Task: Find connections with filter location Jaisalmer with filter topic #Bitcoinwith filter profile language German with filter current company HuffPost with filter school Topiwala National Medical College, Mumbai Central, Mumbai with filter industry Mobile Gaming Apps with filter service category Commercial Real Estate with filter keywords title Addiction Counselor
Action: Mouse moved to (655, 95)
Screenshot: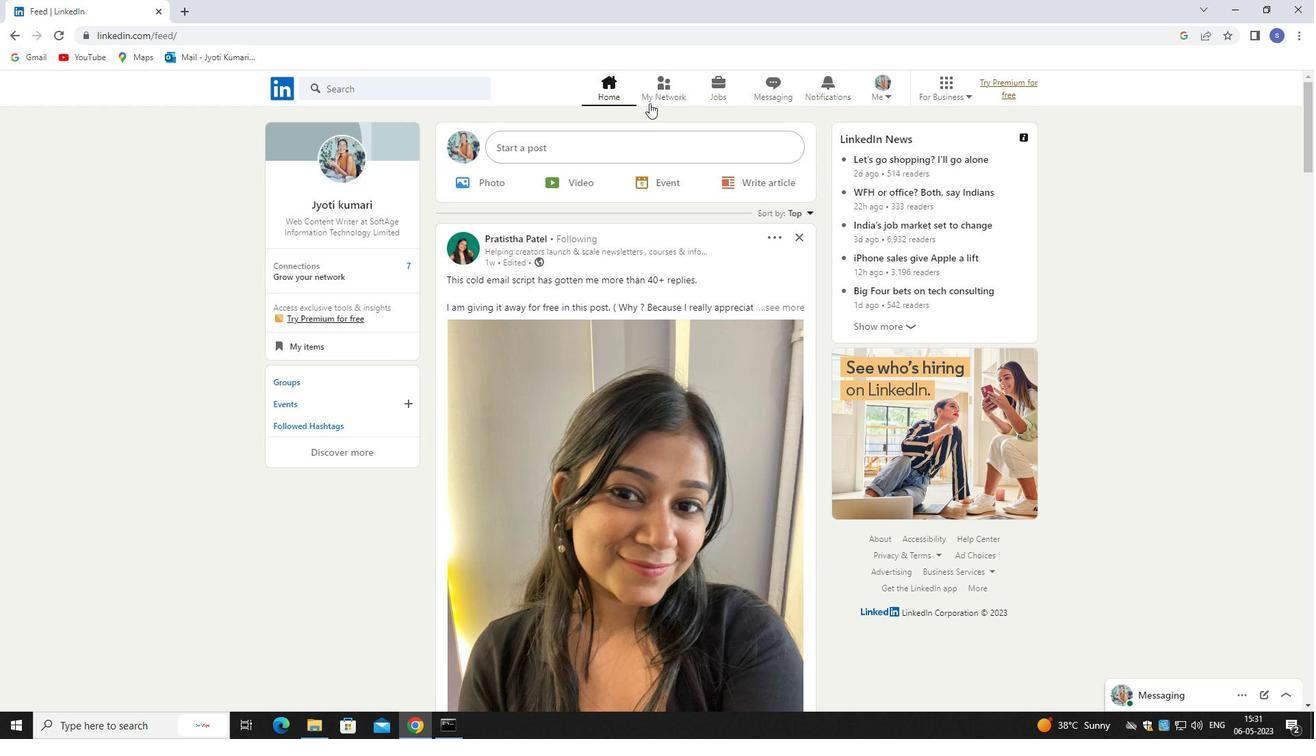 
Action: Mouse pressed left at (655, 95)
Screenshot: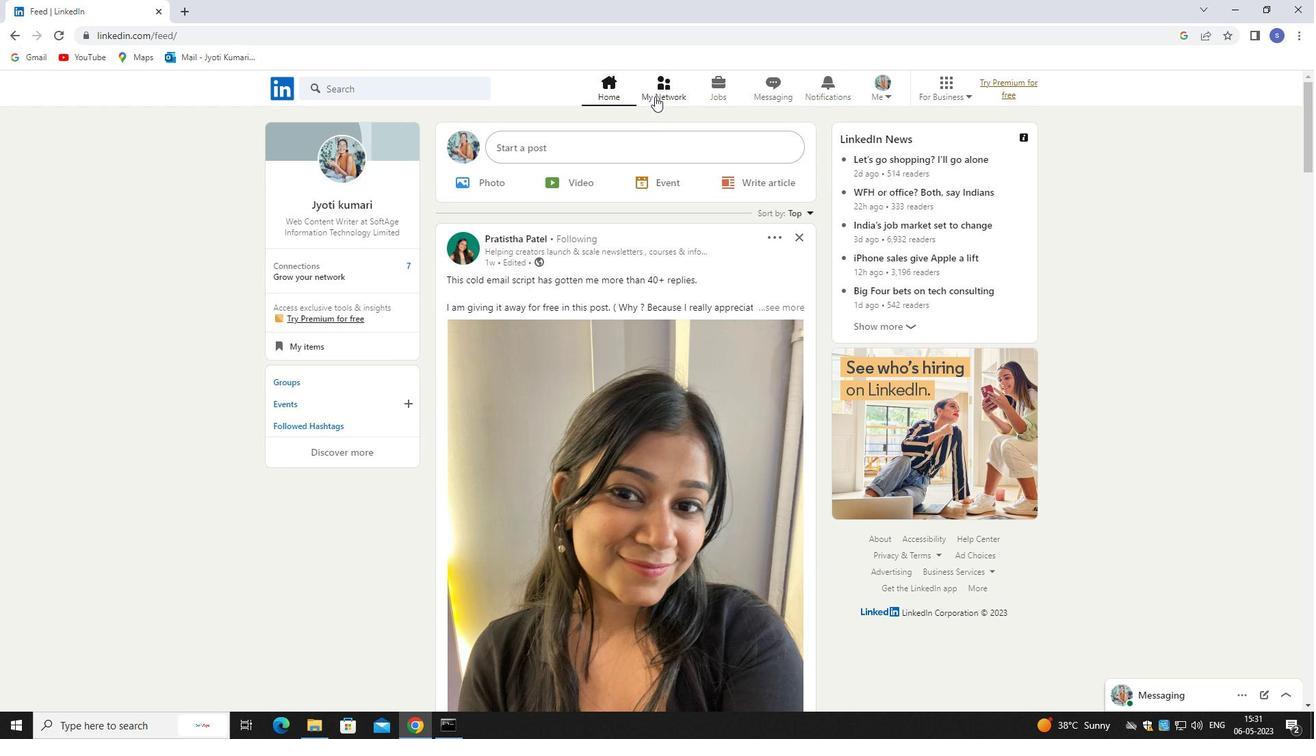 
Action: Mouse moved to (657, 95)
Screenshot: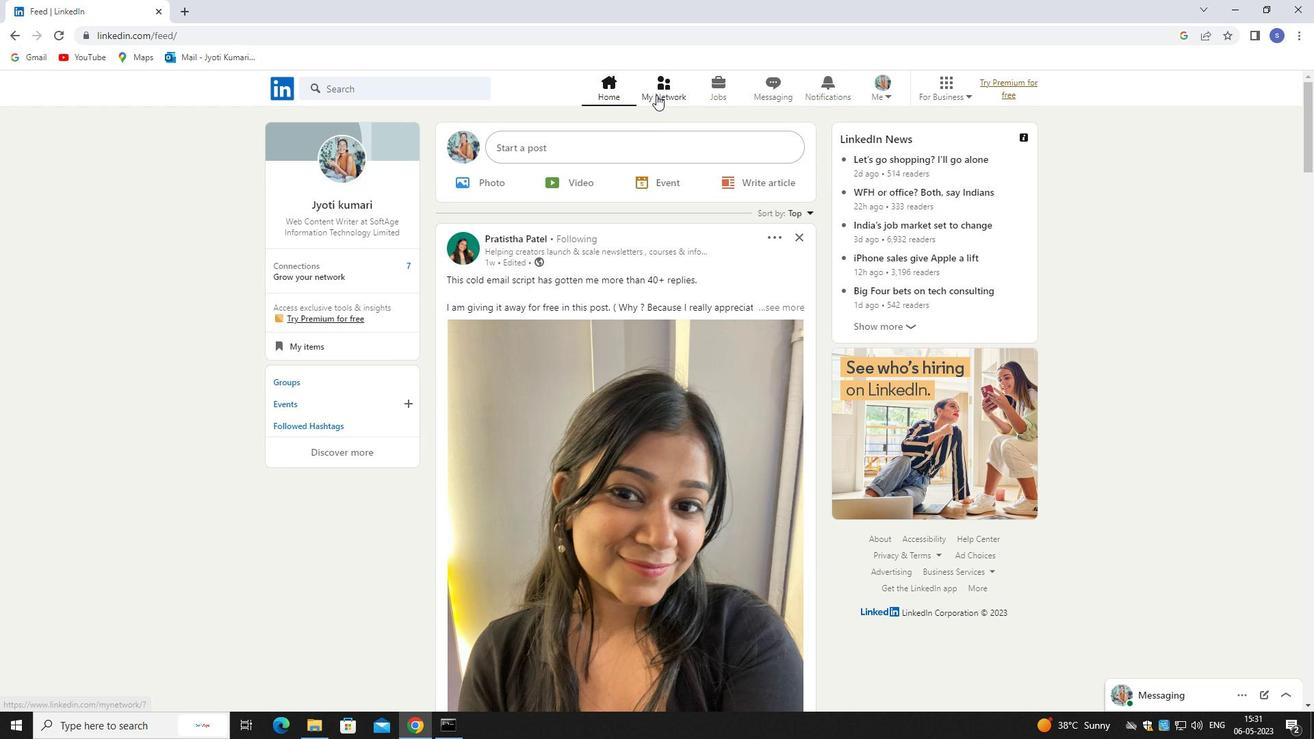 
Action: Mouse pressed left at (657, 95)
Screenshot: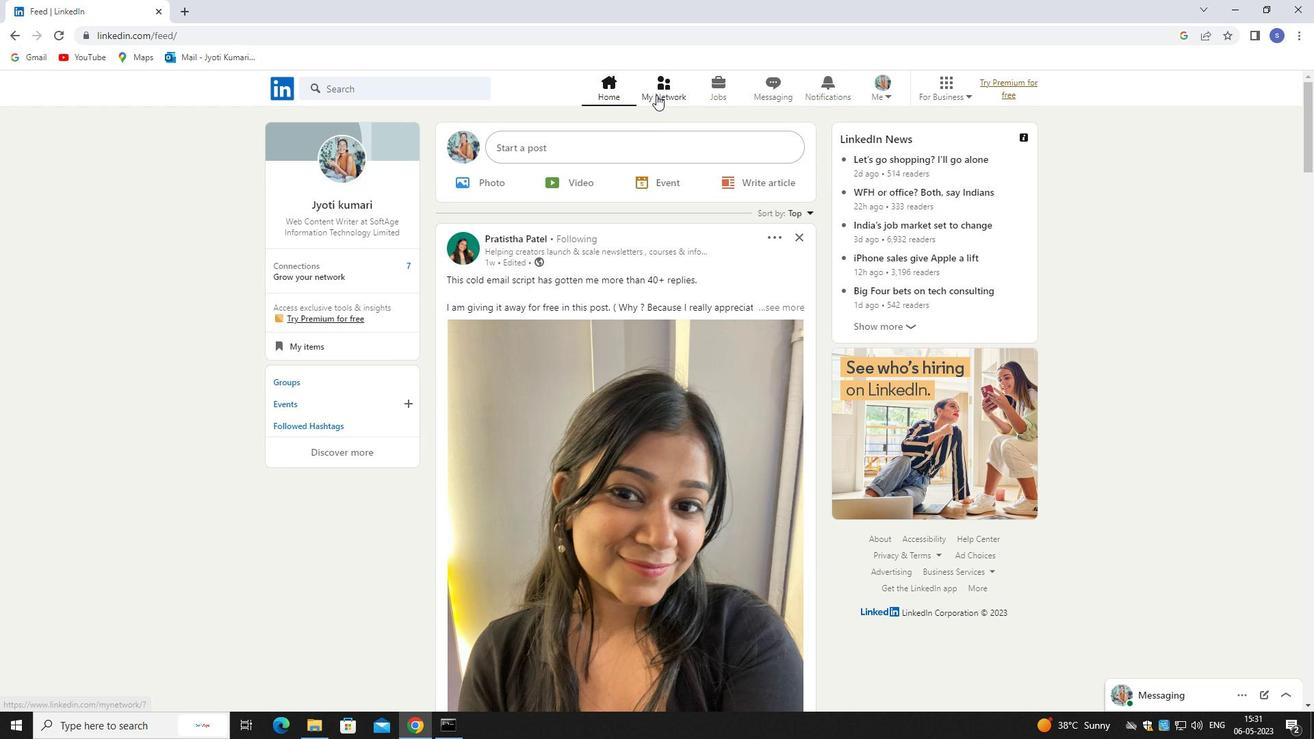 
Action: Mouse moved to (442, 165)
Screenshot: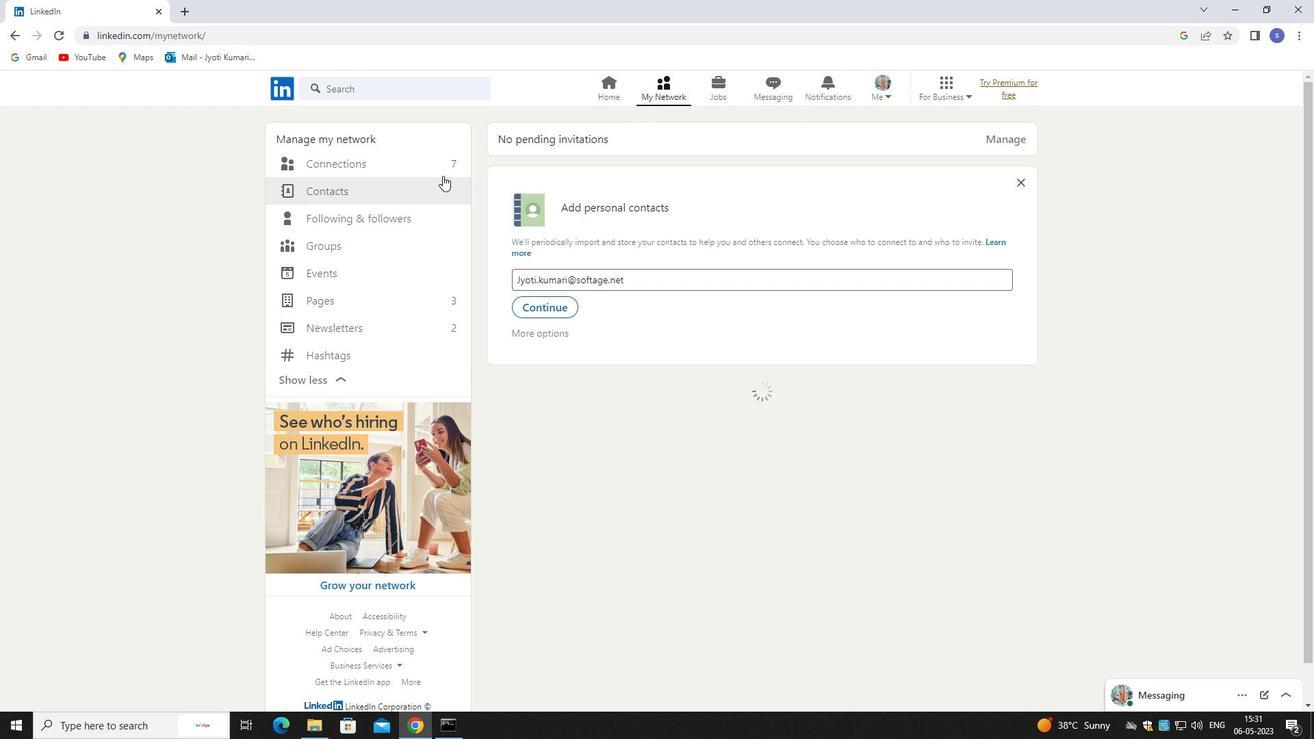 
Action: Mouse pressed left at (442, 165)
Screenshot: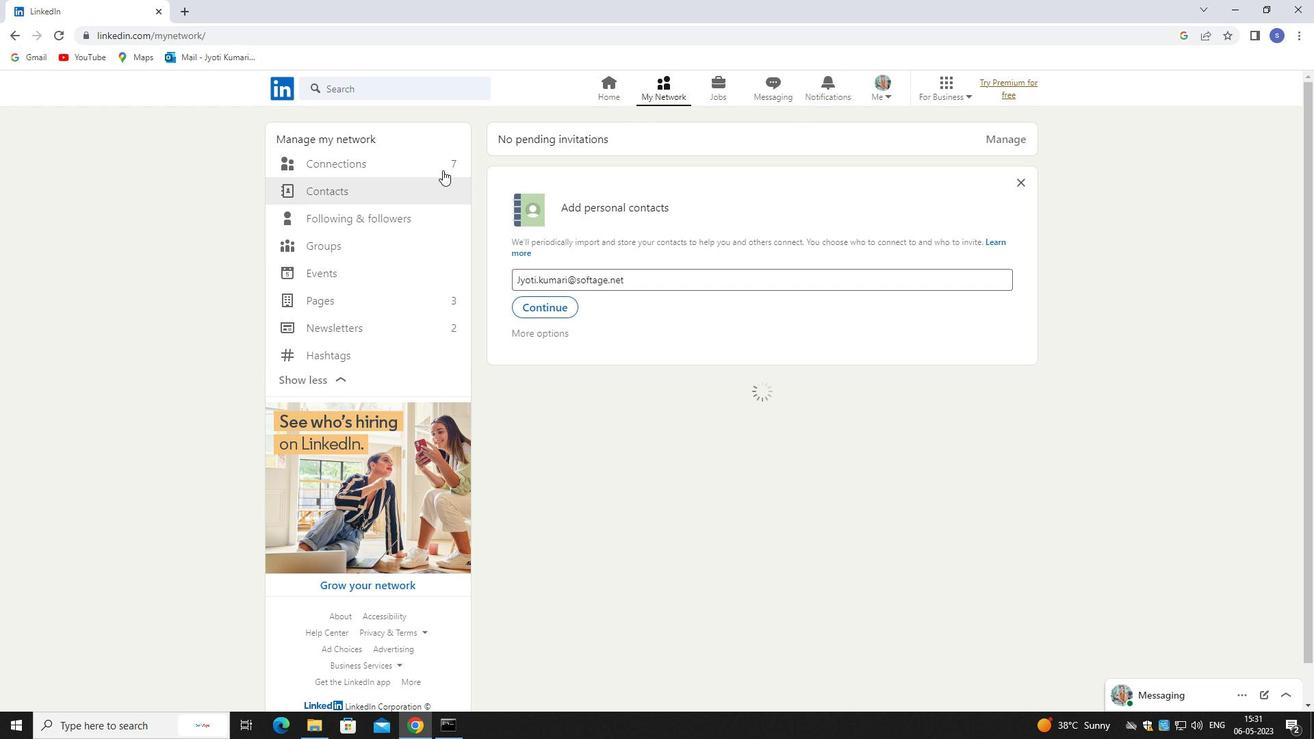 
Action: Mouse pressed left at (442, 165)
Screenshot: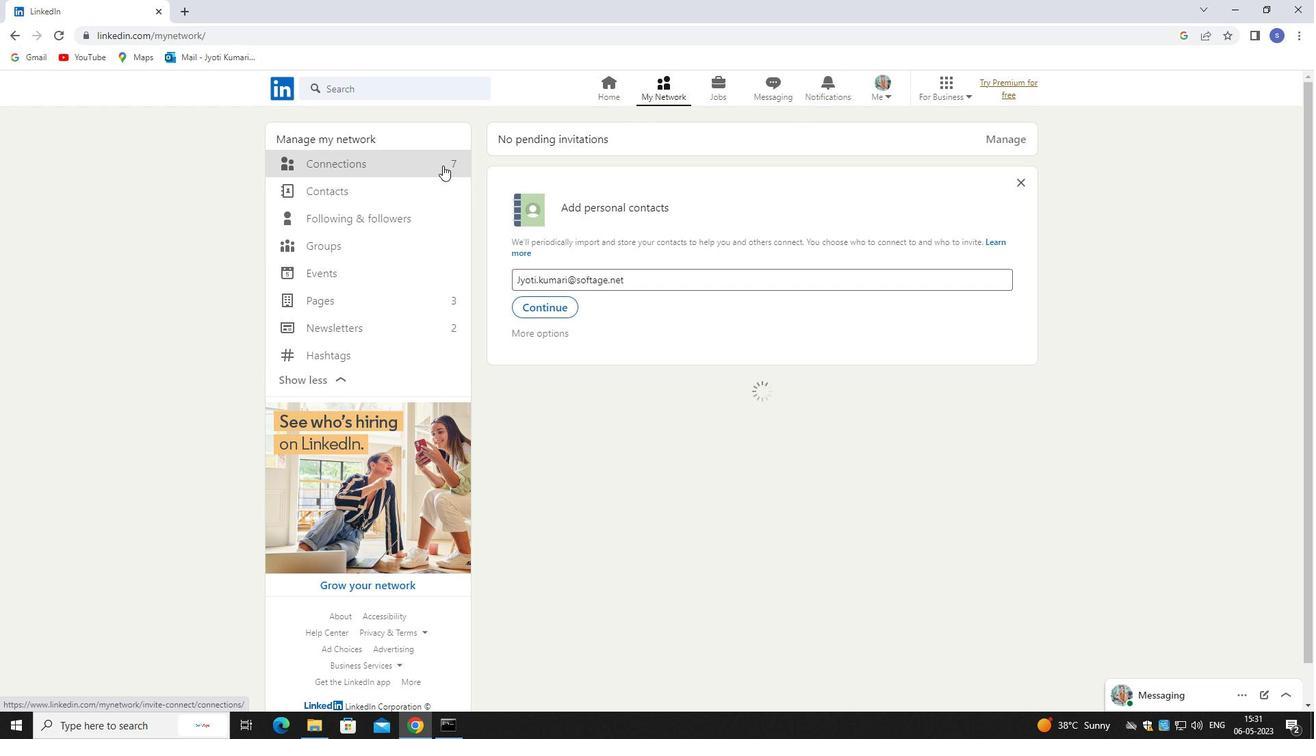 
Action: Mouse moved to (749, 159)
Screenshot: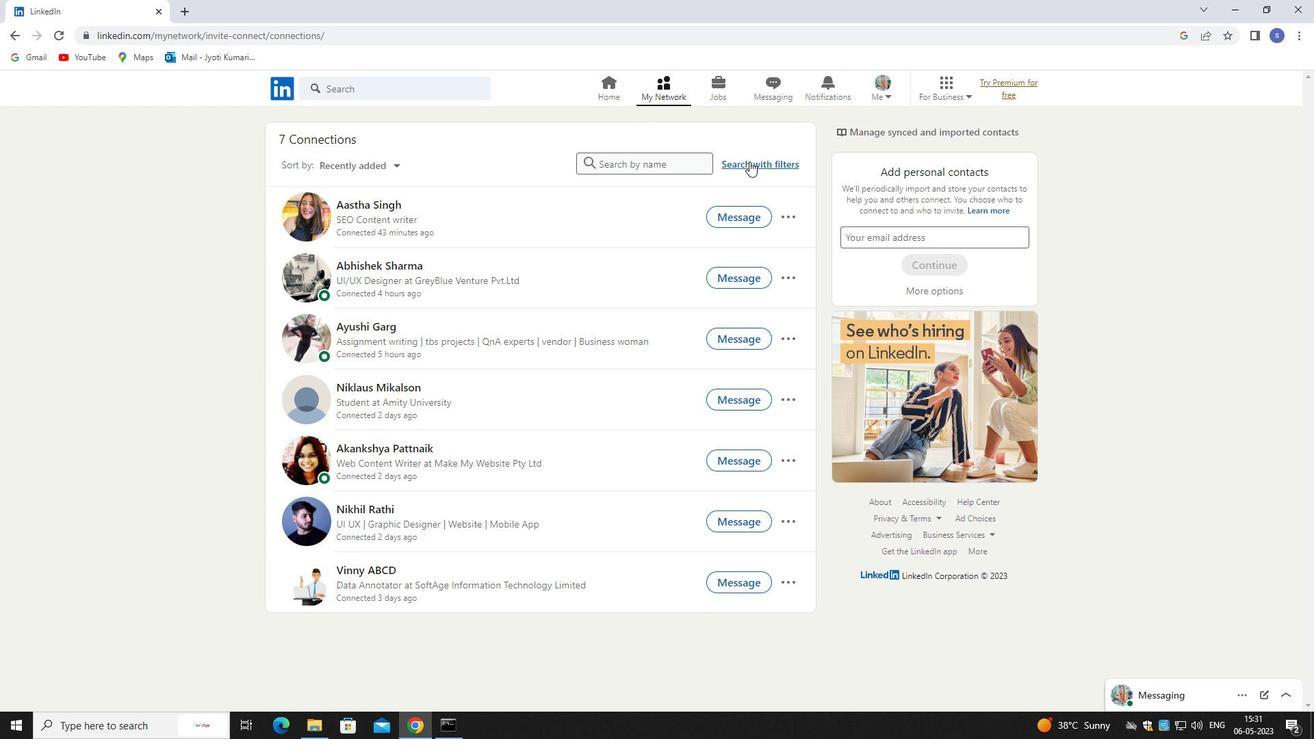 
Action: Mouse pressed left at (749, 159)
Screenshot: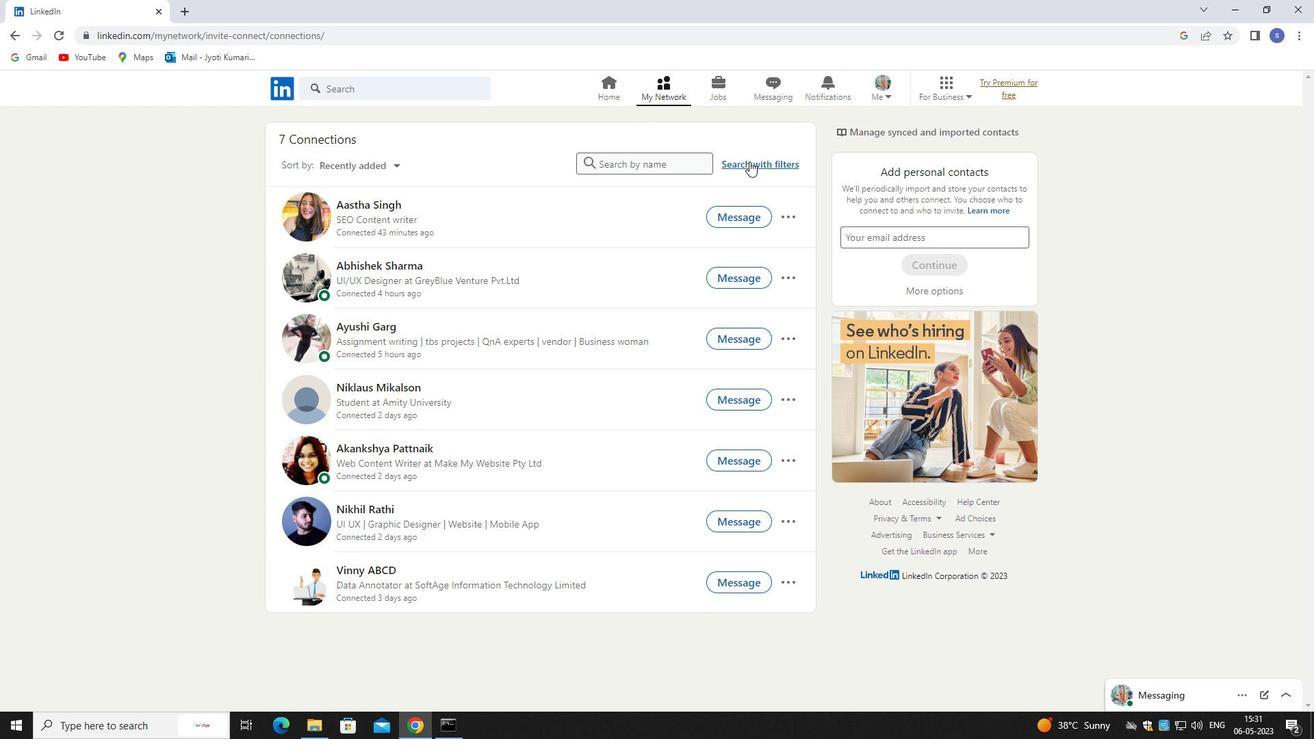 
Action: Mouse moved to (693, 123)
Screenshot: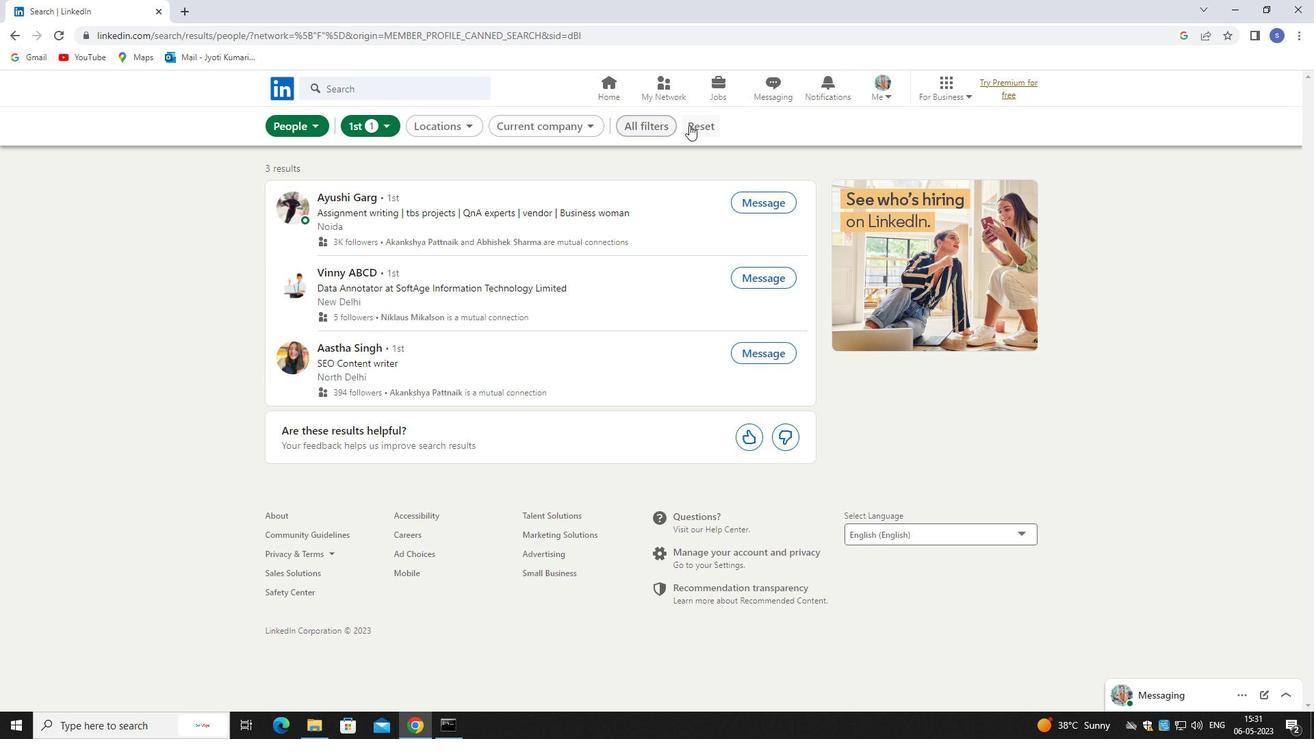 
Action: Mouse pressed left at (693, 123)
Screenshot: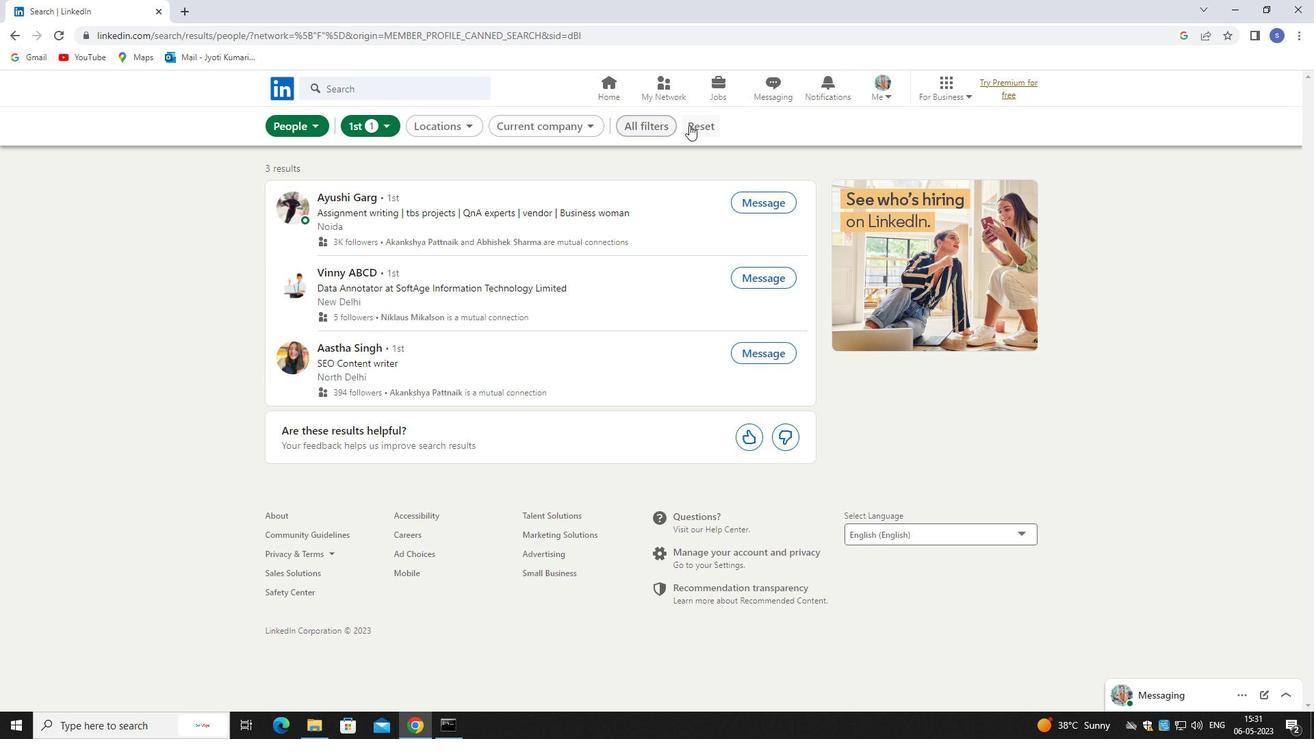 
Action: Mouse moved to (670, 126)
Screenshot: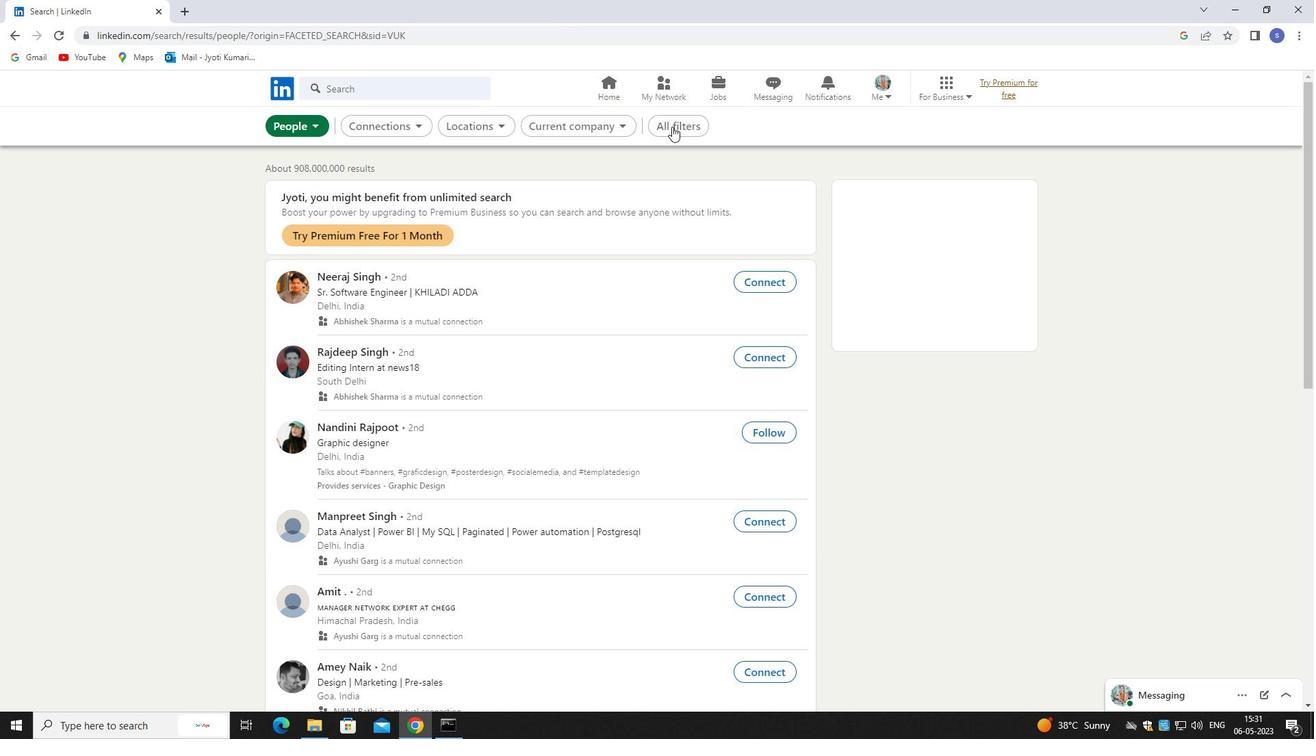 
Action: Mouse pressed left at (670, 126)
Screenshot: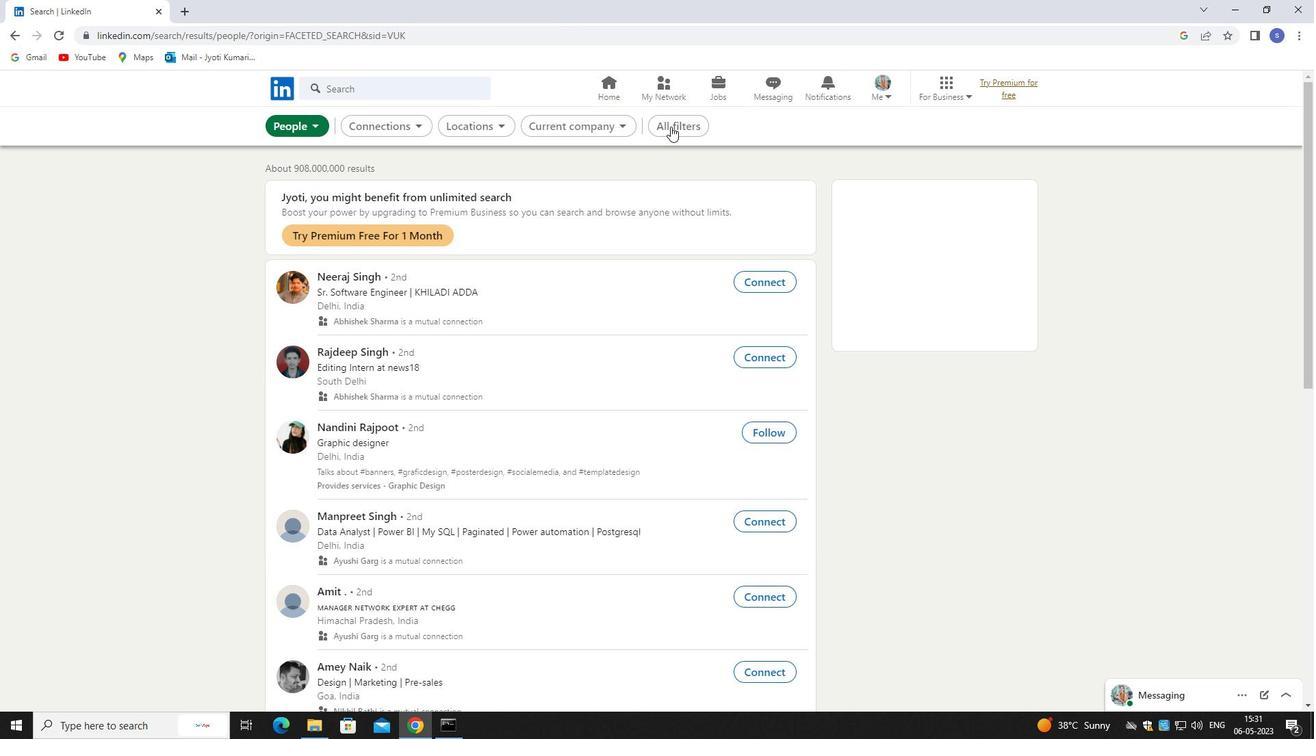 
Action: Mouse moved to (1148, 532)
Screenshot: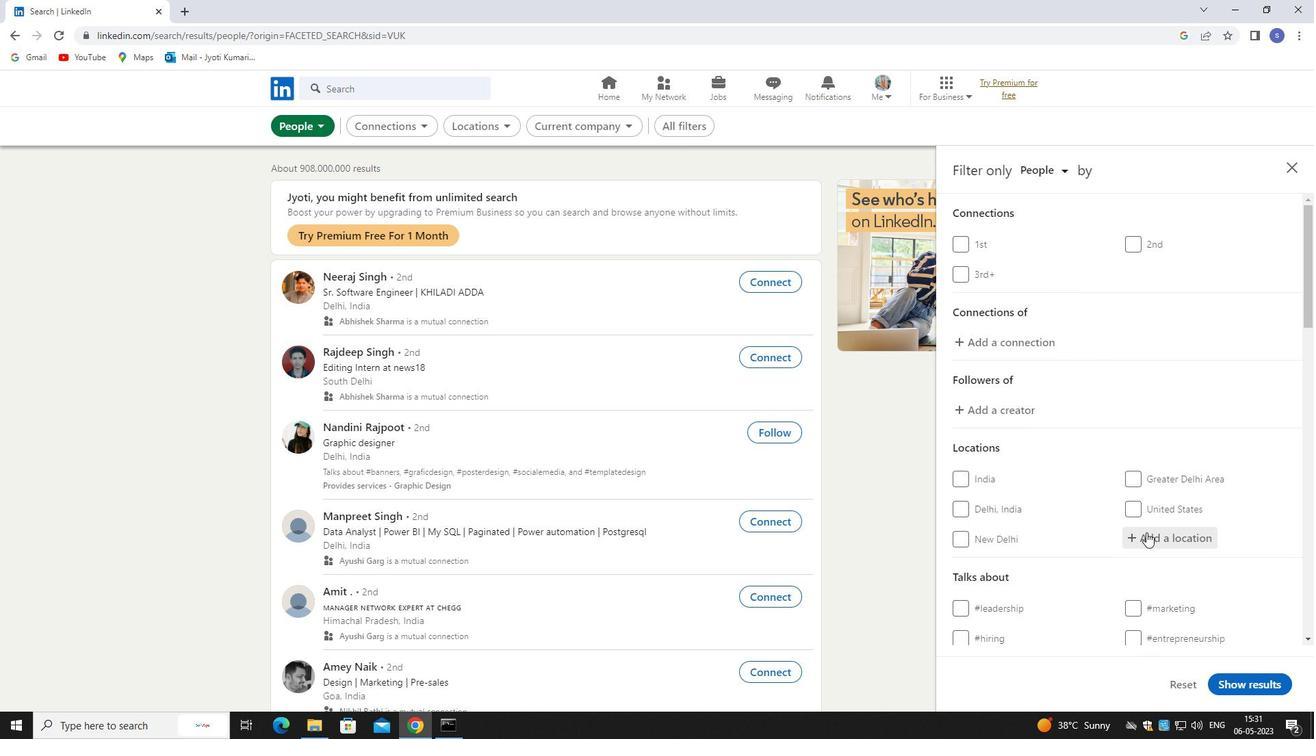 
Action: Mouse pressed left at (1148, 532)
Screenshot: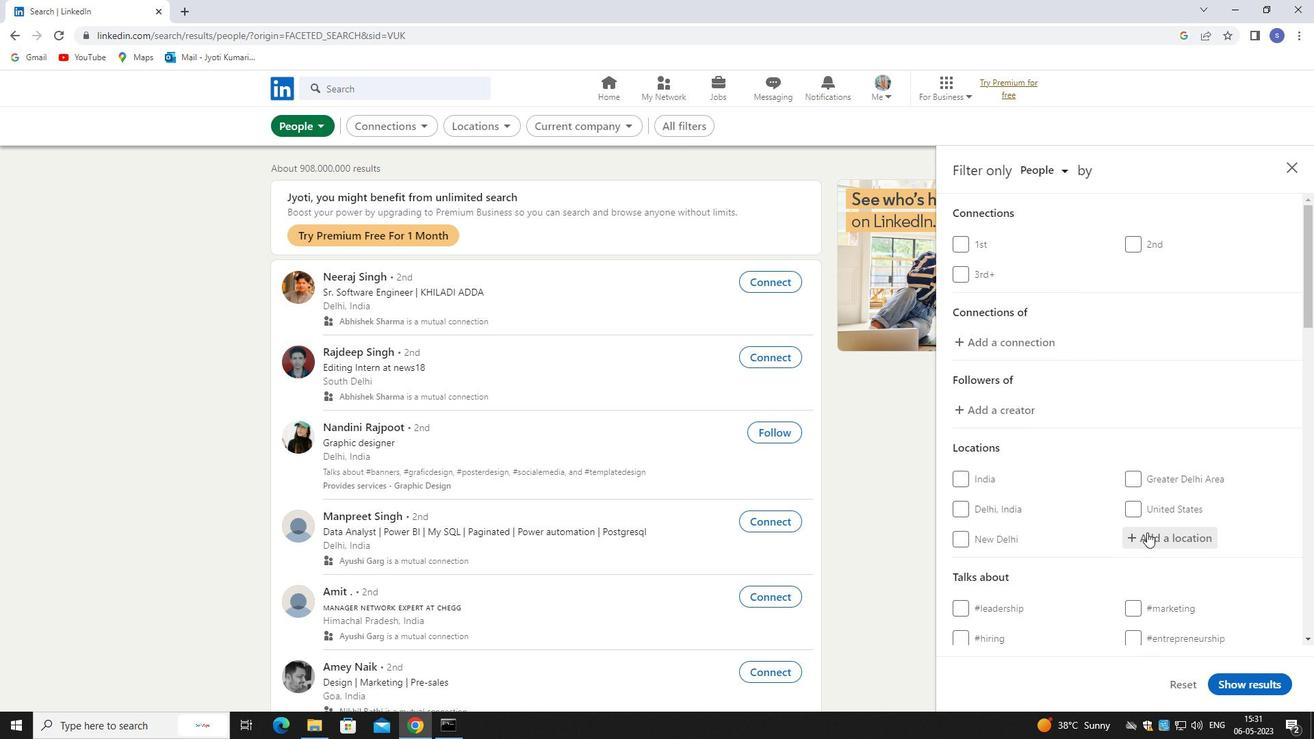 
Action: Mouse moved to (905, 397)
Screenshot: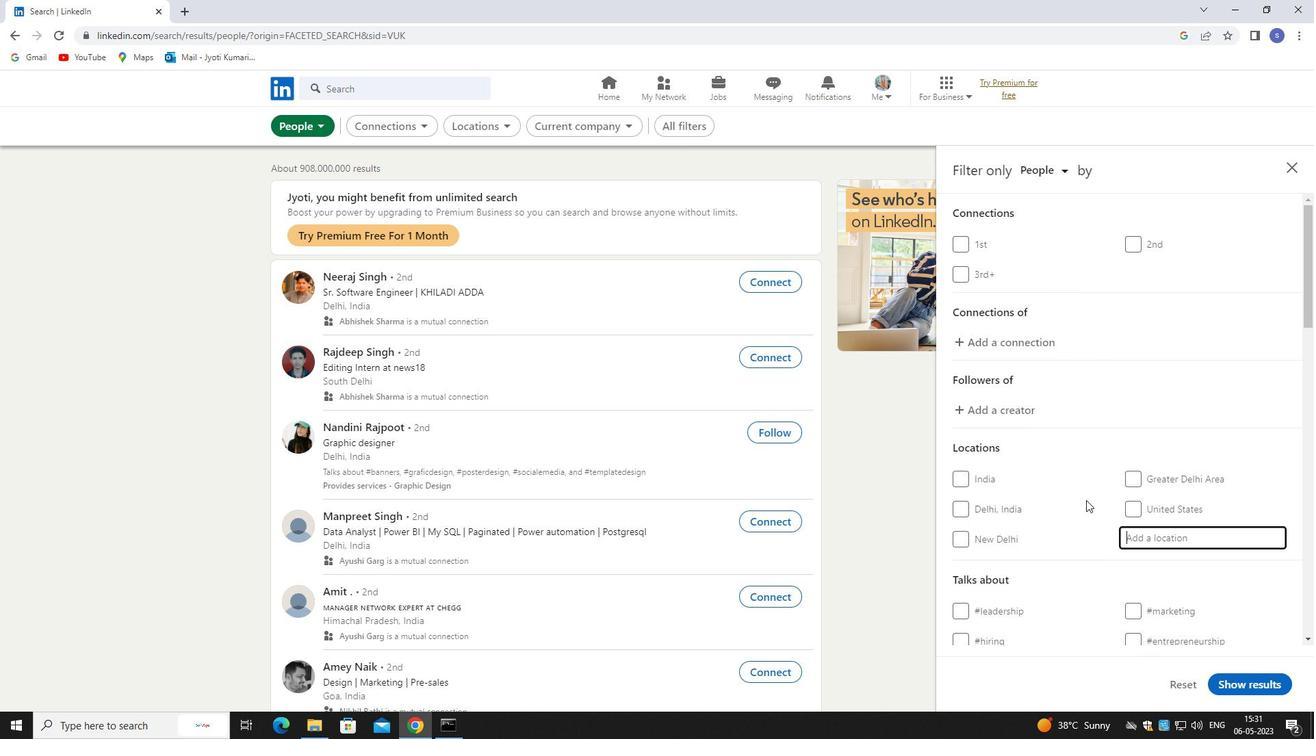
Action: Key pressed jaisalmer
Screenshot: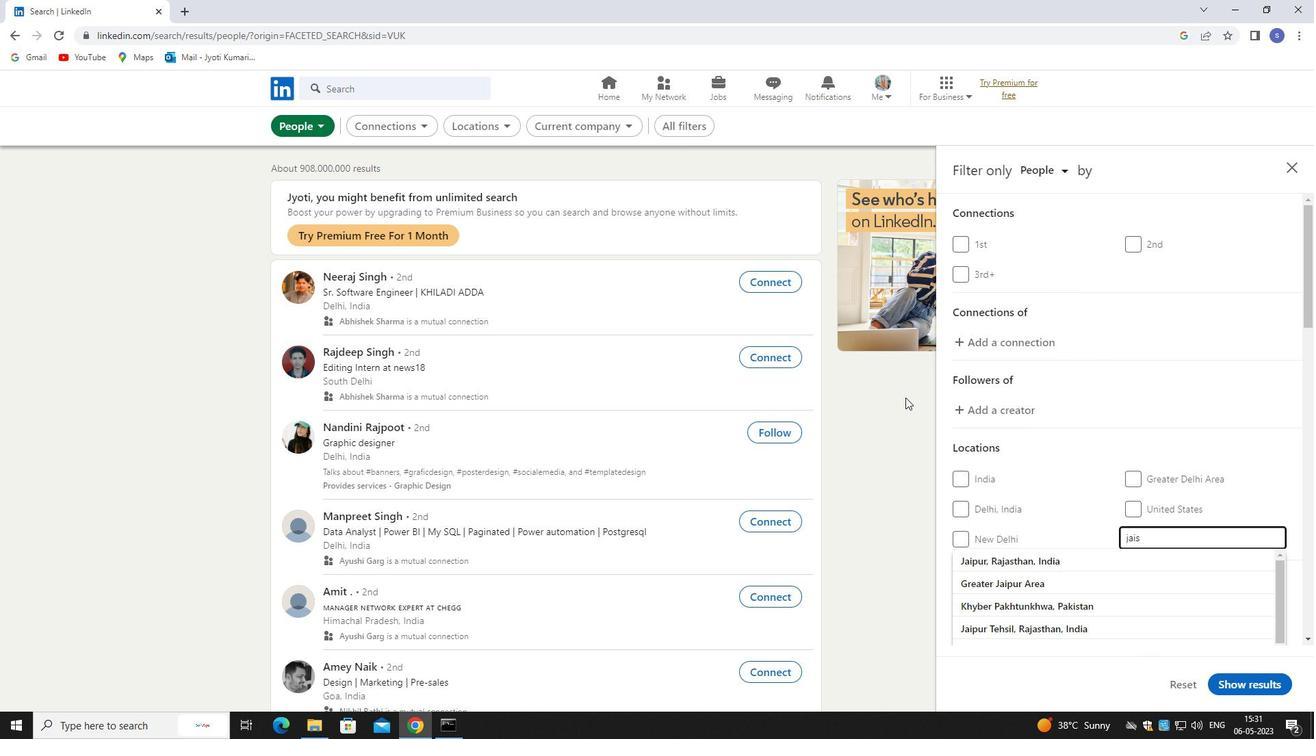 
Action: Mouse moved to (980, 564)
Screenshot: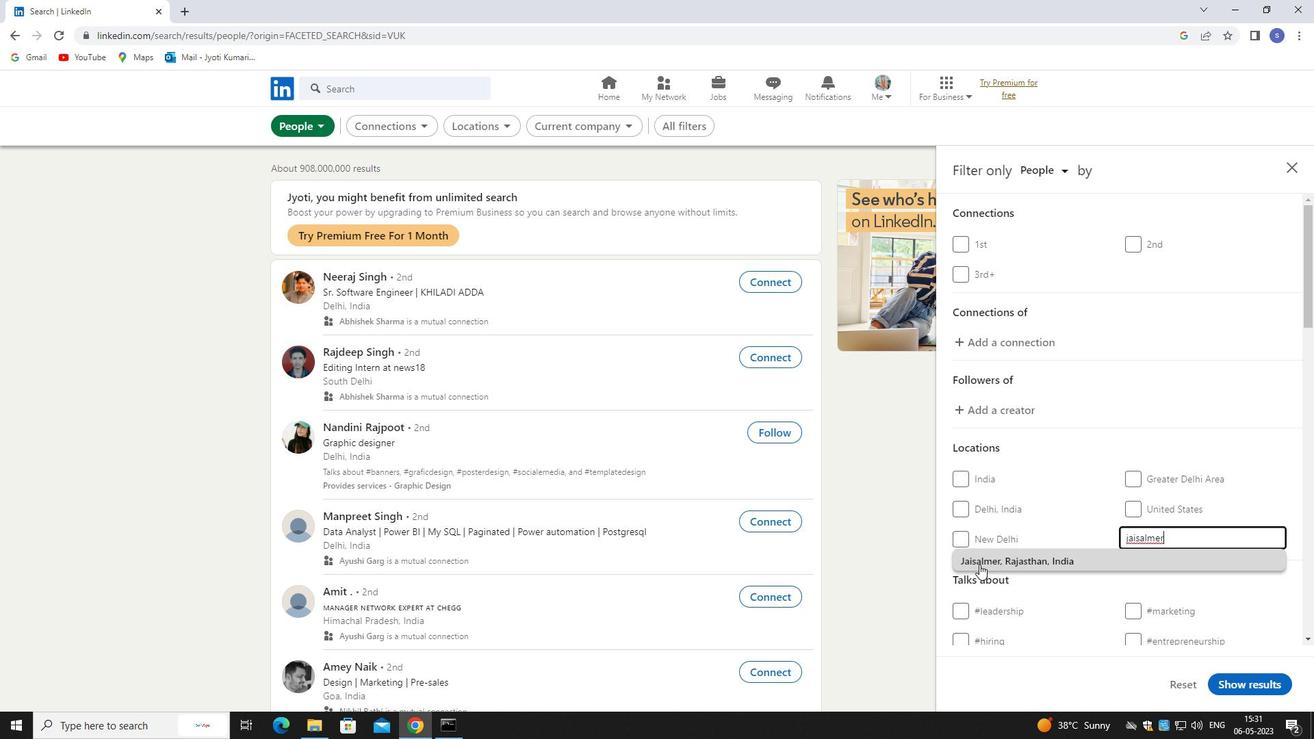 
Action: Mouse pressed left at (980, 564)
Screenshot: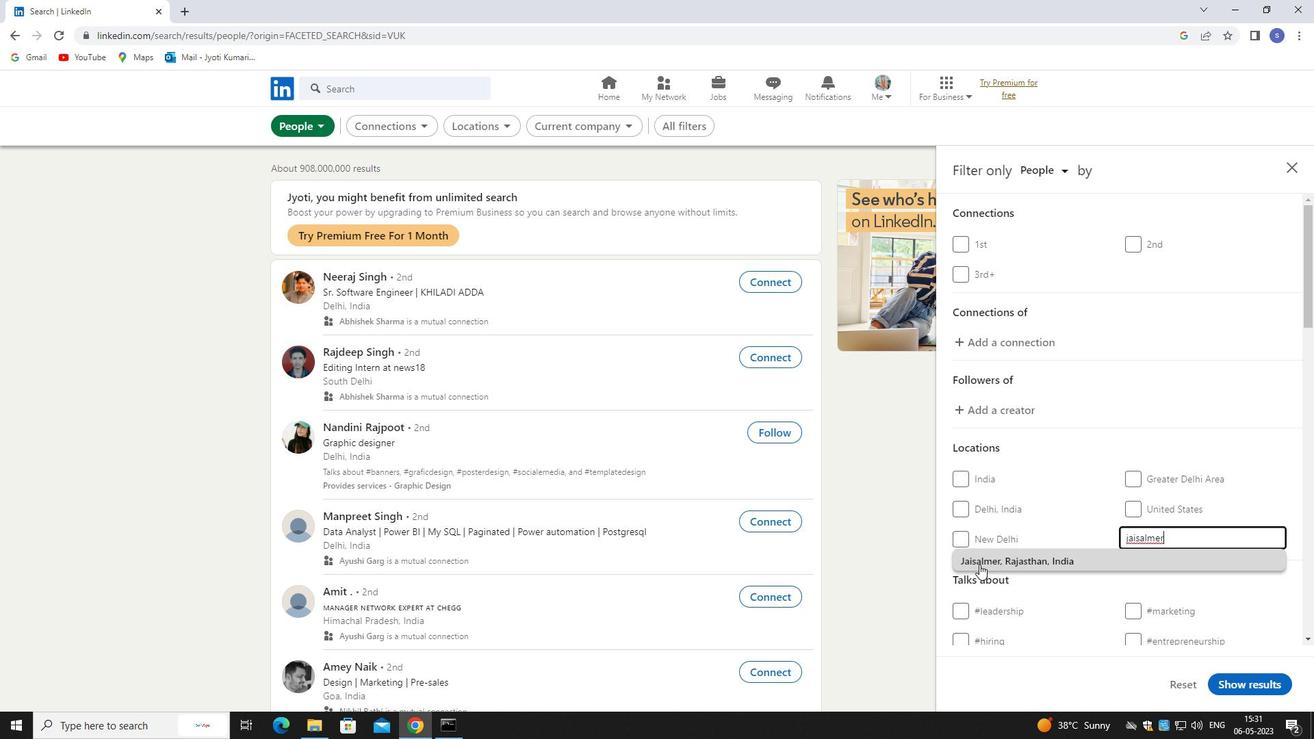 
Action: Mouse moved to (987, 553)
Screenshot: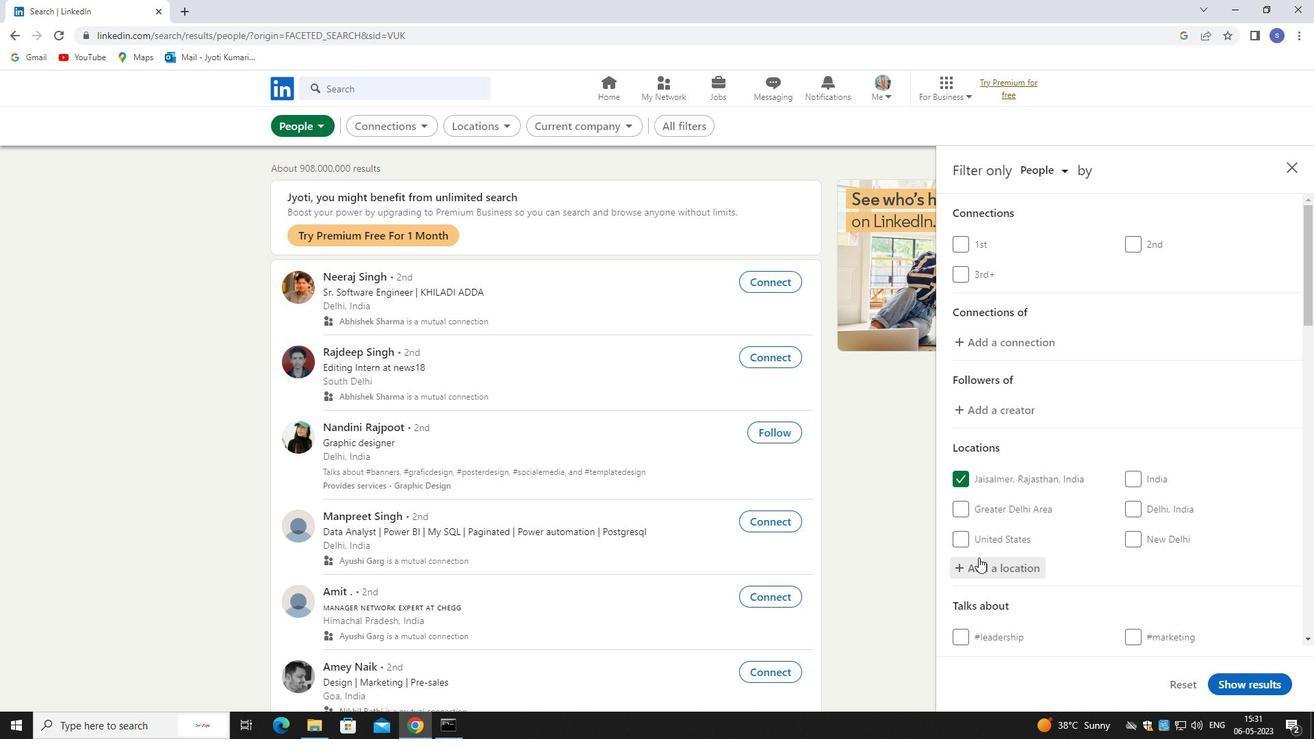 
Action: Mouse scrolled (987, 552) with delta (0, 0)
Screenshot: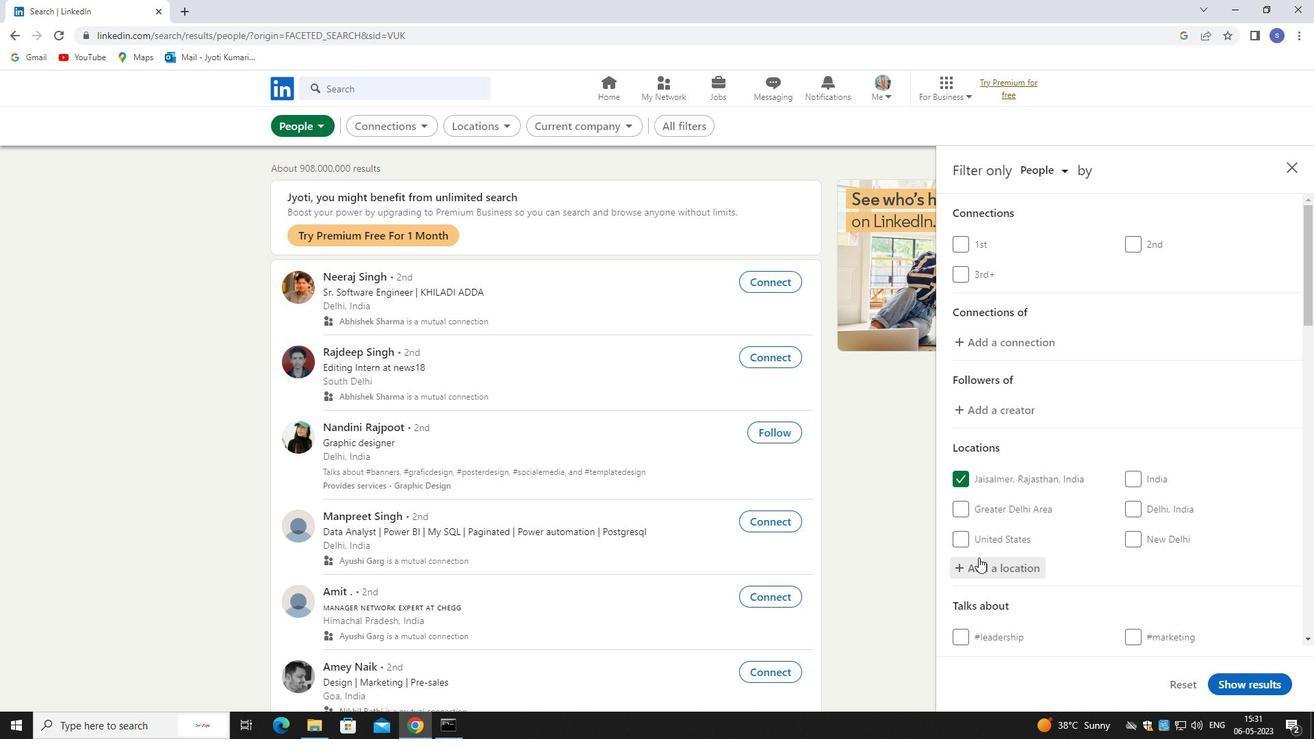 
Action: Mouse moved to (1006, 550)
Screenshot: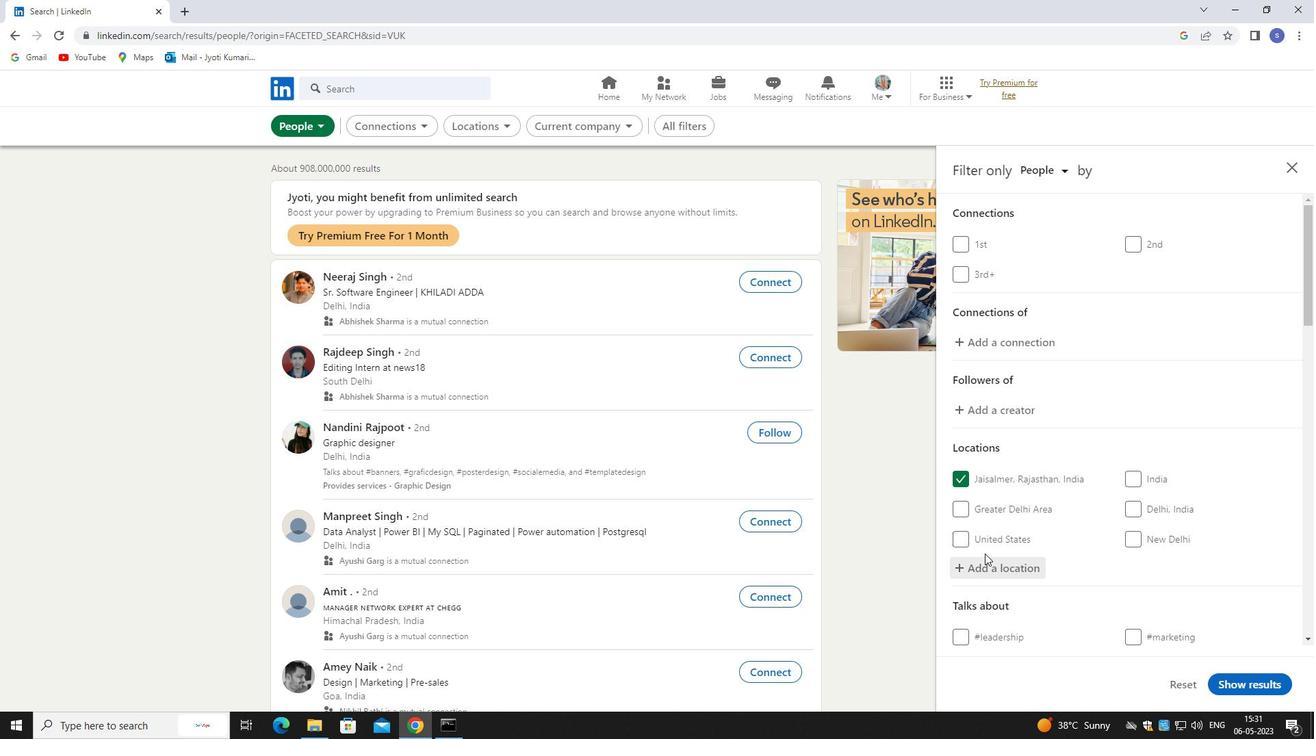 
Action: Mouse scrolled (1006, 549) with delta (0, 0)
Screenshot: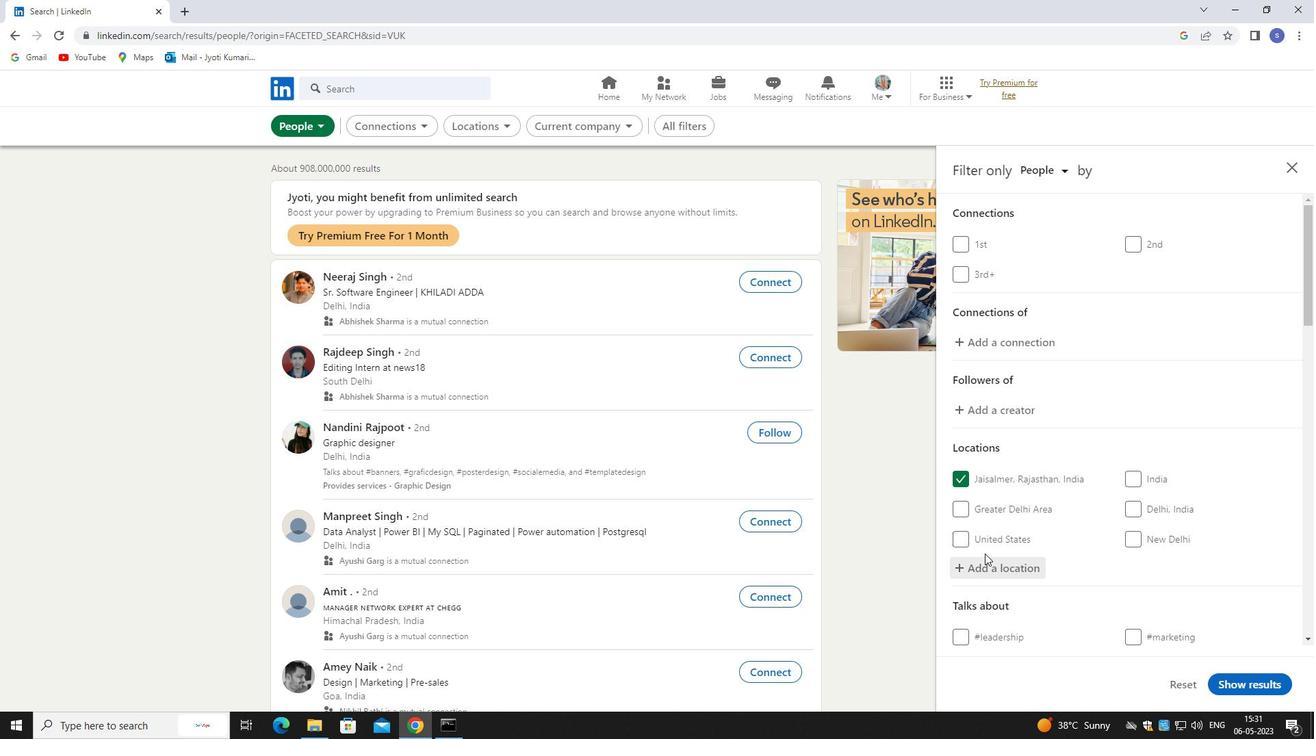 
Action: Mouse moved to (1138, 559)
Screenshot: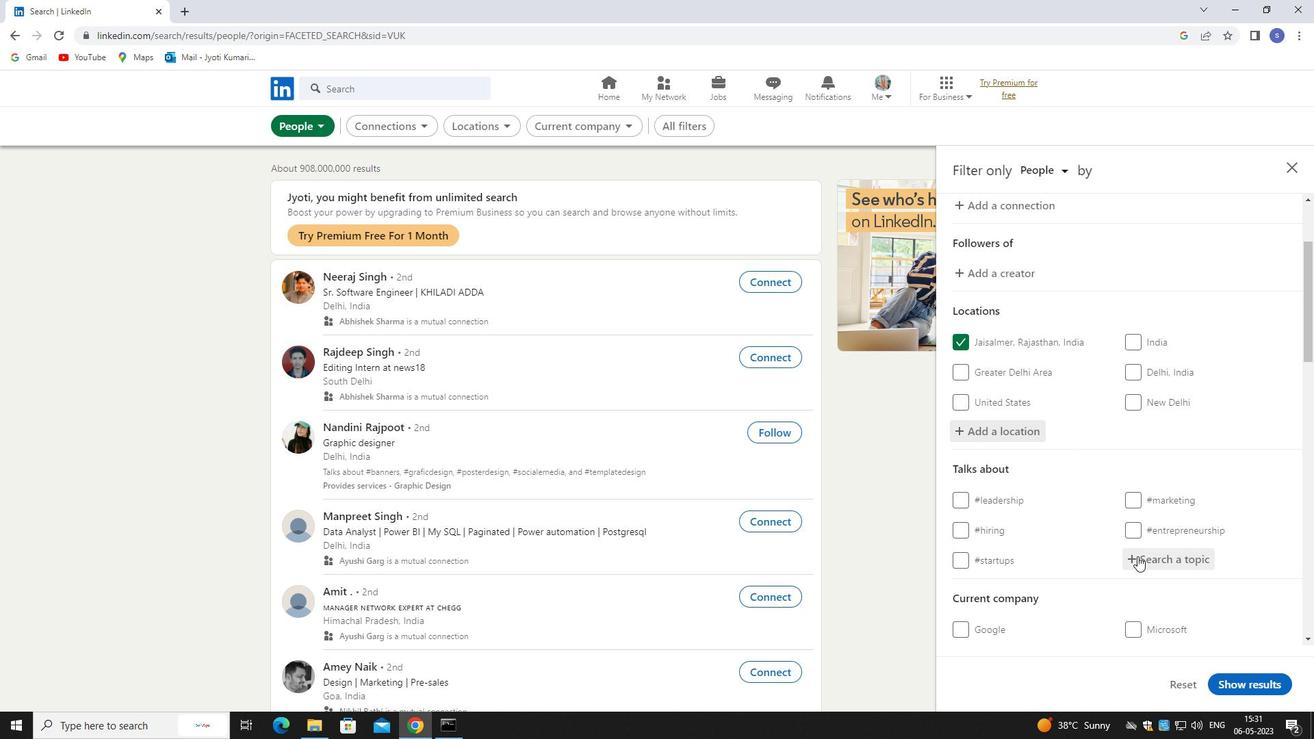 
Action: Mouse pressed left at (1138, 559)
Screenshot: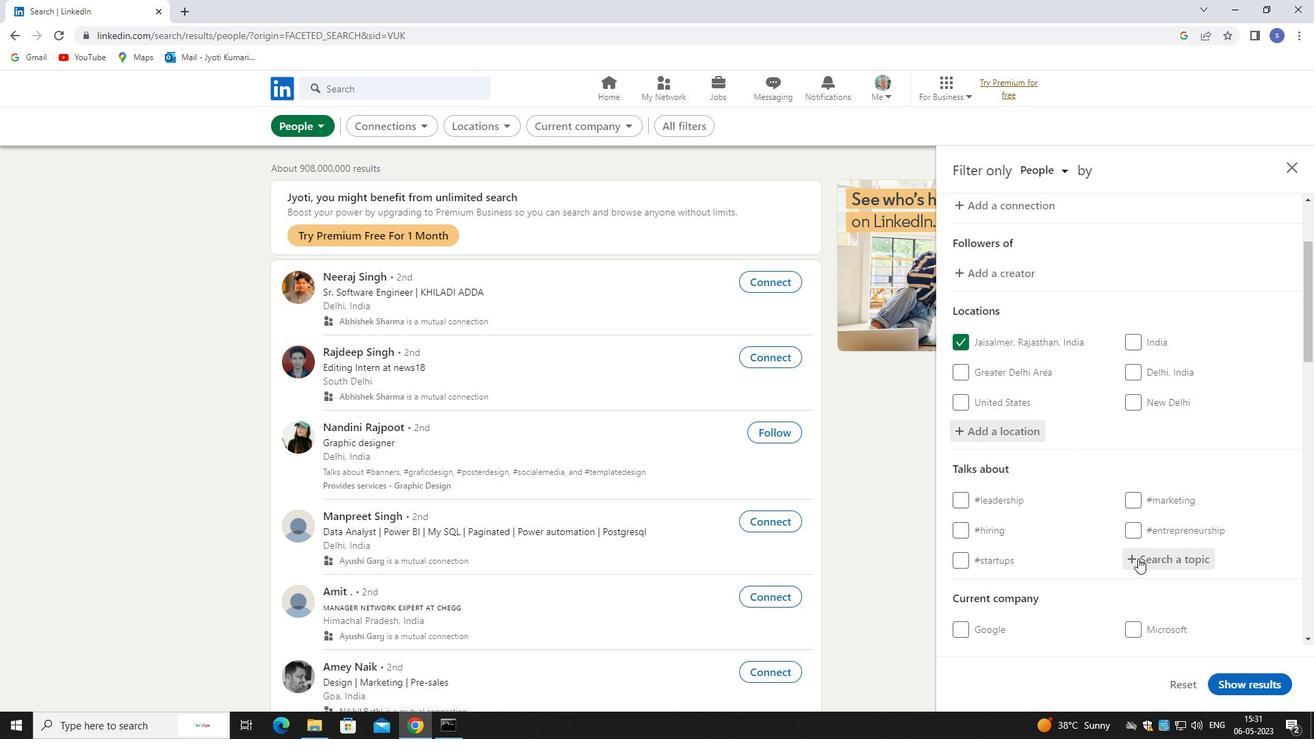 
Action: Mouse moved to (964, 425)
Screenshot: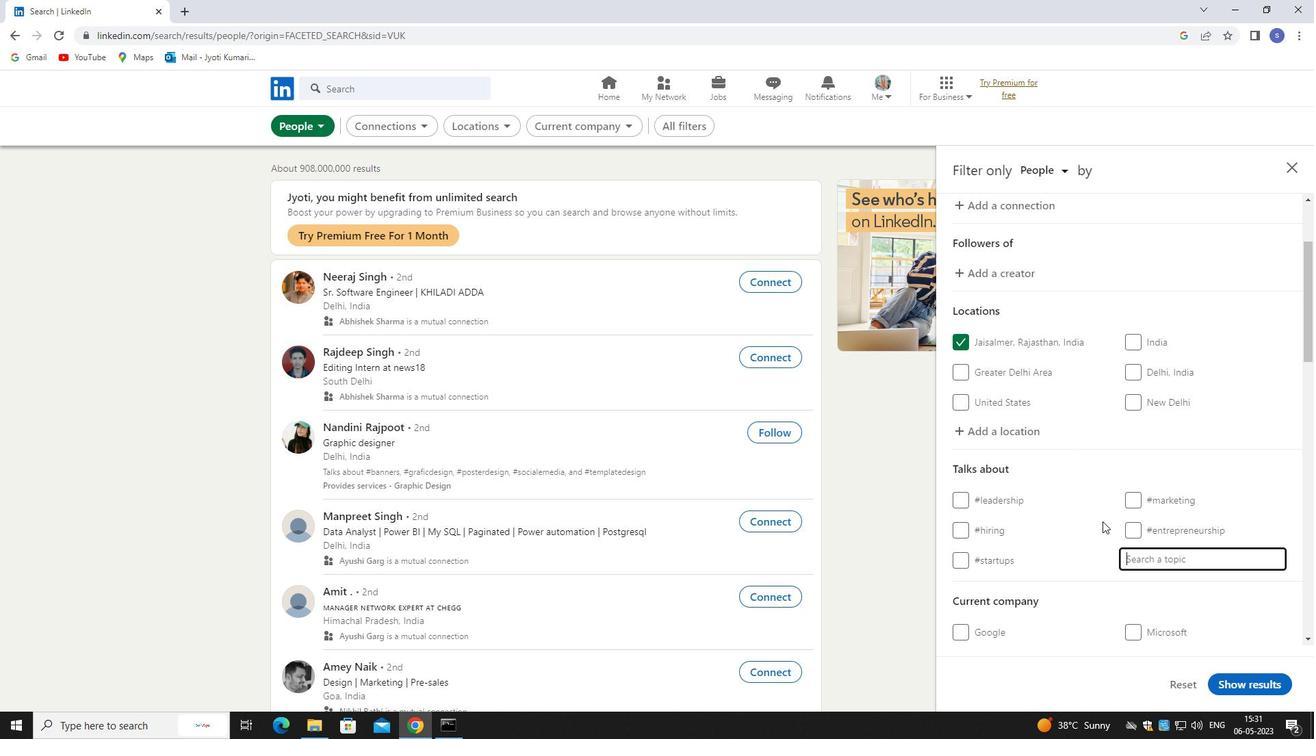 
Action: Key pressed bitcoin
Screenshot: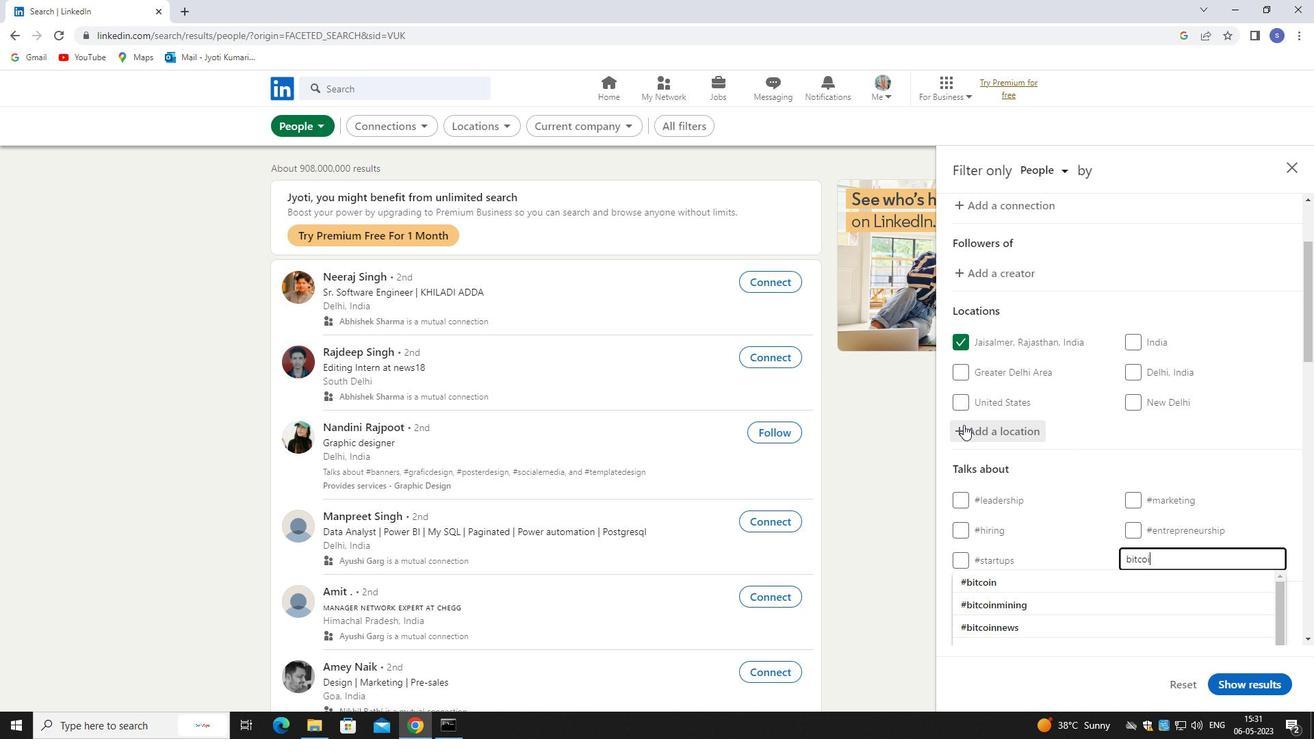 
Action: Mouse moved to (990, 576)
Screenshot: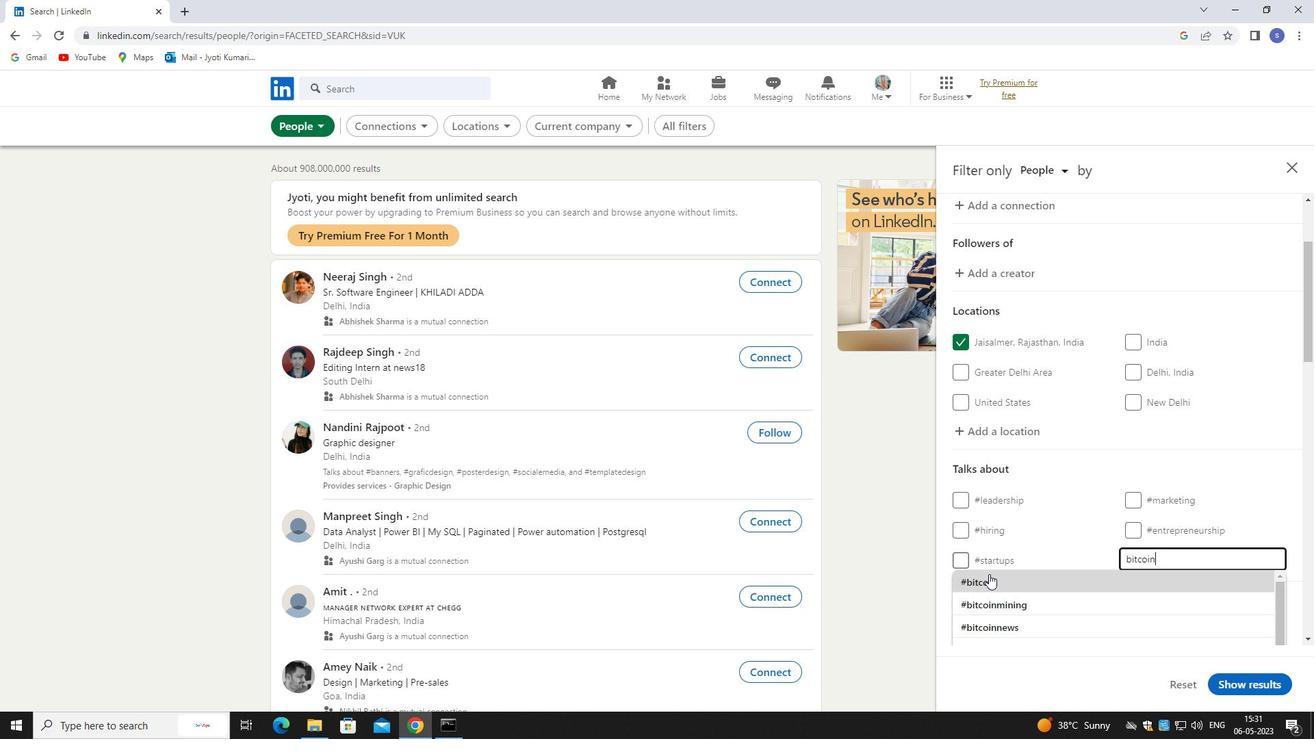 
Action: Mouse pressed left at (990, 576)
Screenshot: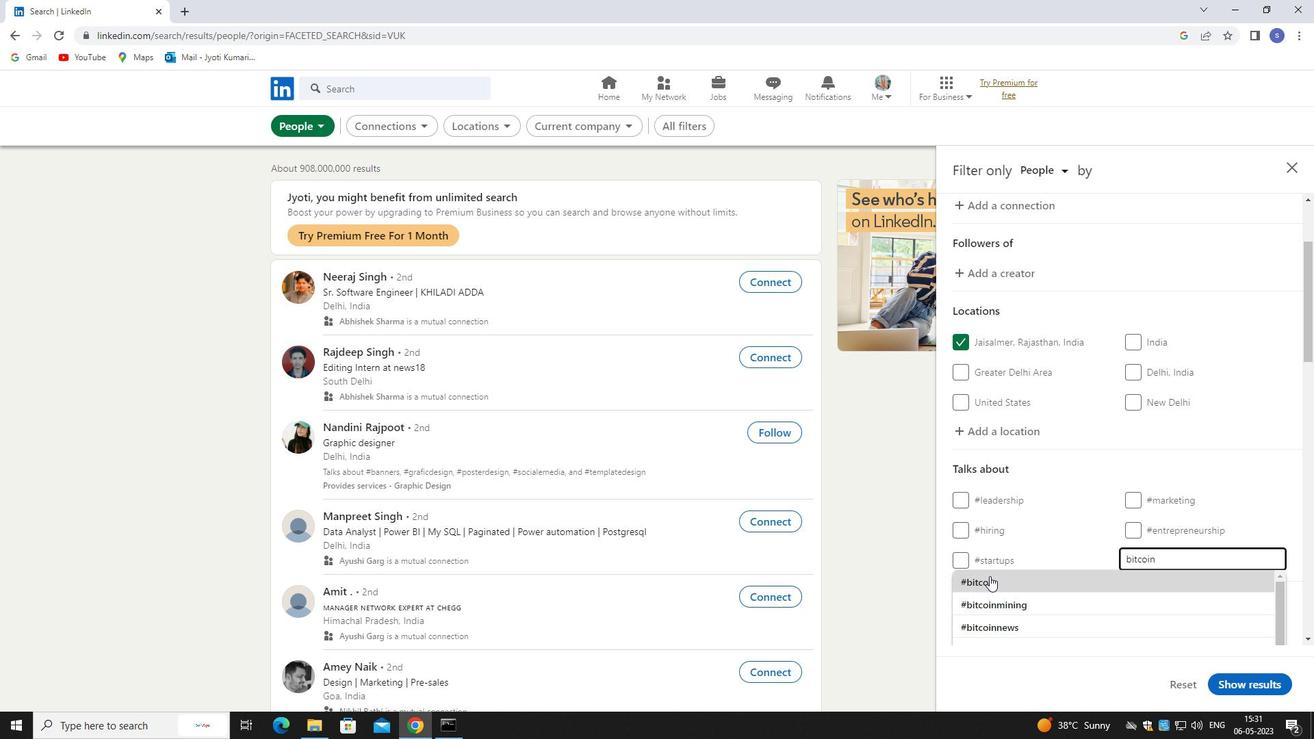 
Action: Mouse moved to (1016, 548)
Screenshot: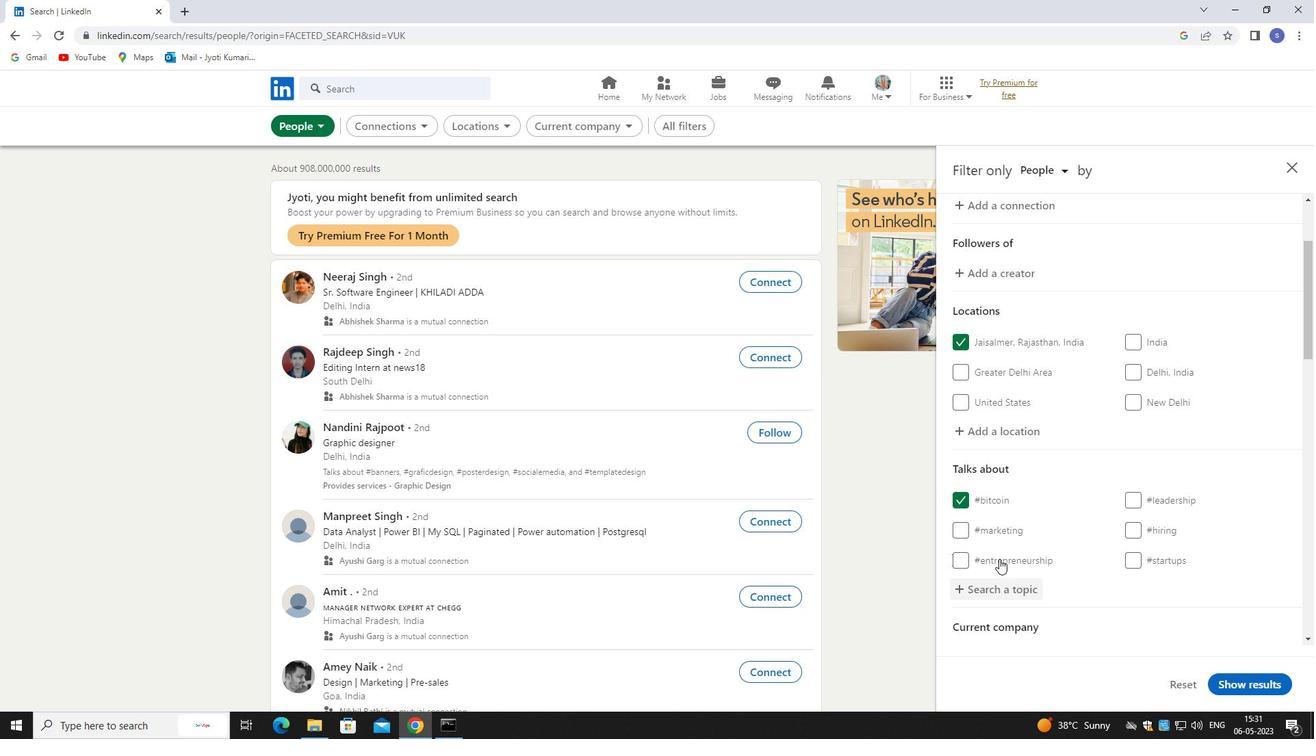 
Action: Mouse scrolled (1016, 547) with delta (0, 0)
Screenshot: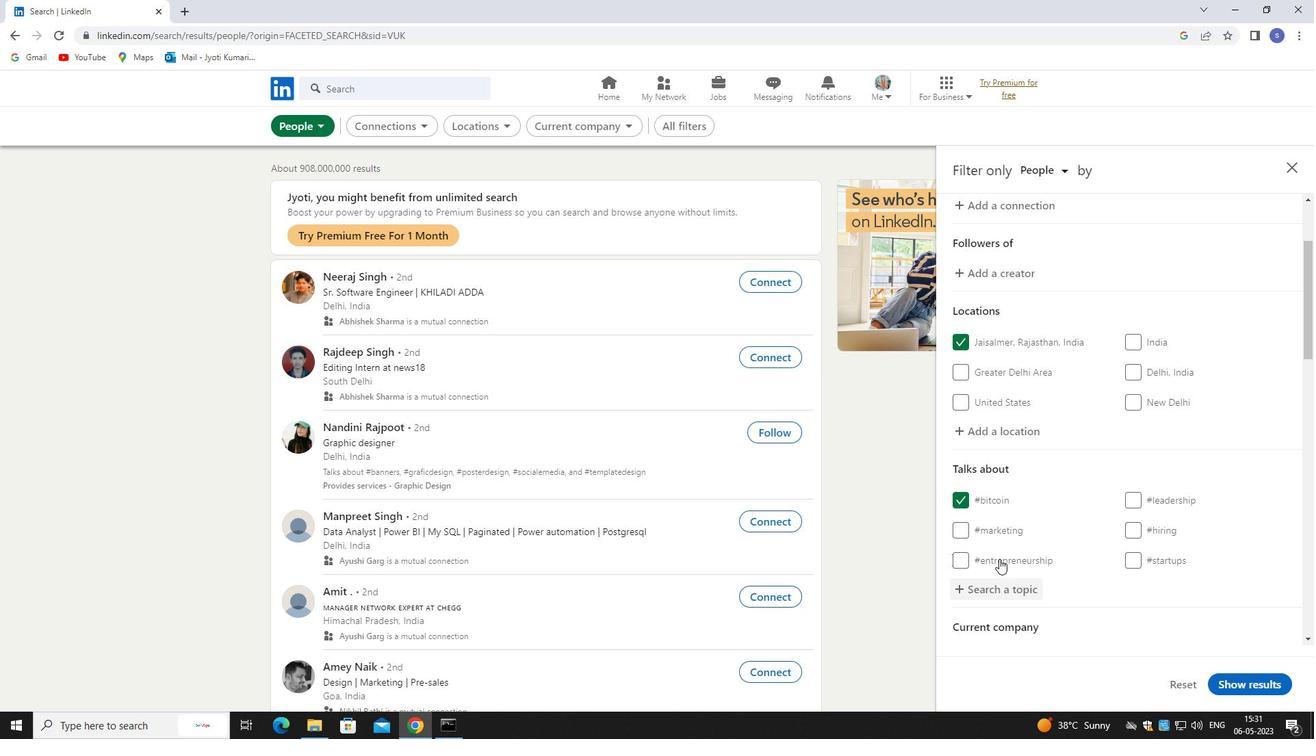 
Action: Mouse moved to (1020, 548)
Screenshot: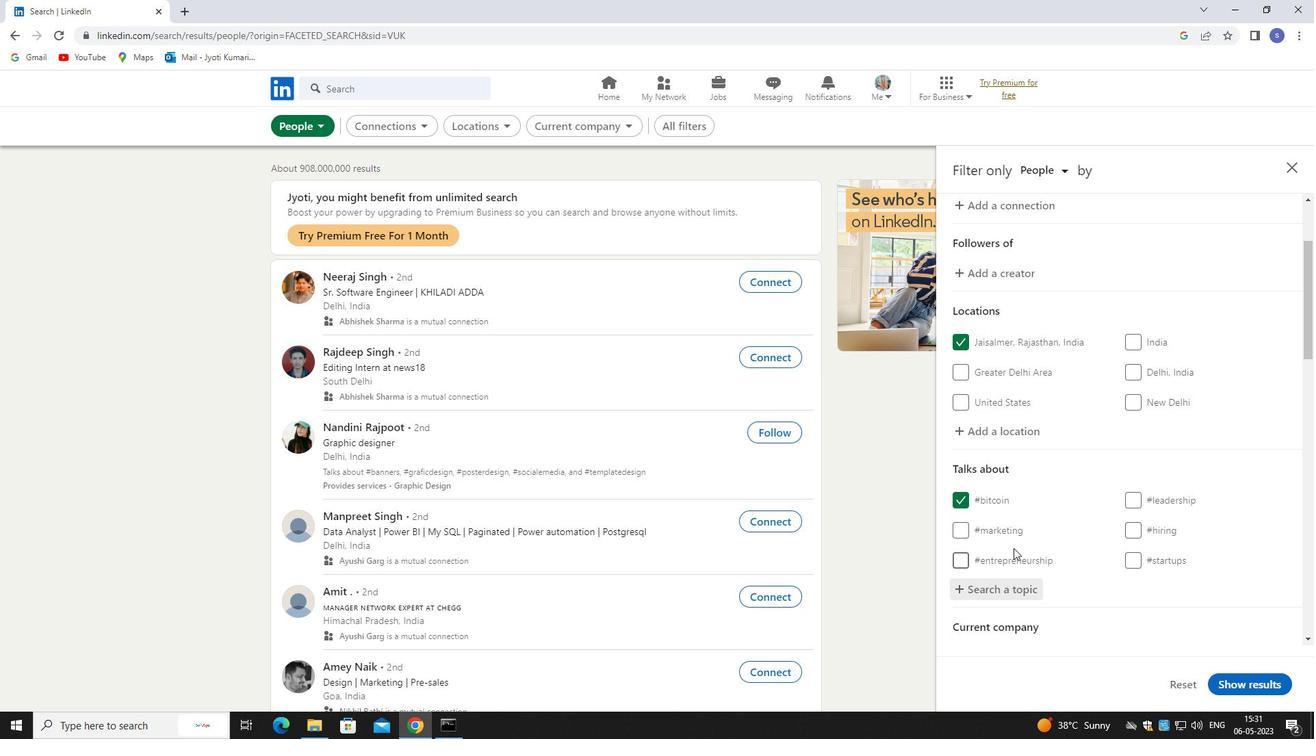 
Action: Mouse scrolled (1020, 547) with delta (0, 0)
Screenshot: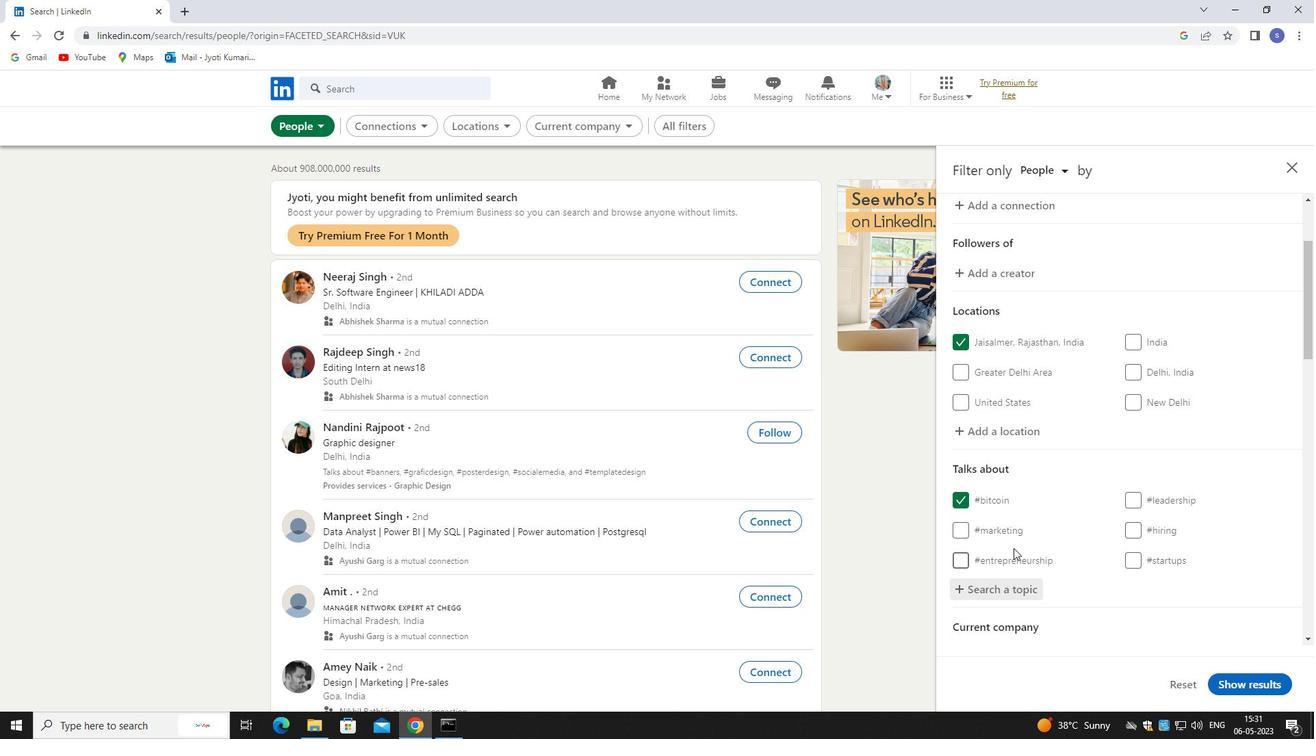 
Action: Mouse moved to (1027, 546)
Screenshot: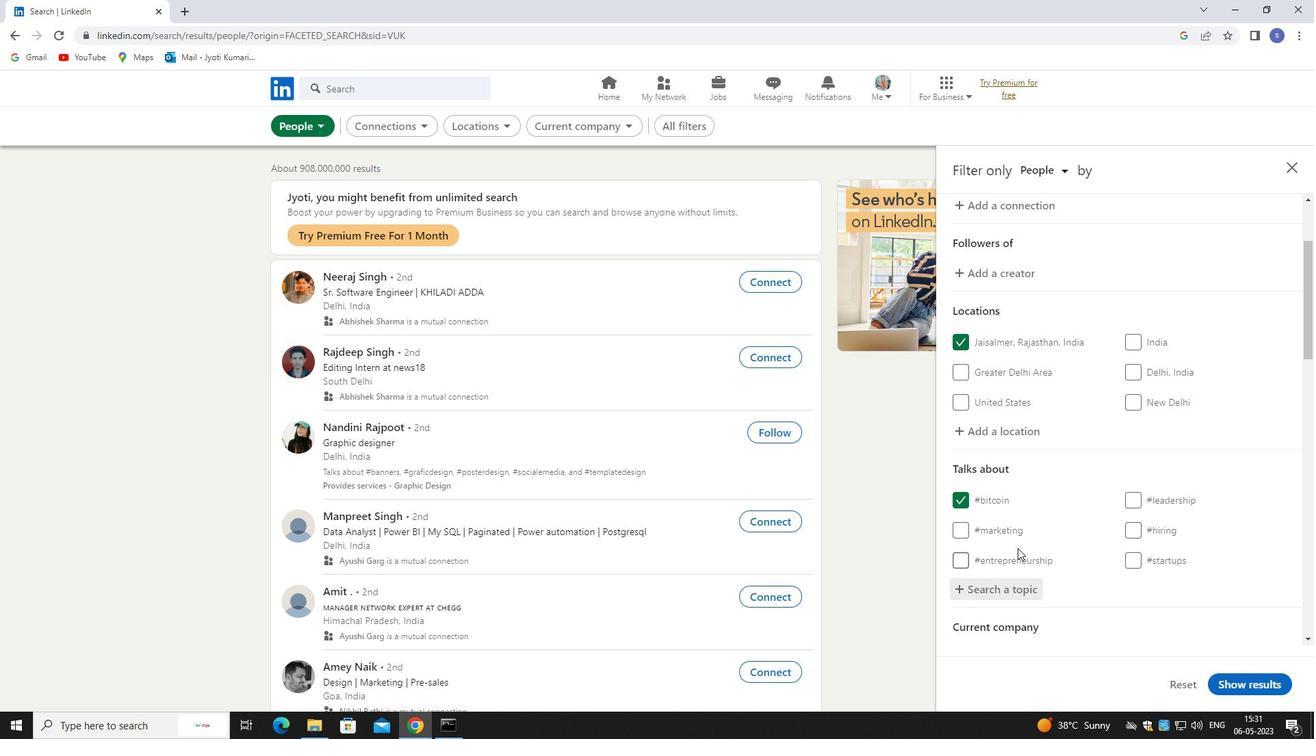 
Action: Mouse scrolled (1027, 545) with delta (0, 0)
Screenshot: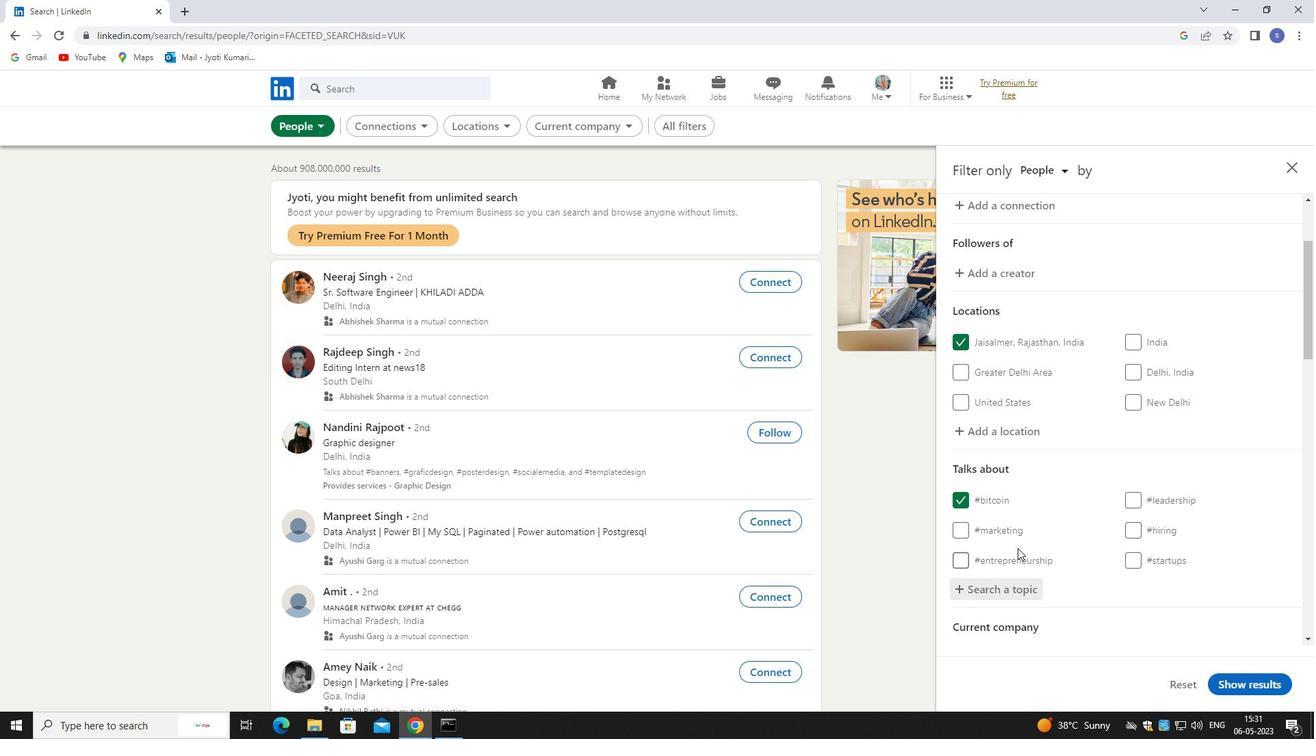
Action: Mouse moved to (1061, 527)
Screenshot: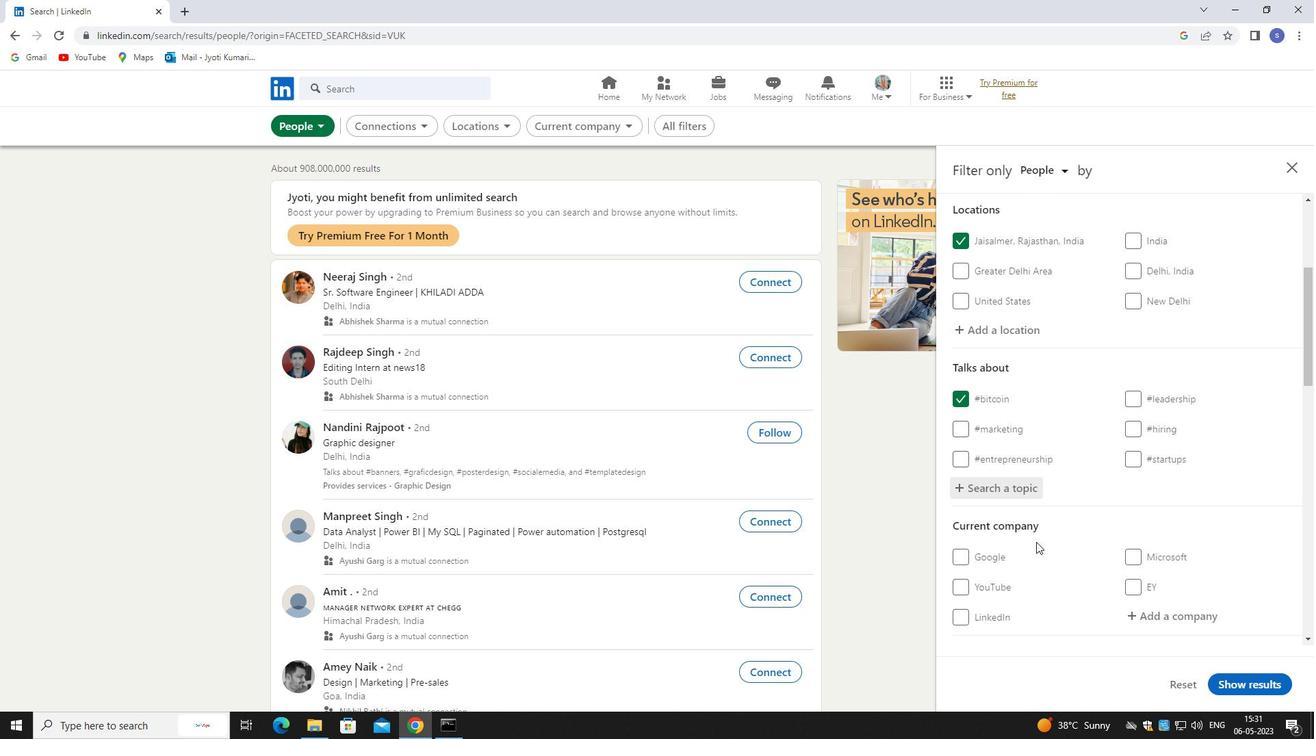 
Action: Mouse scrolled (1061, 526) with delta (0, 0)
Screenshot: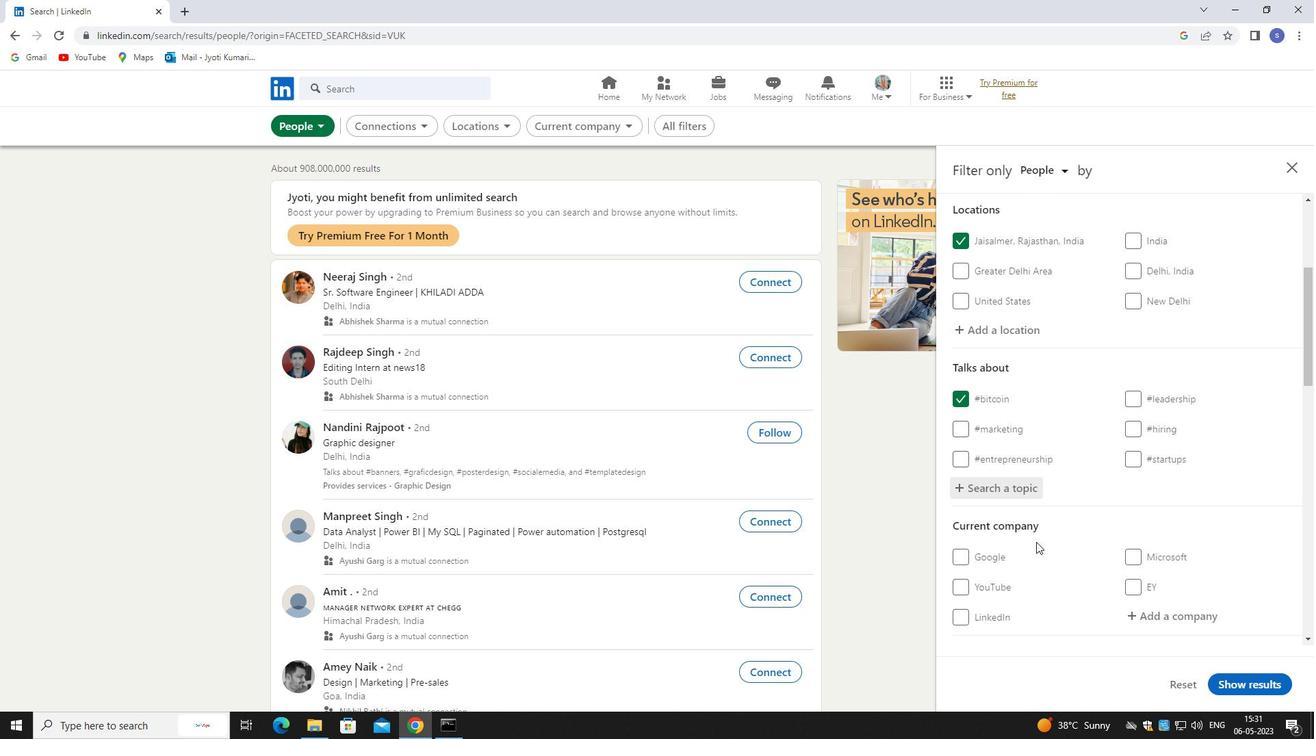 
Action: Mouse moved to (1161, 445)
Screenshot: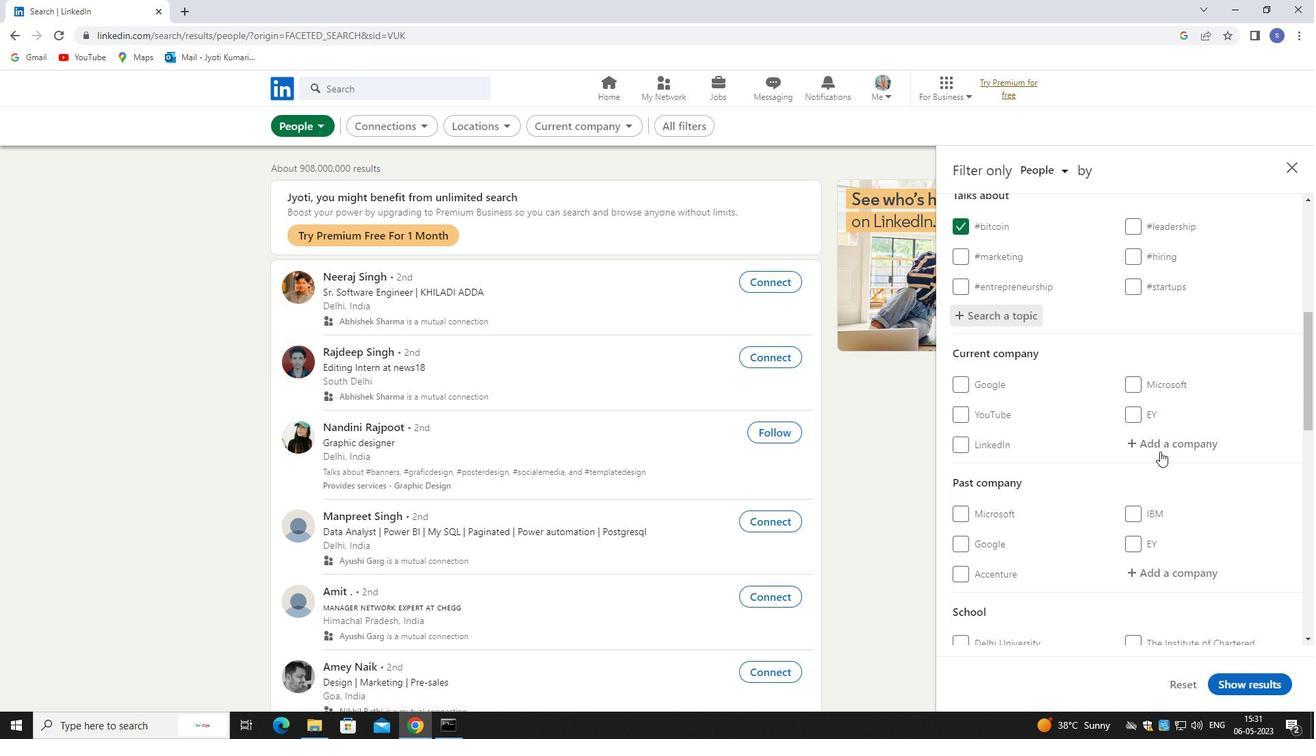 
Action: Mouse pressed left at (1161, 445)
Screenshot: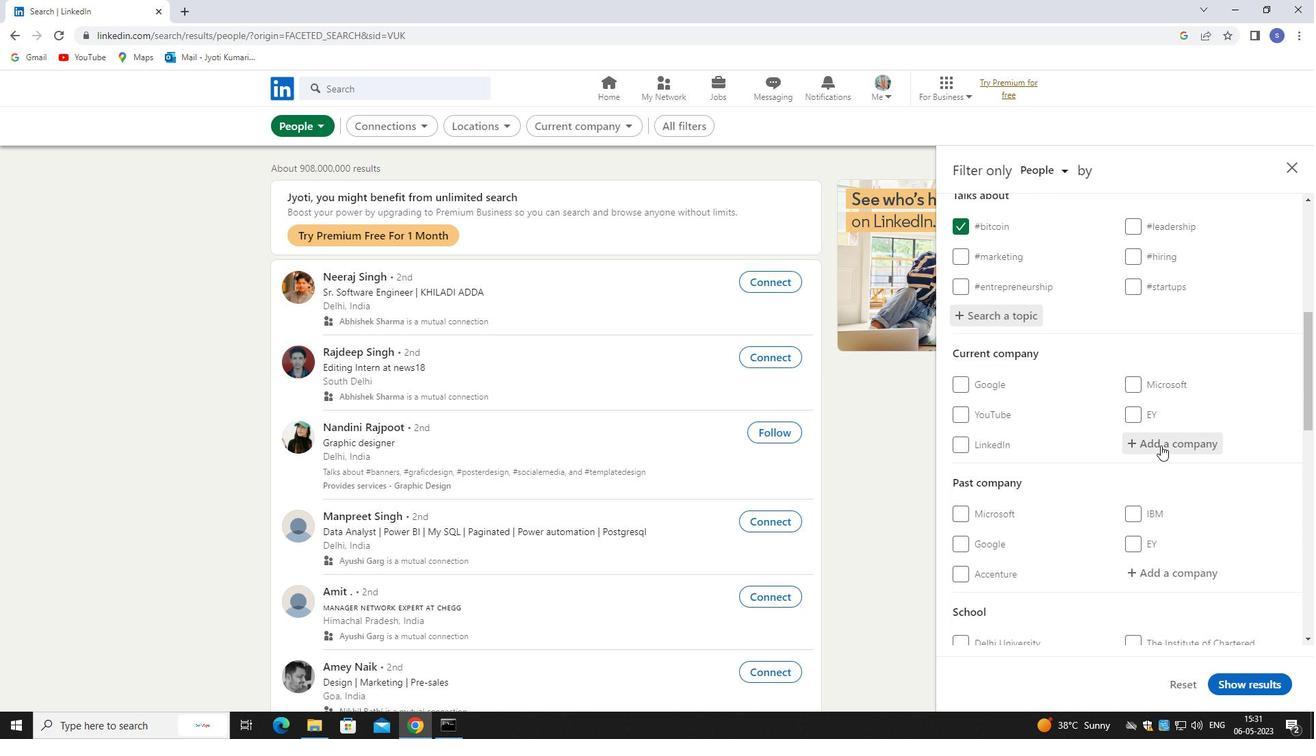 
Action: Key pressed <Key.shift>HUFFPO
Screenshot: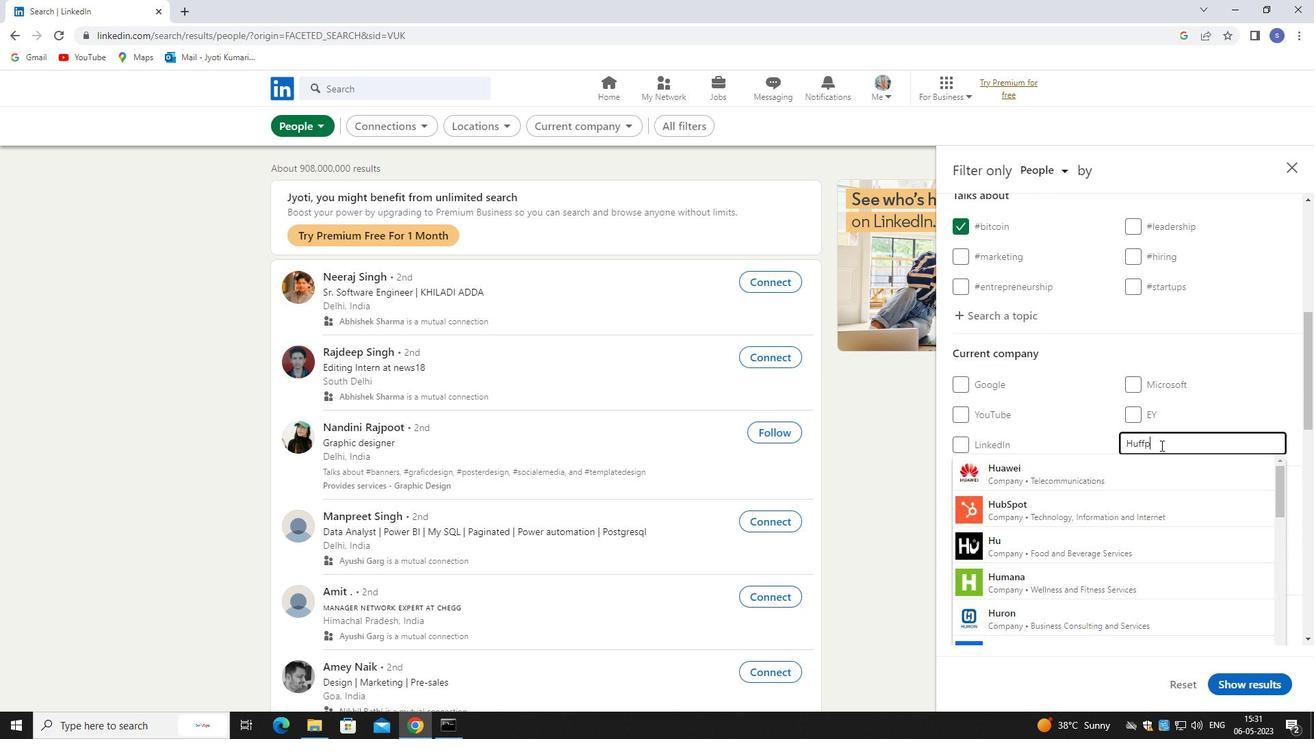 
Action: Mouse moved to (1046, 475)
Screenshot: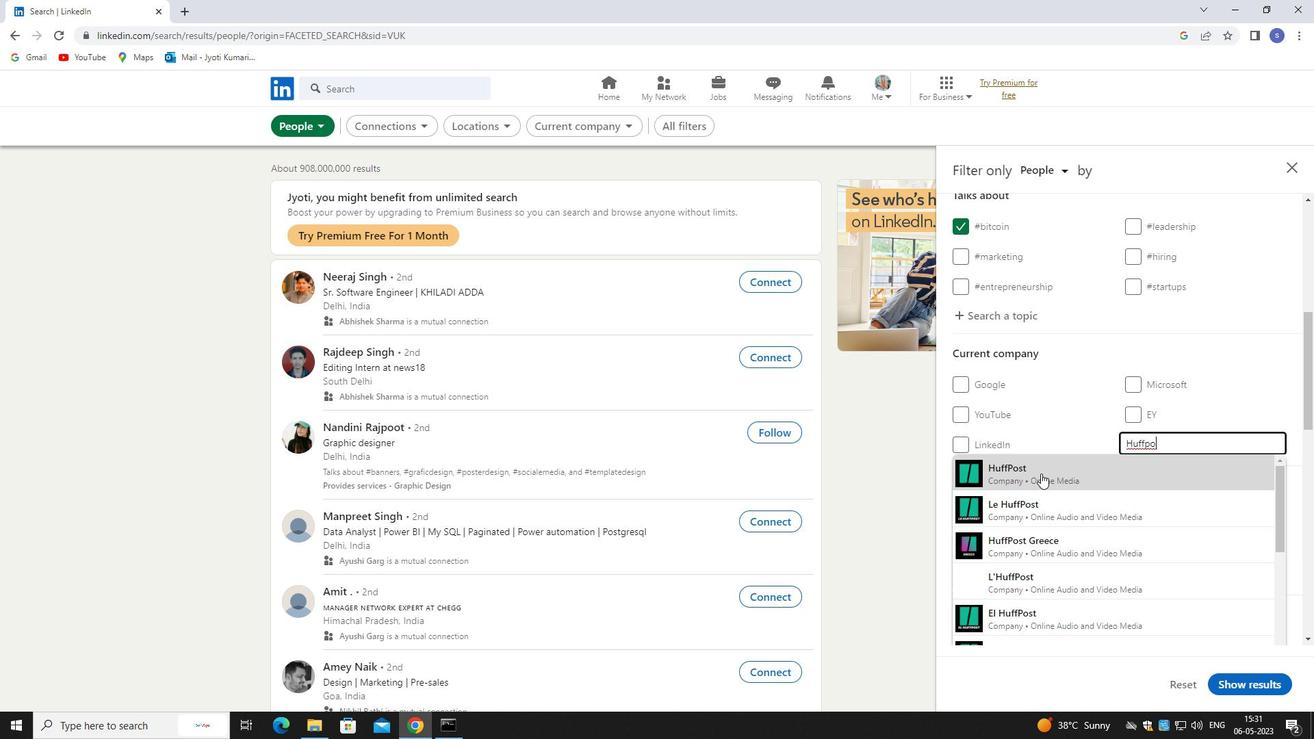 
Action: Mouse pressed left at (1046, 475)
Screenshot: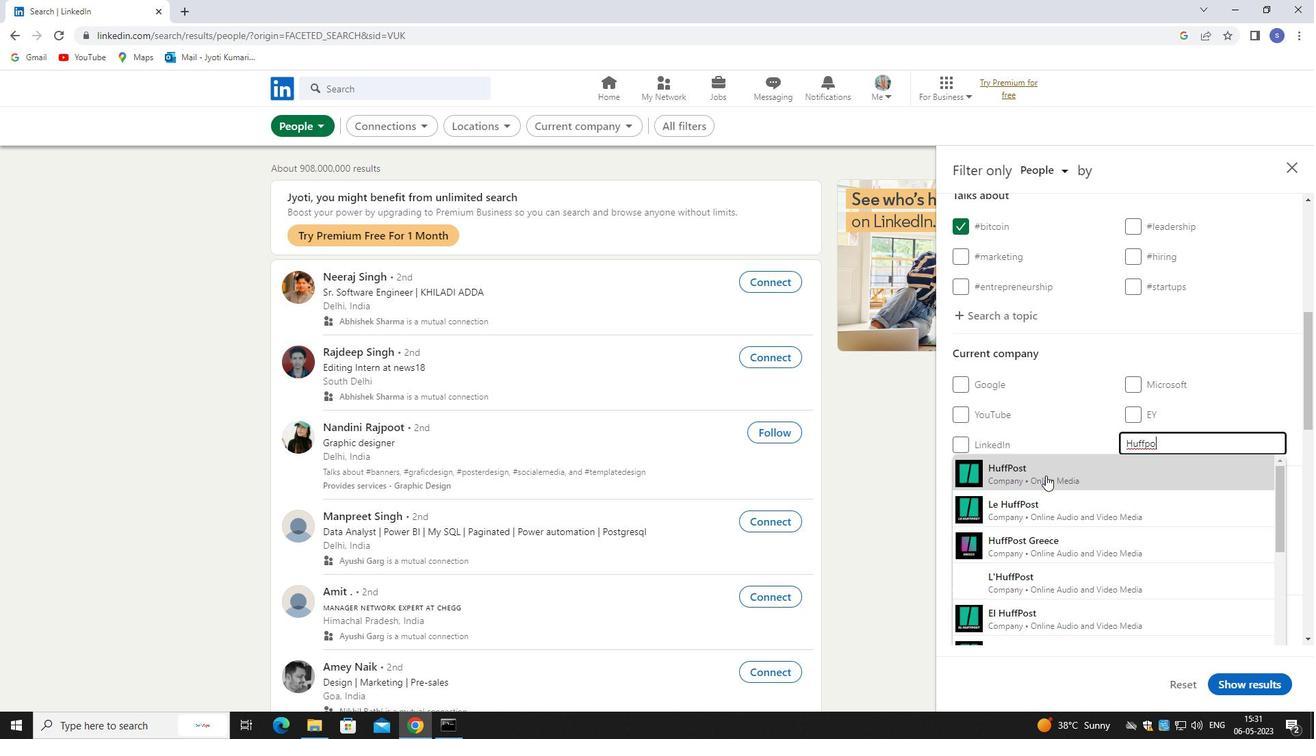 
Action: Mouse moved to (1193, 529)
Screenshot: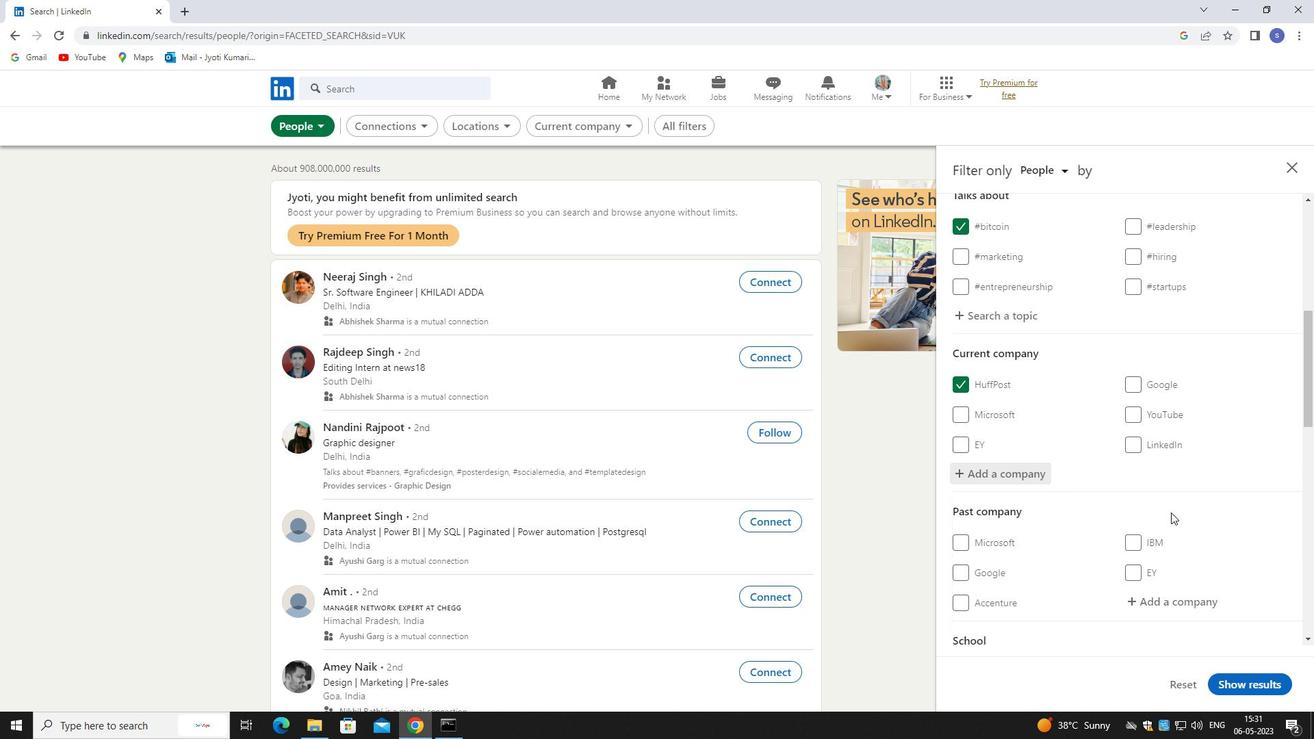
Action: Mouse scrolled (1193, 528) with delta (0, 0)
Screenshot: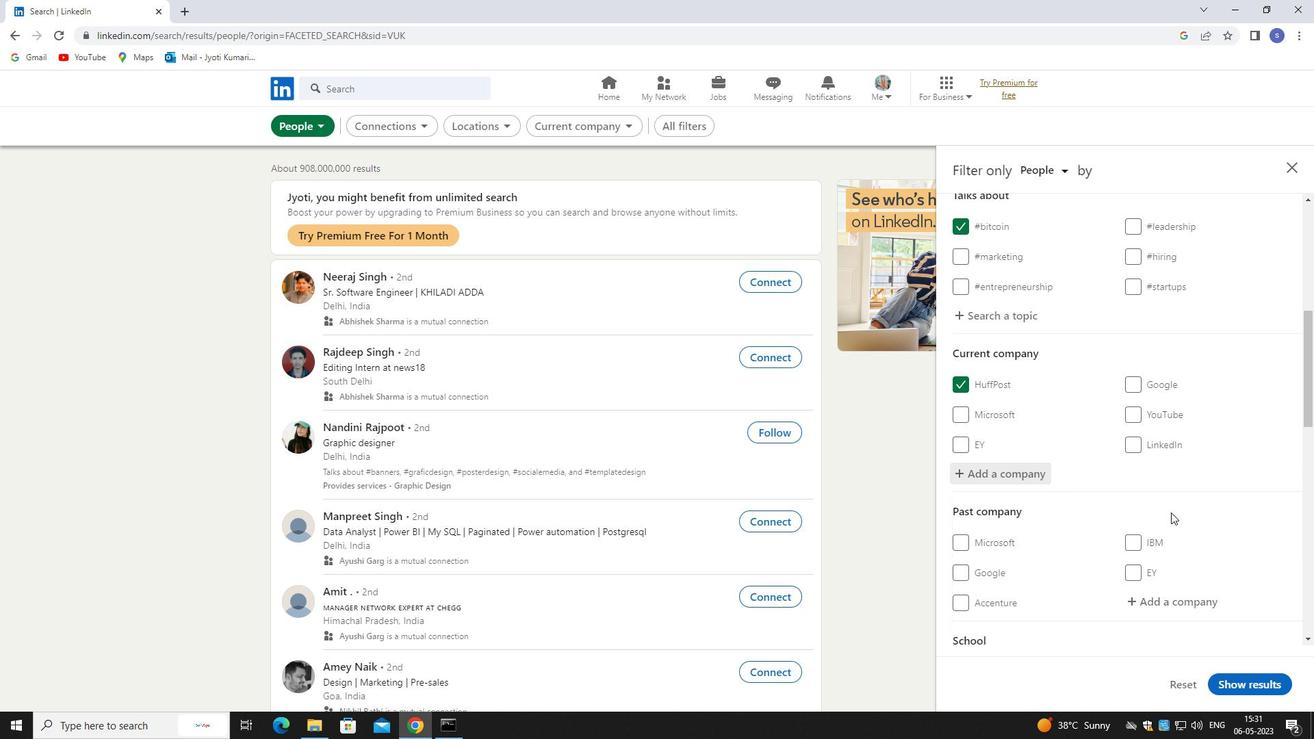 
Action: Mouse moved to (1195, 531)
Screenshot: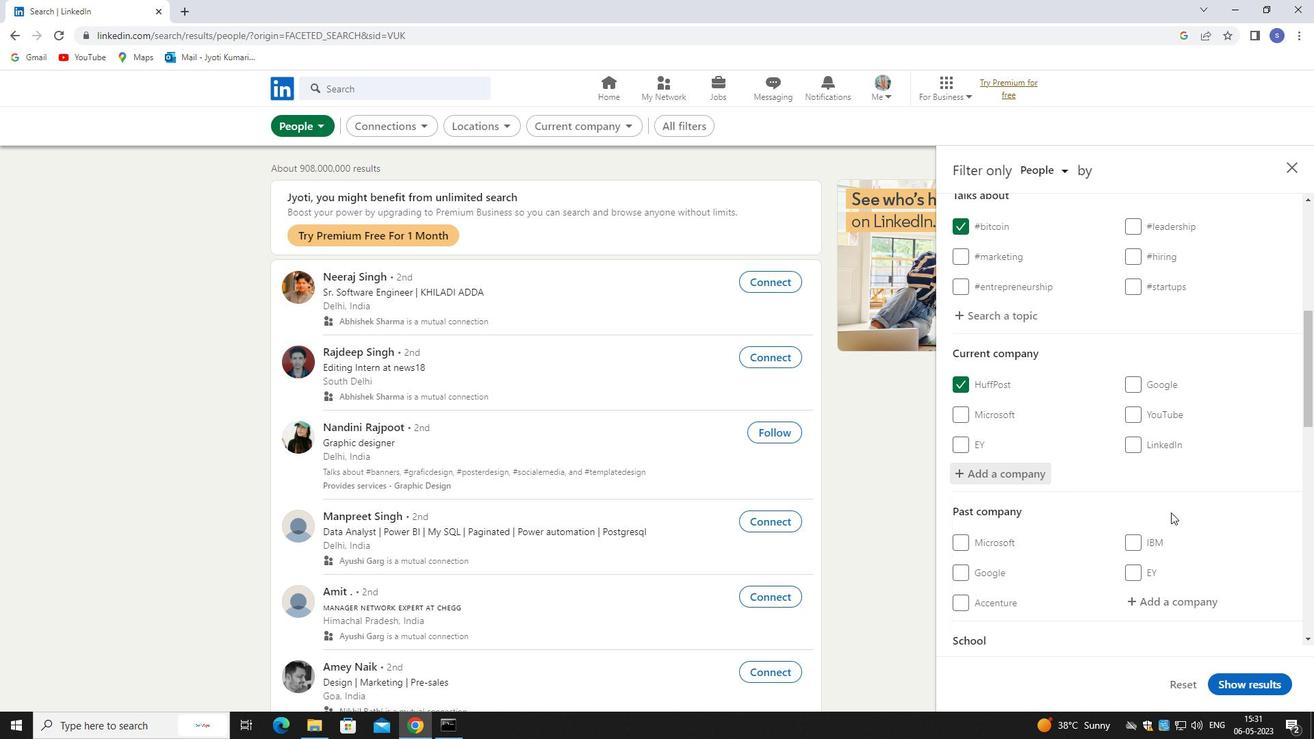 
Action: Mouse scrolled (1195, 531) with delta (0, 0)
Screenshot: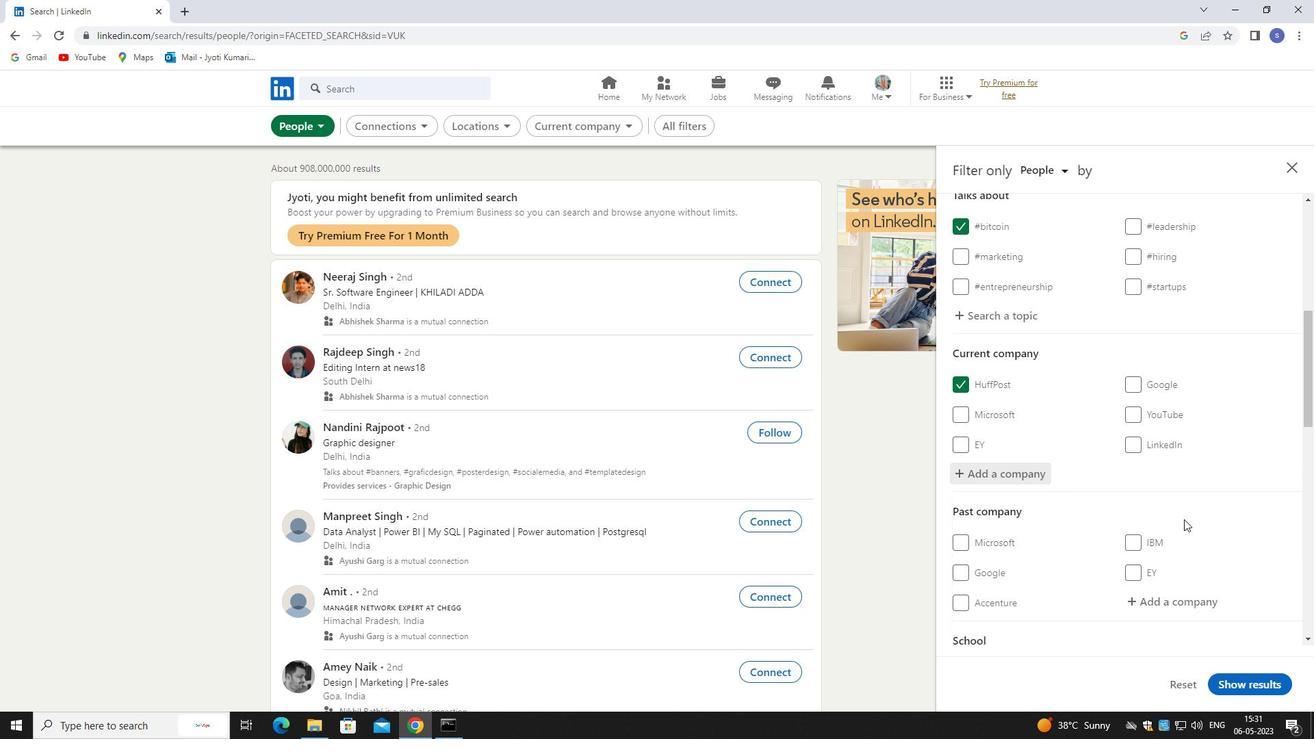 
Action: Mouse scrolled (1195, 531) with delta (0, 0)
Screenshot: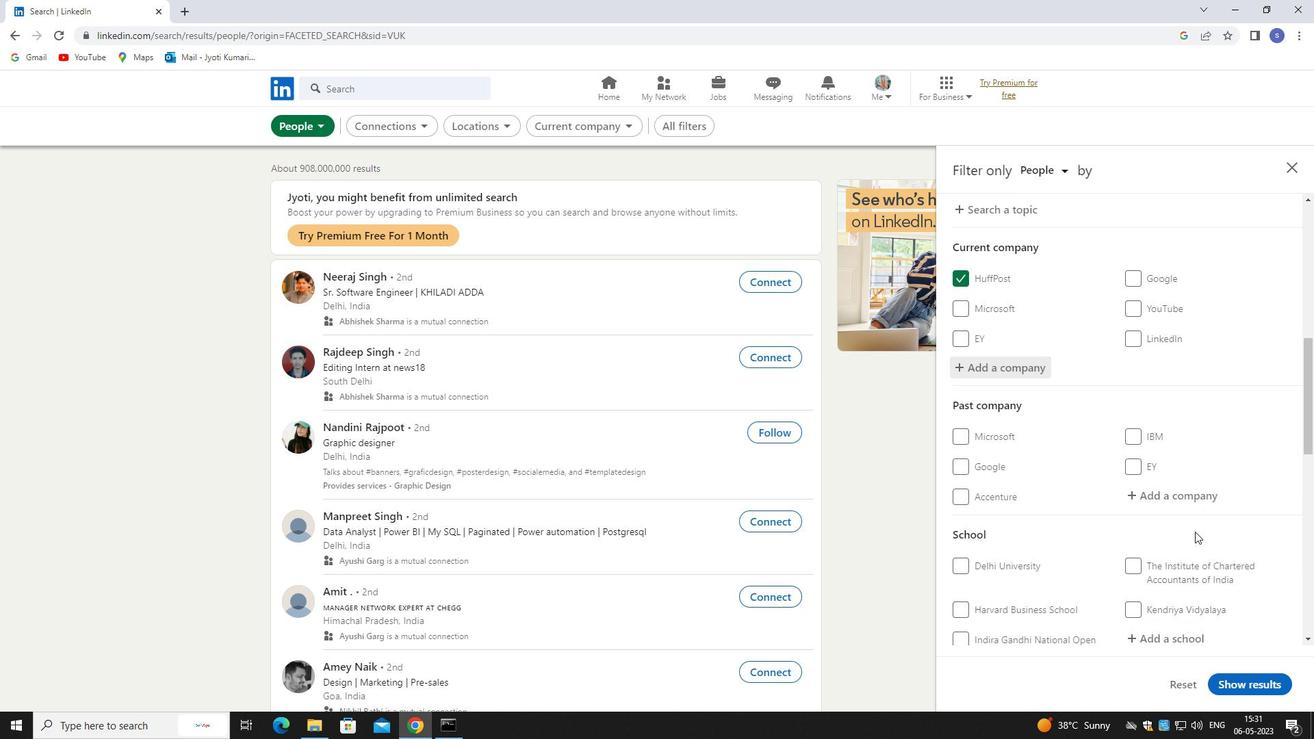 
Action: Mouse moved to (1186, 539)
Screenshot: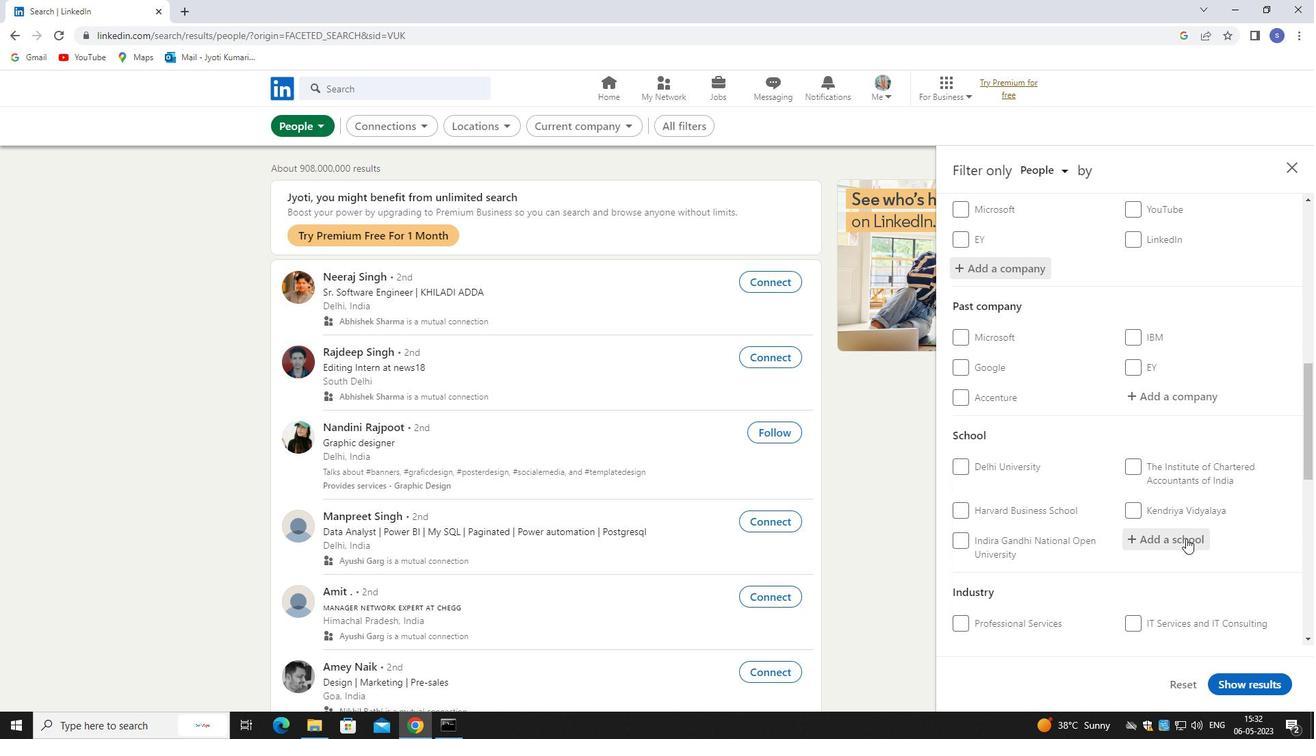 
Action: Mouse pressed left at (1186, 539)
Screenshot: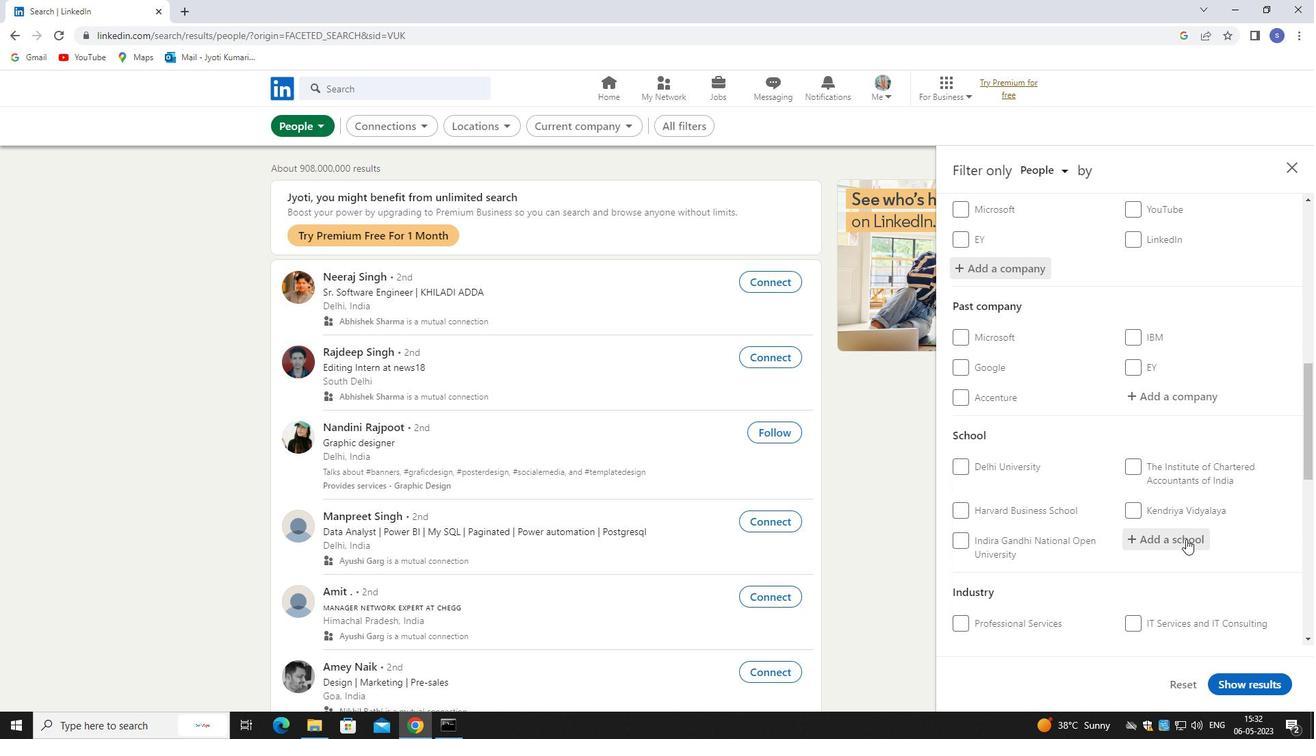 
Action: Mouse moved to (1176, 539)
Screenshot: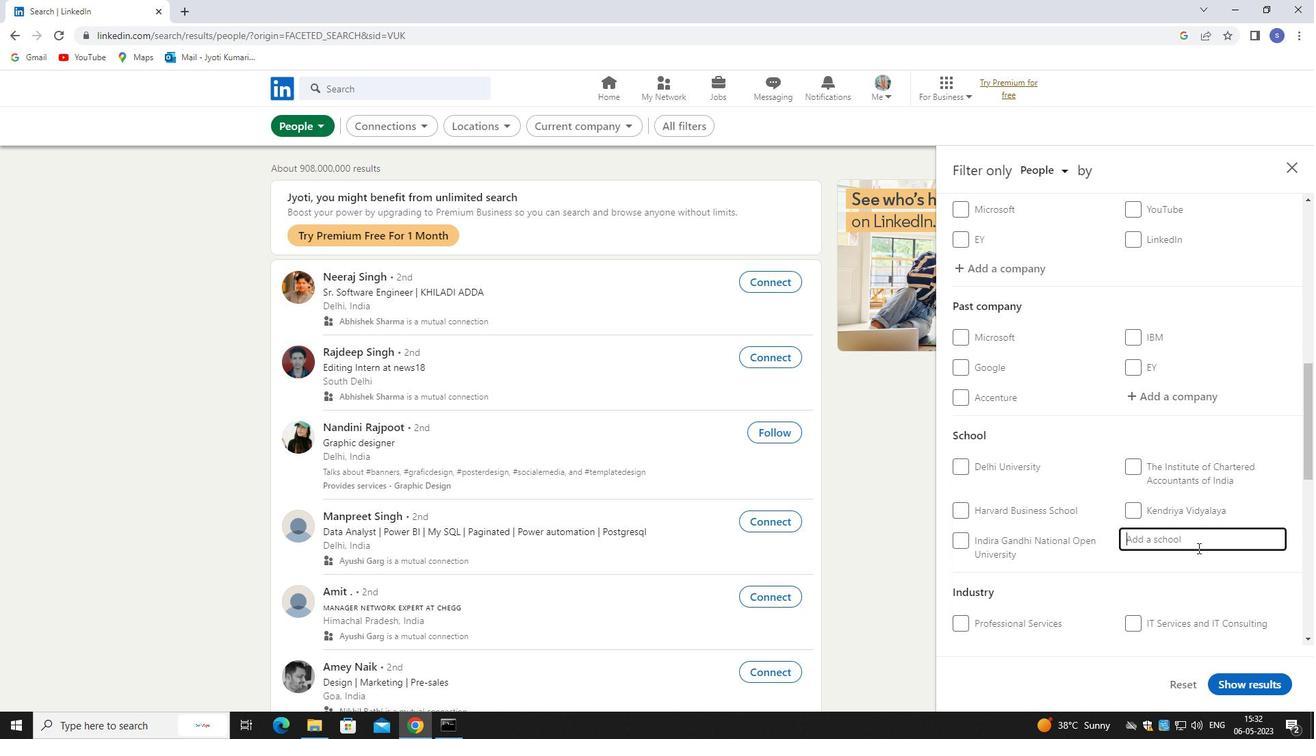 
Action: Key pressed TOPI
Screenshot: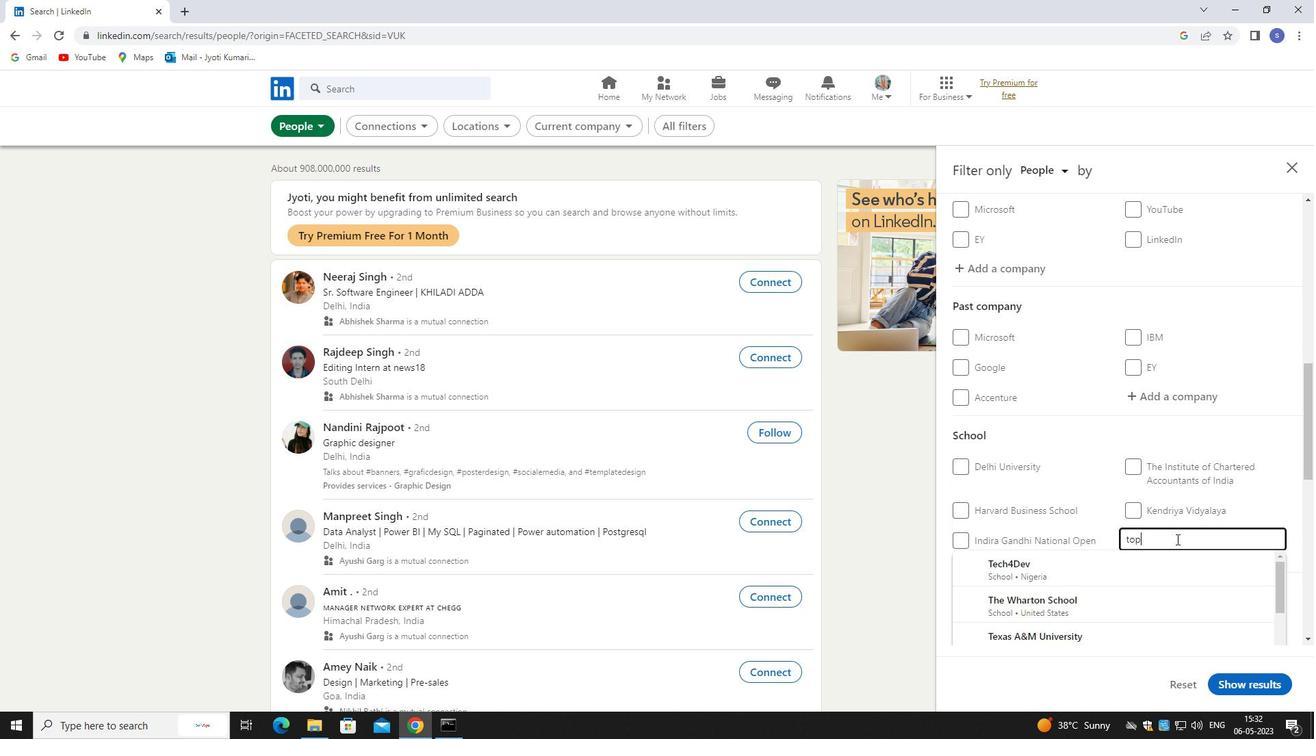 
Action: Mouse moved to (1160, 579)
Screenshot: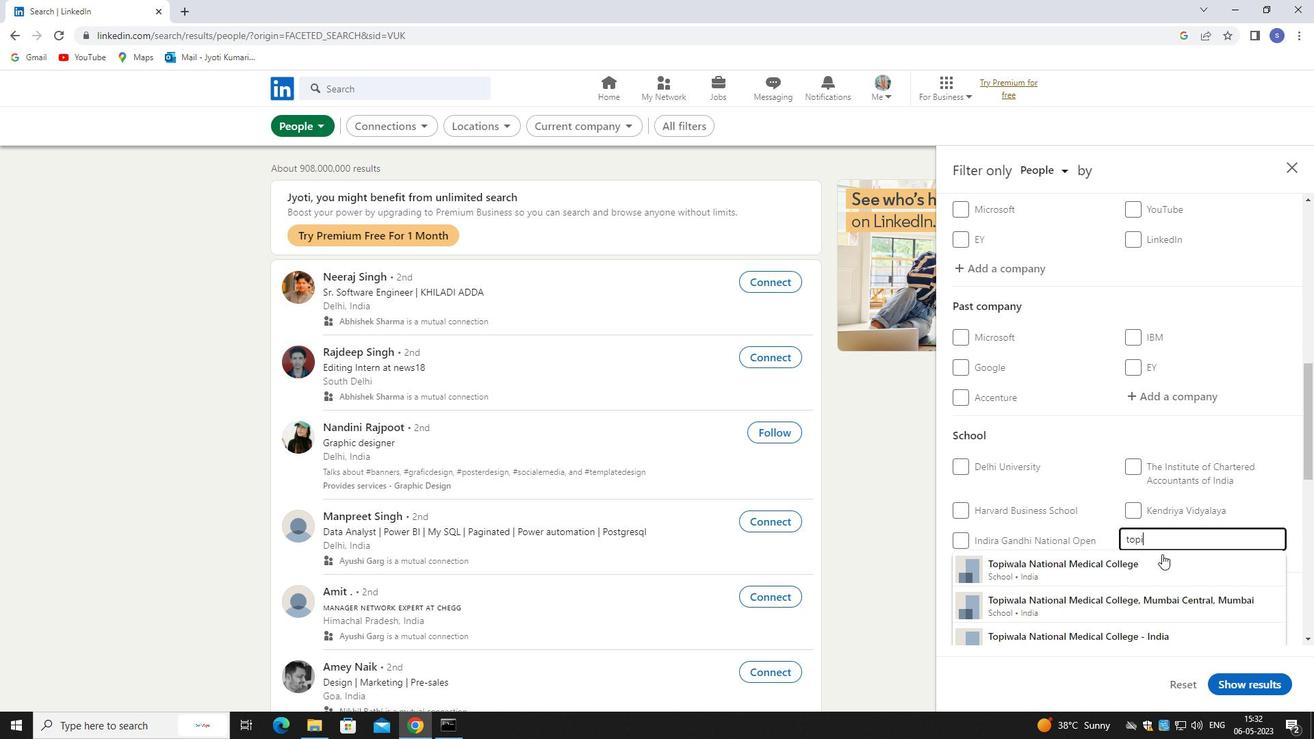 
Action: Mouse pressed left at (1160, 579)
Screenshot: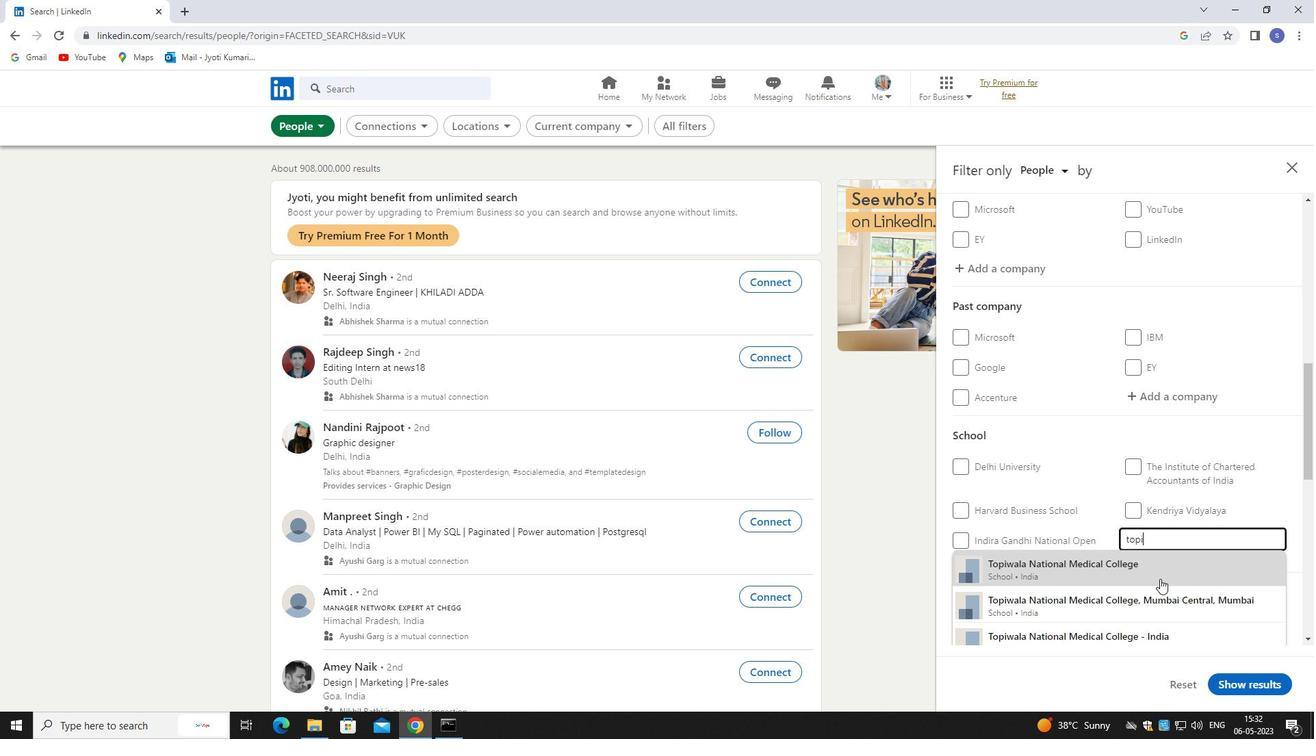 
Action: Mouse scrolled (1160, 578) with delta (0, 0)
Screenshot: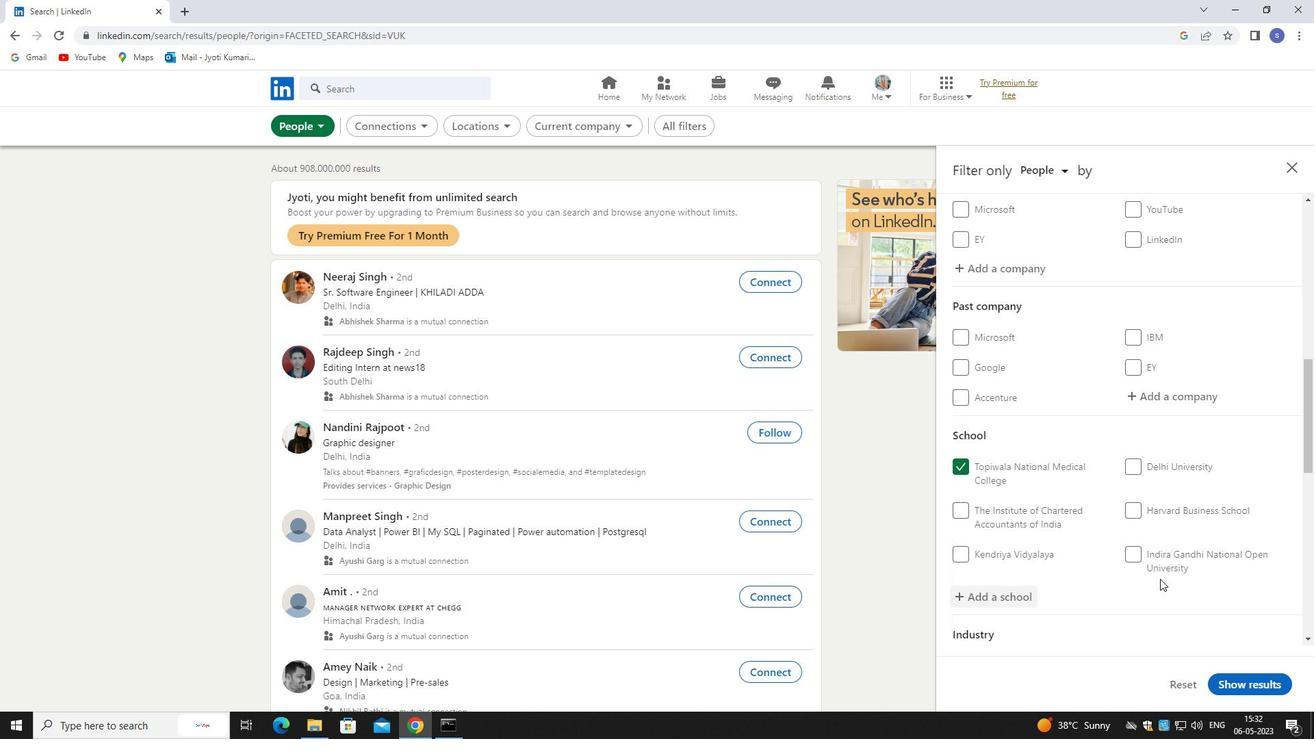
Action: Mouse scrolled (1160, 578) with delta (0, 0)
Screenshot: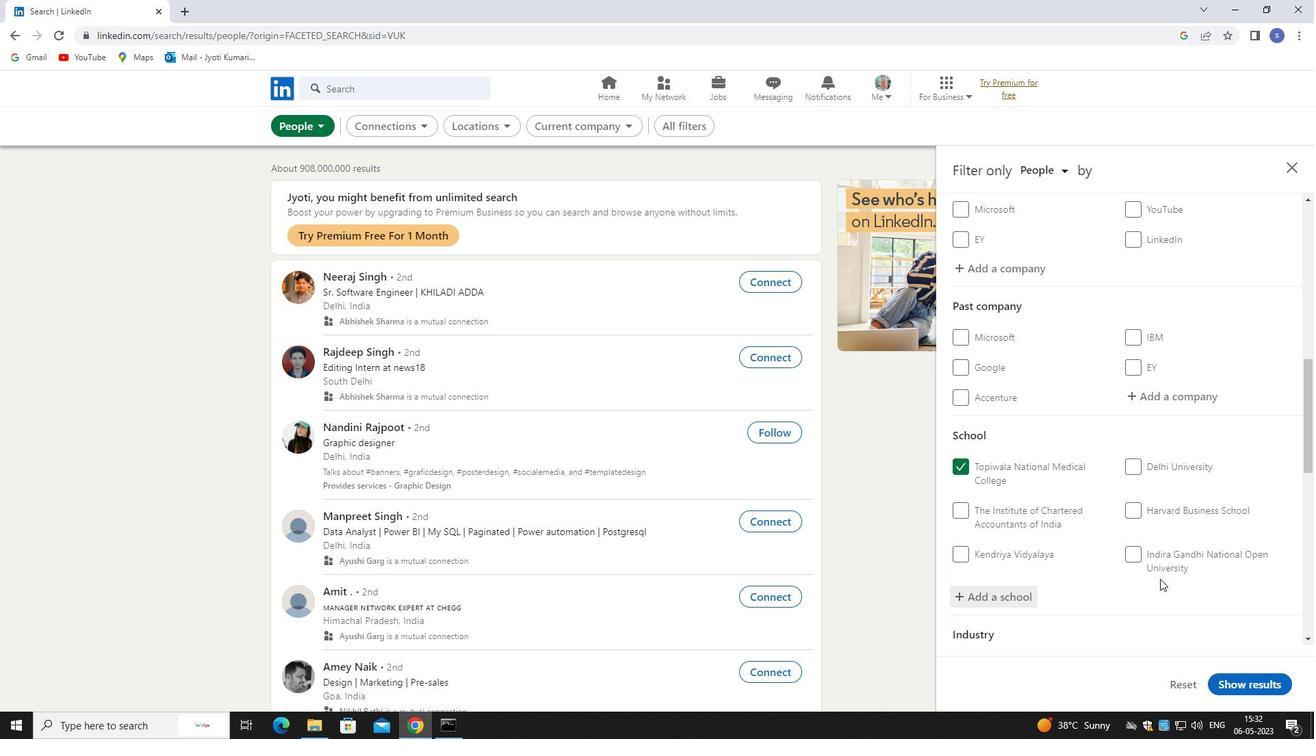 
Action: Mouse scrolled (1160, 578) with delta (0, 0)
Screenshot: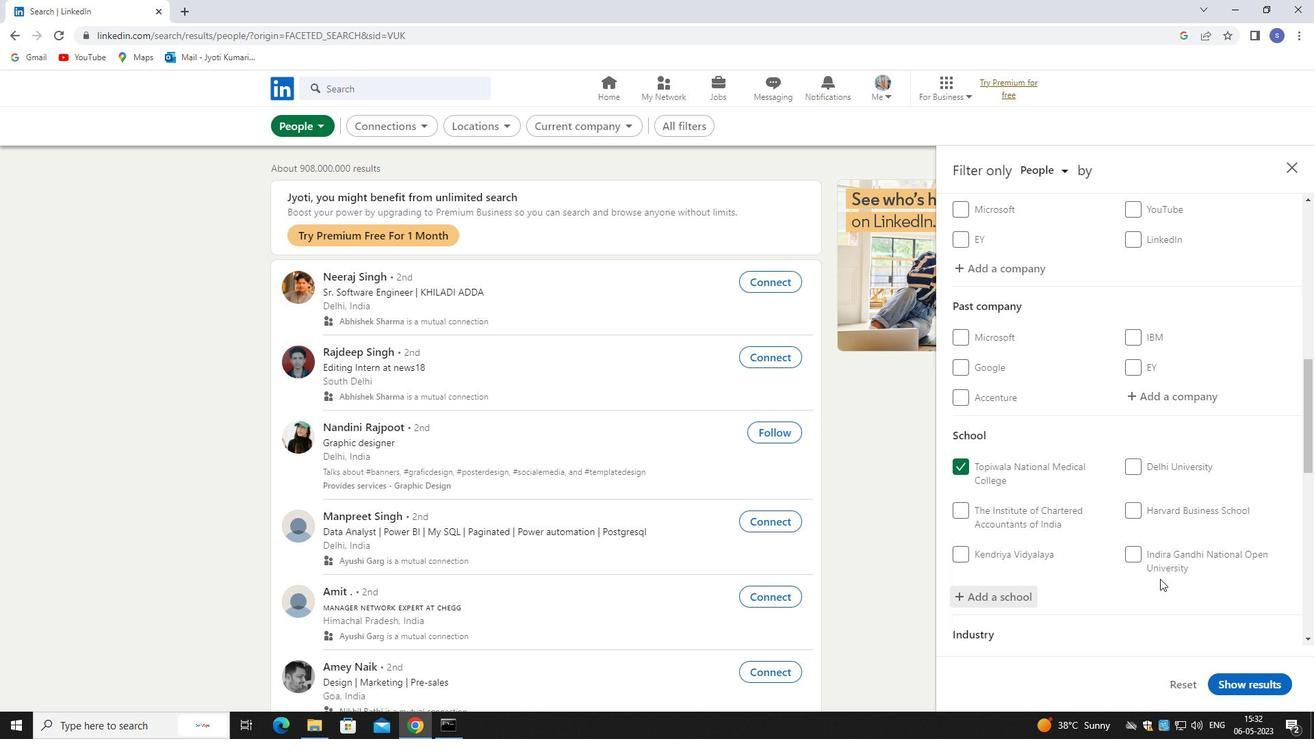 
Action: Mouse scrolled (1160, 578) with delta (0, 0)
Screenshot: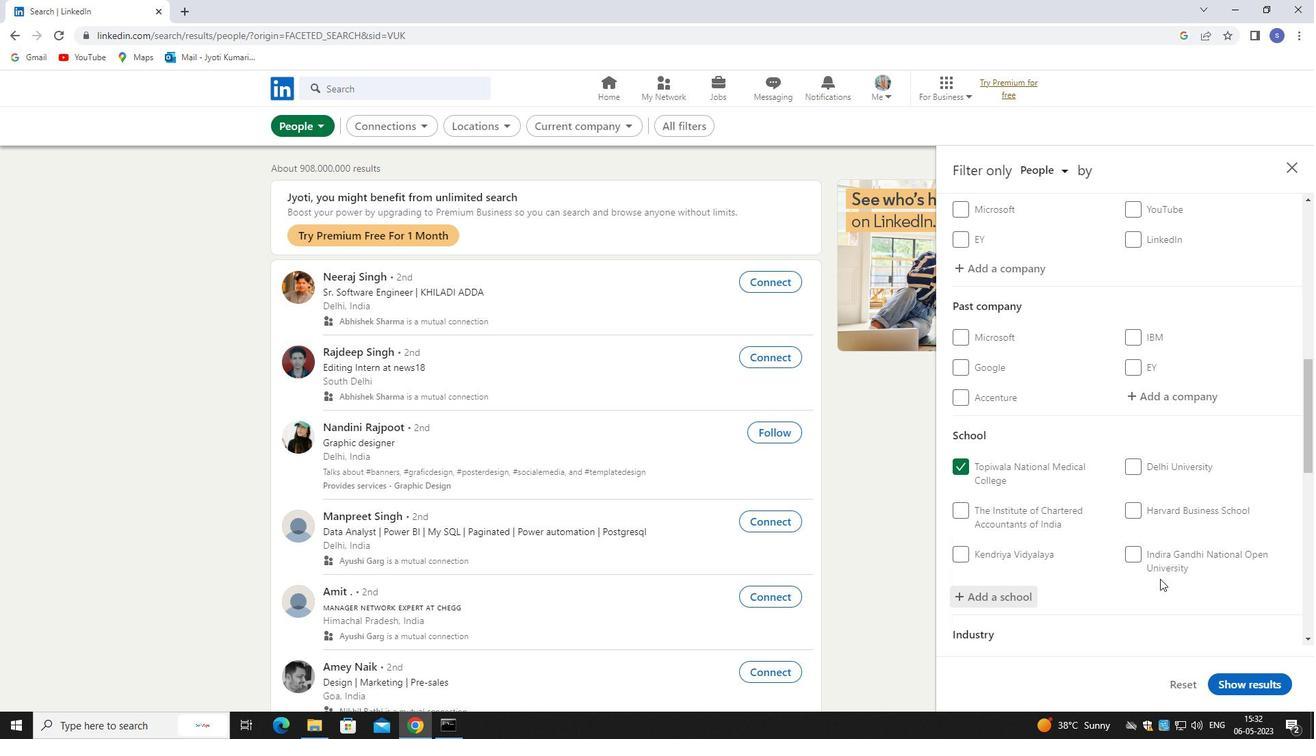 
Action: Mouse moved to (1176, 463)
Screenshot: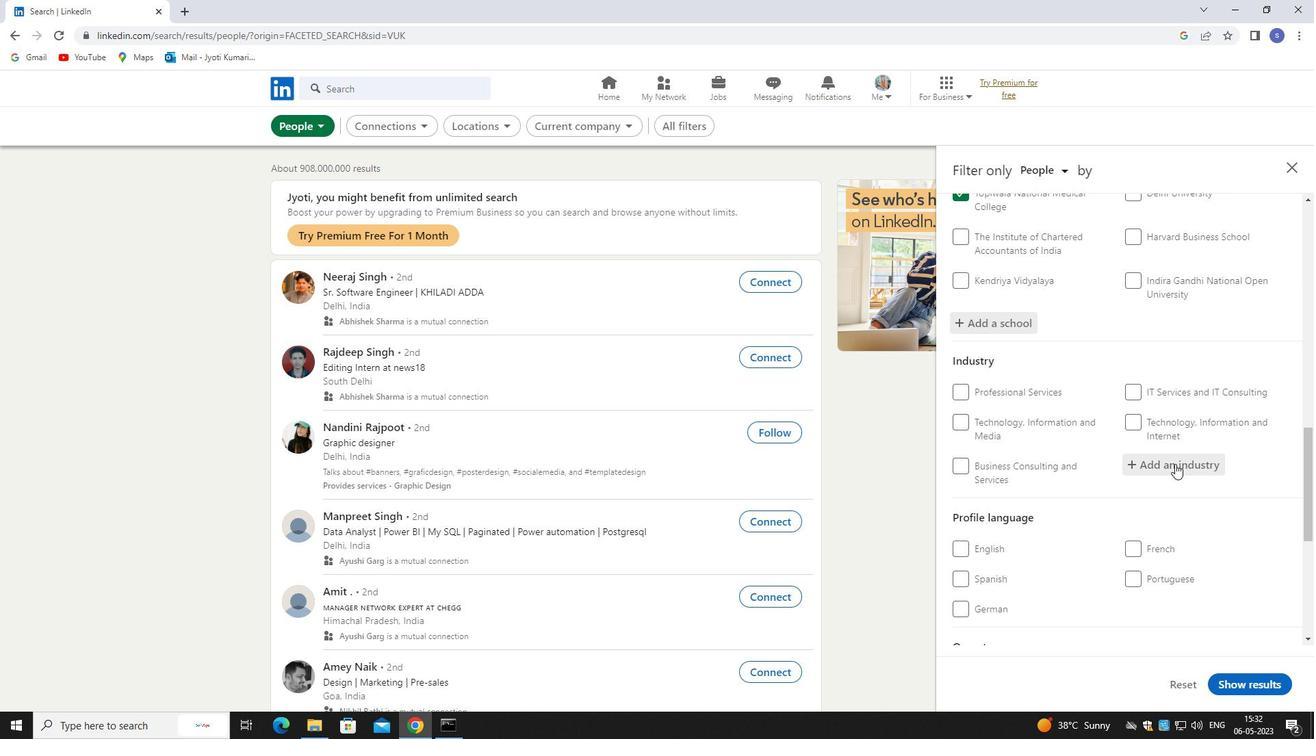 
Action: Mouse pressed left at (1176, 463)
Screenshot: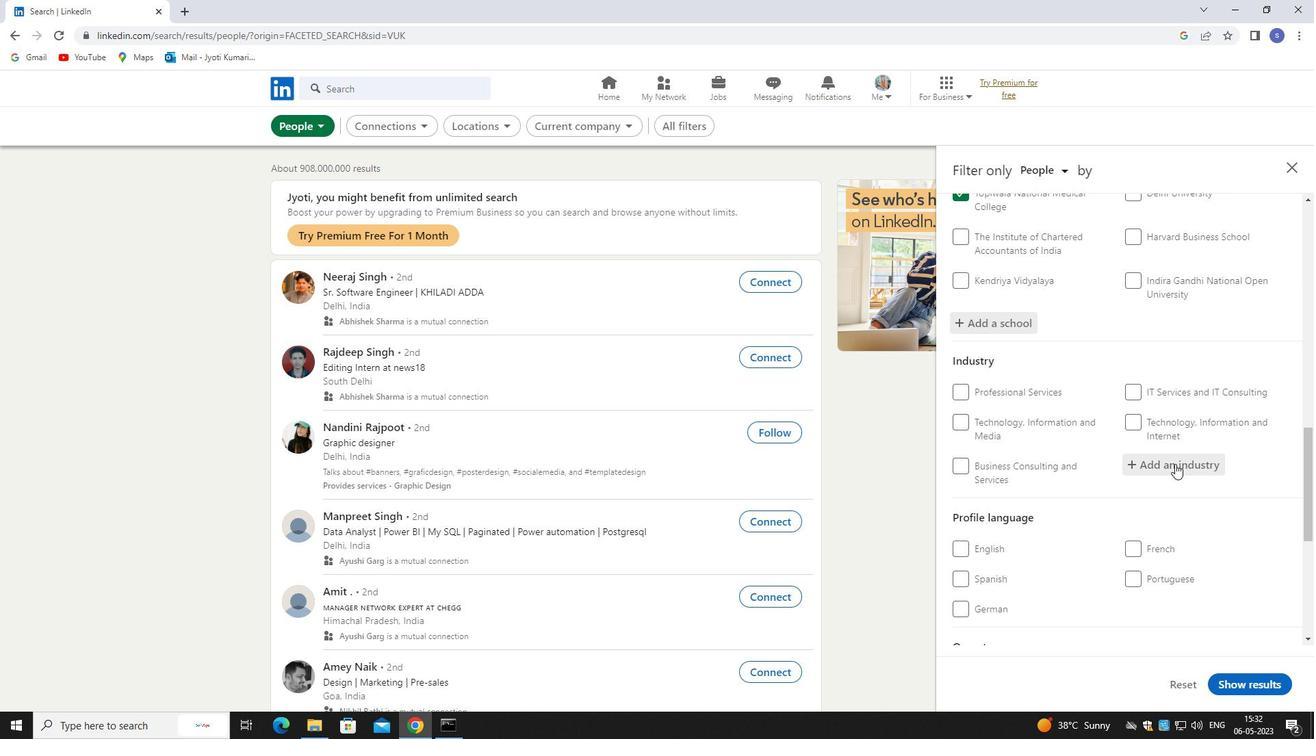 
Action: Mouse moved to (1145, 457)
Screenshot: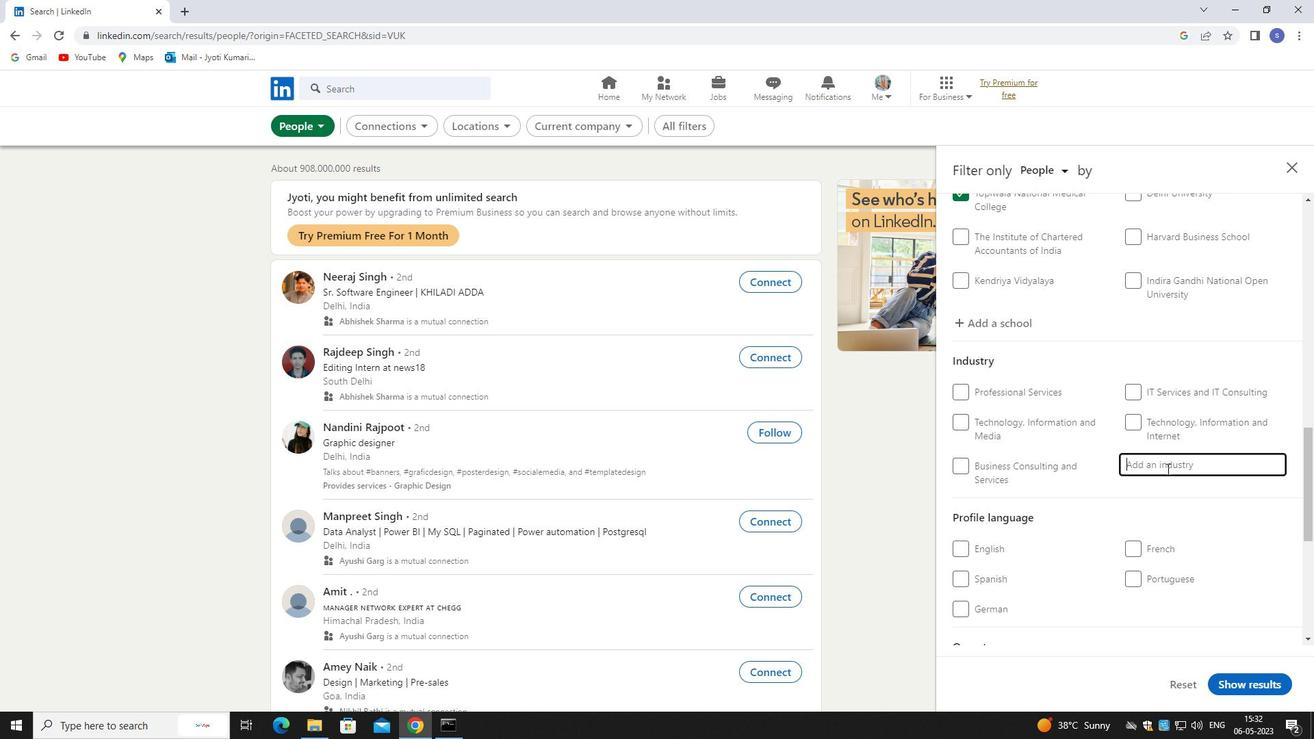 
Action: Key pressed MOBILE
Screenshot: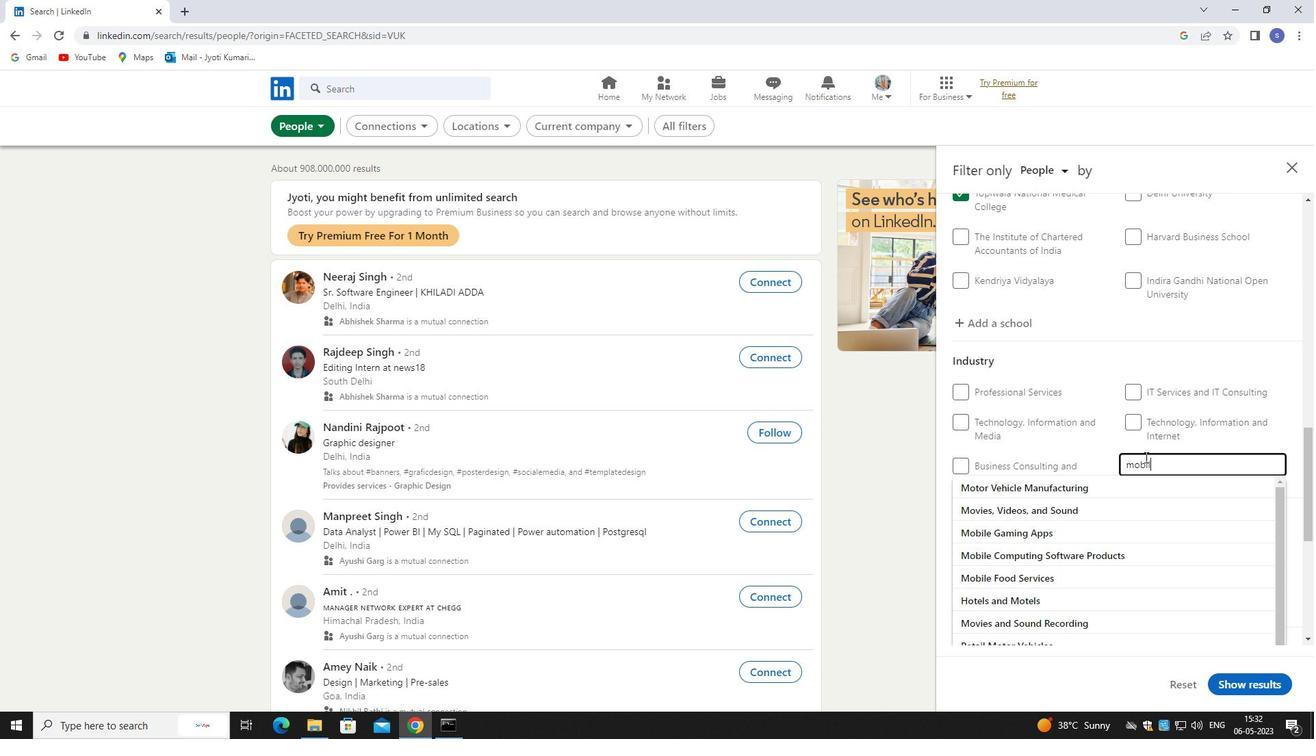 
Action: Mouse moved to (1094, 492)
Screenshot: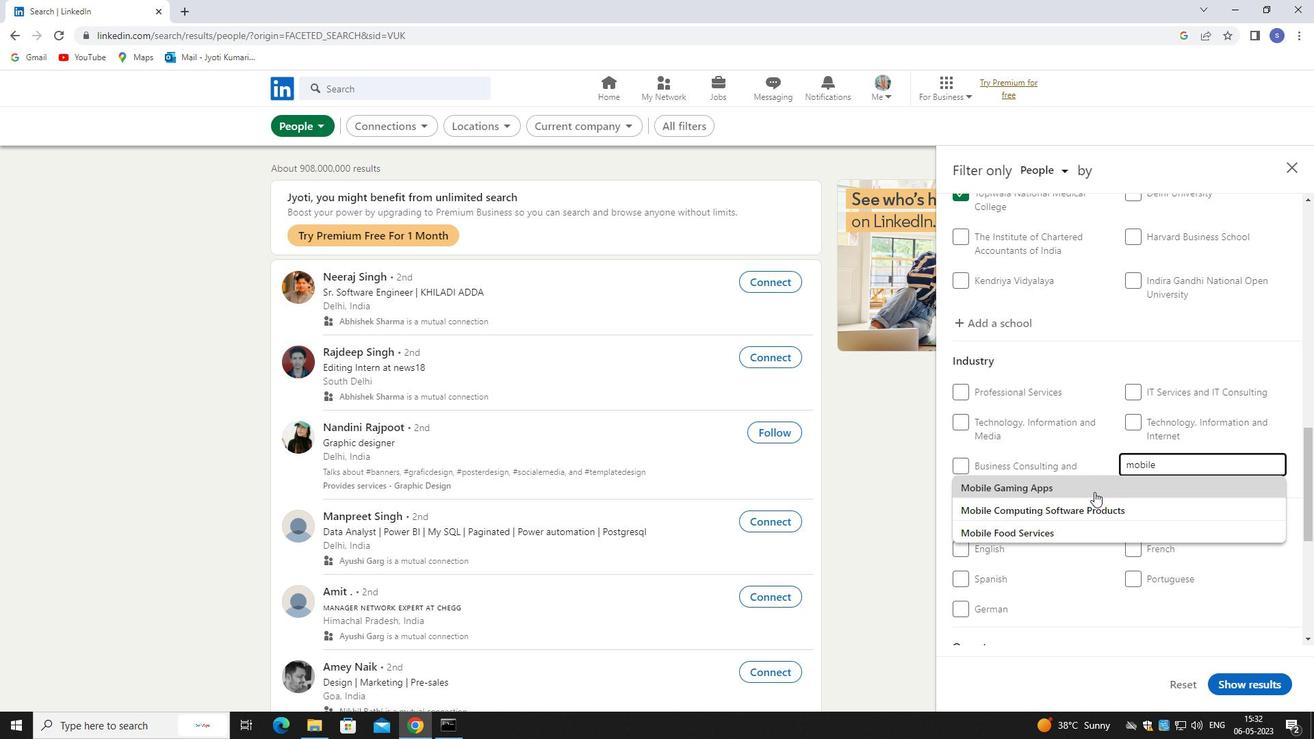 
Action: Mouse pressed left at (1094, 492)
Screenshot: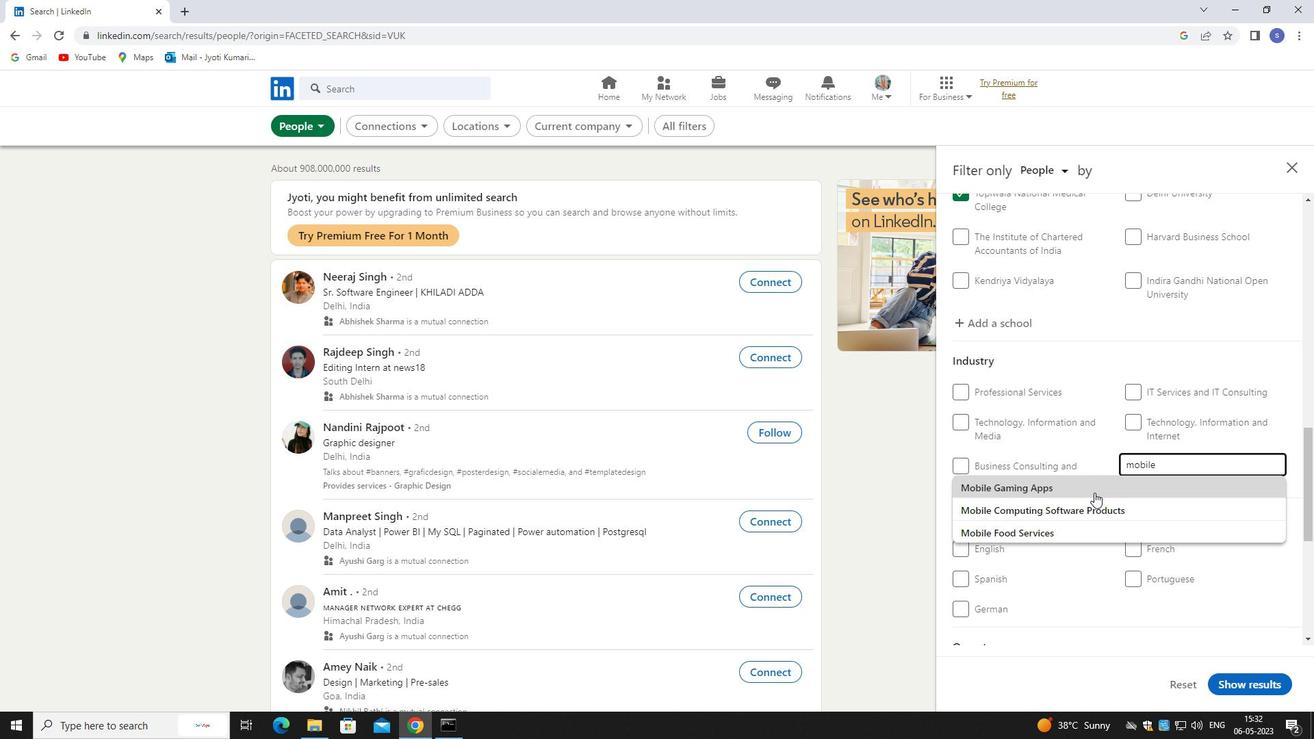 
Action: Mouse moved to (1096, 492)
Screenshot: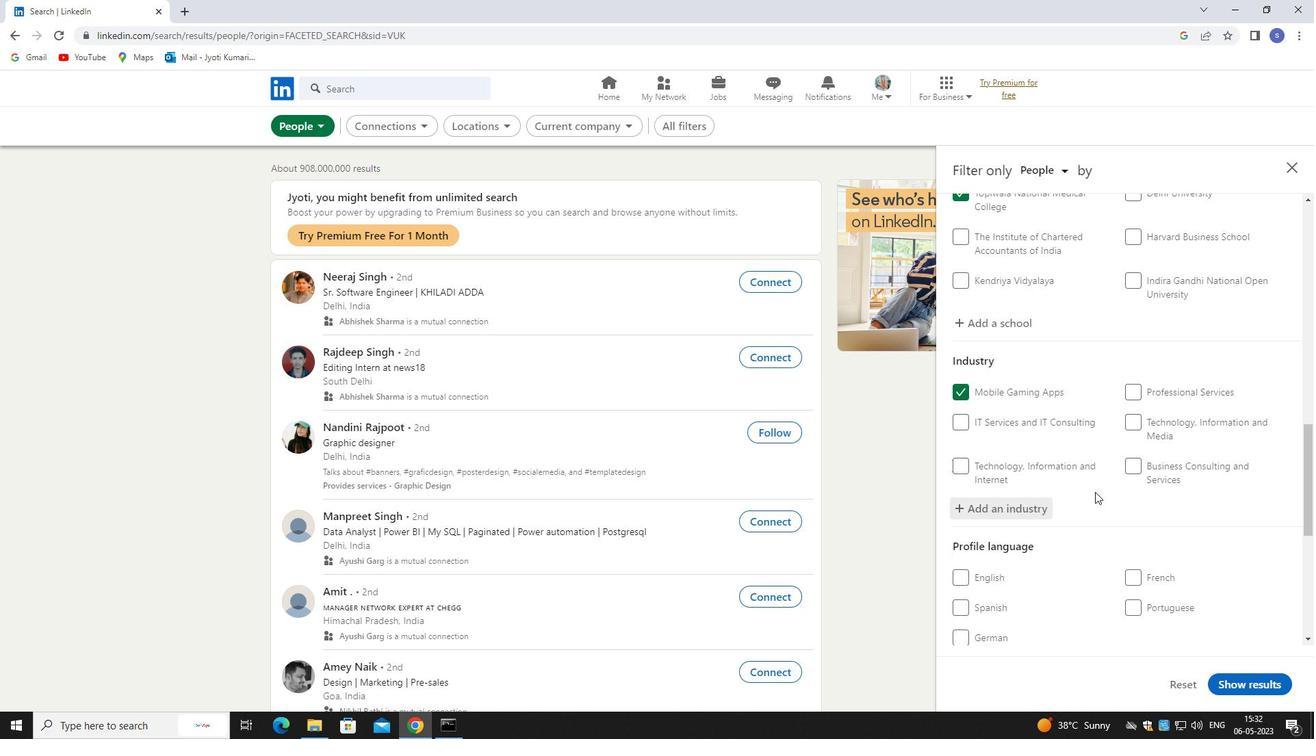 
Action: Mouse scrolled (1096, 491) with delta (0, 0)
Screenshot: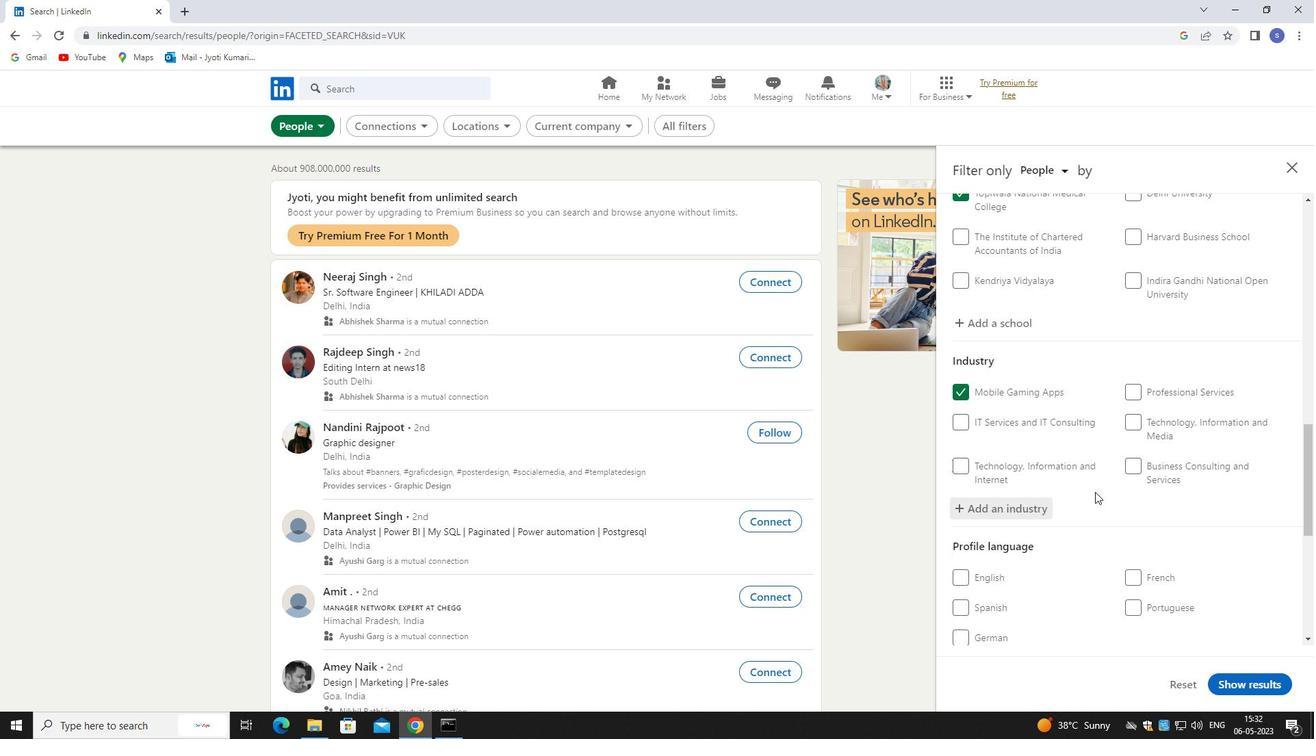 
Action: Mouse scrolled (1096, 491) with delta (0, 0)
Screenshot: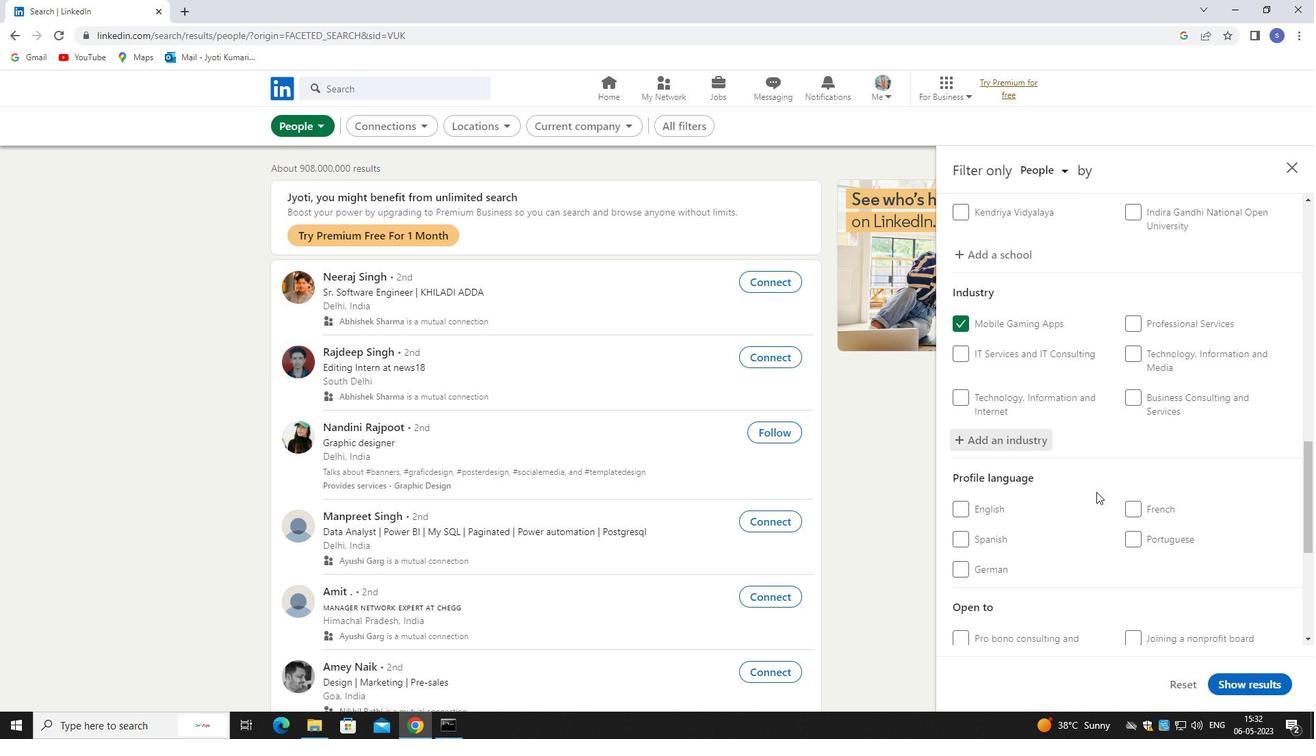 
Action: Mouse scrolled (1096, 491) with delta (0, 0)
Screenshot: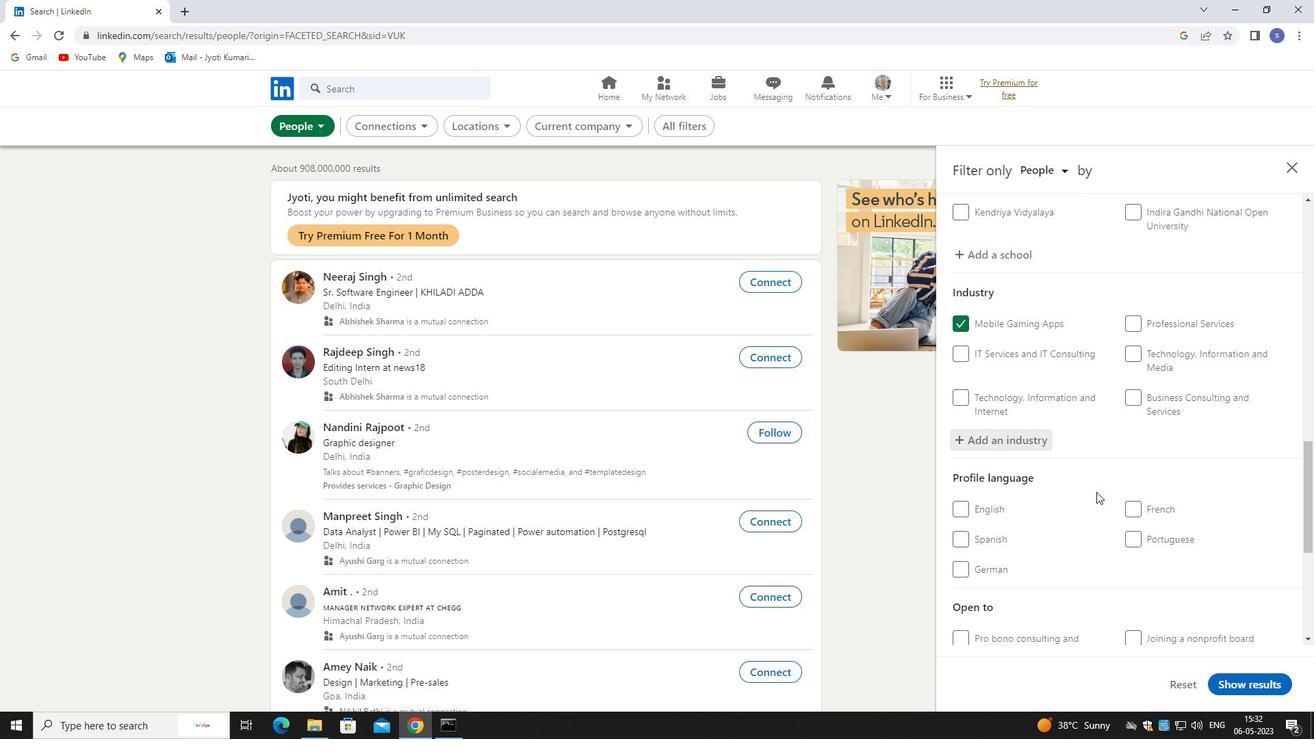 
Action: Mouse moved to (979, 427)
Screenshot: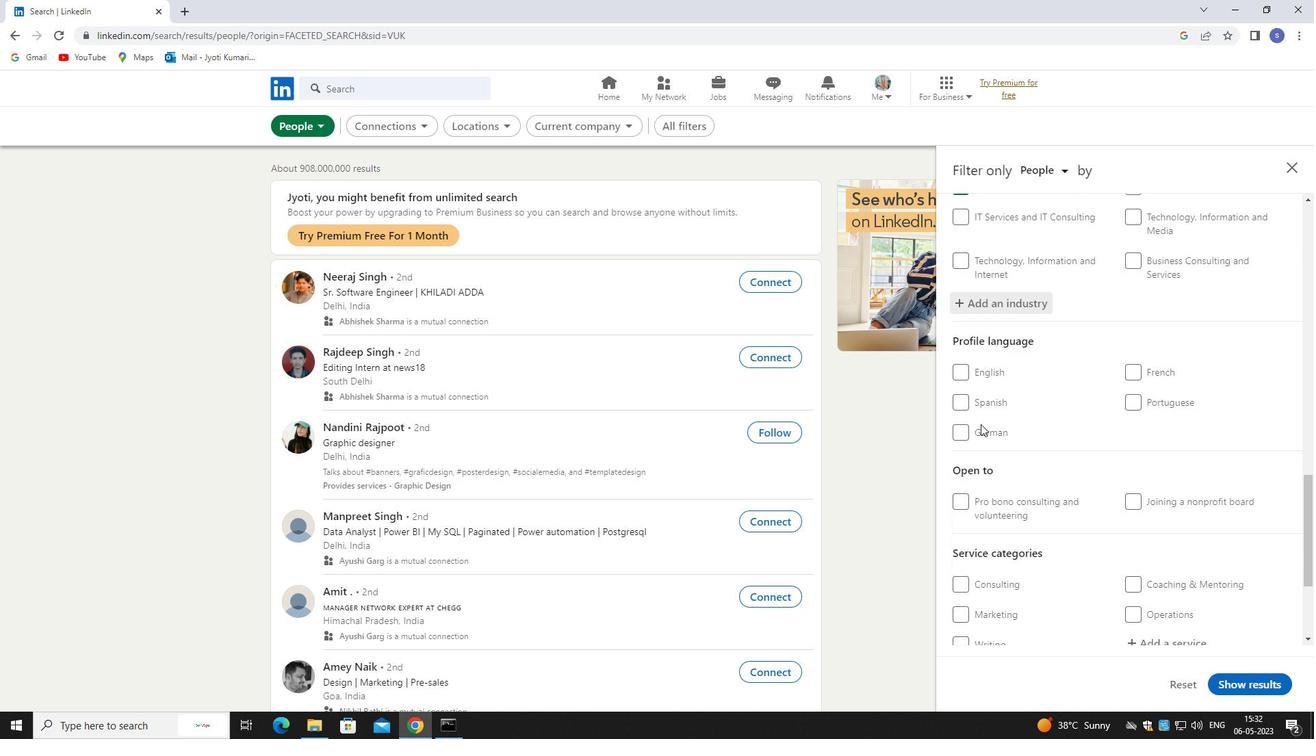 
Action: Mouse pressed left at (979, 427)
Screenshot: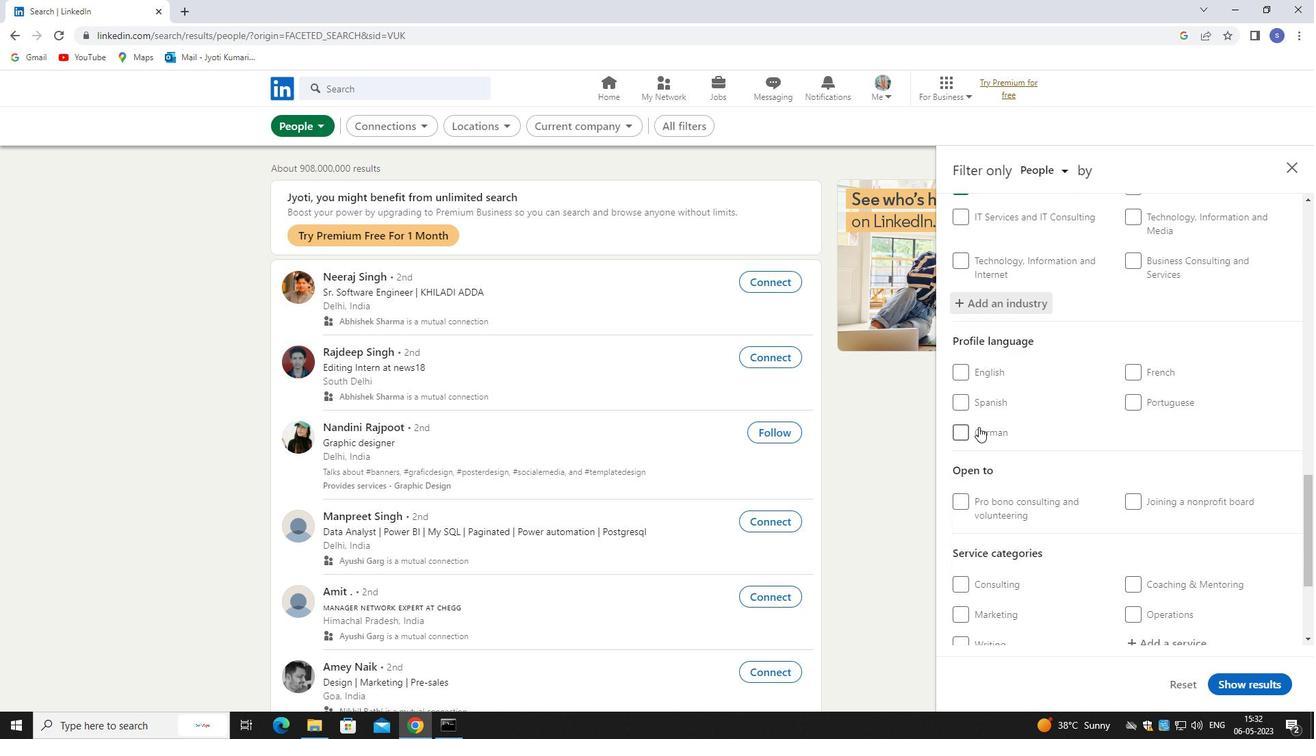 
Action: Mouse moved to (1004, 447)
Screenshot: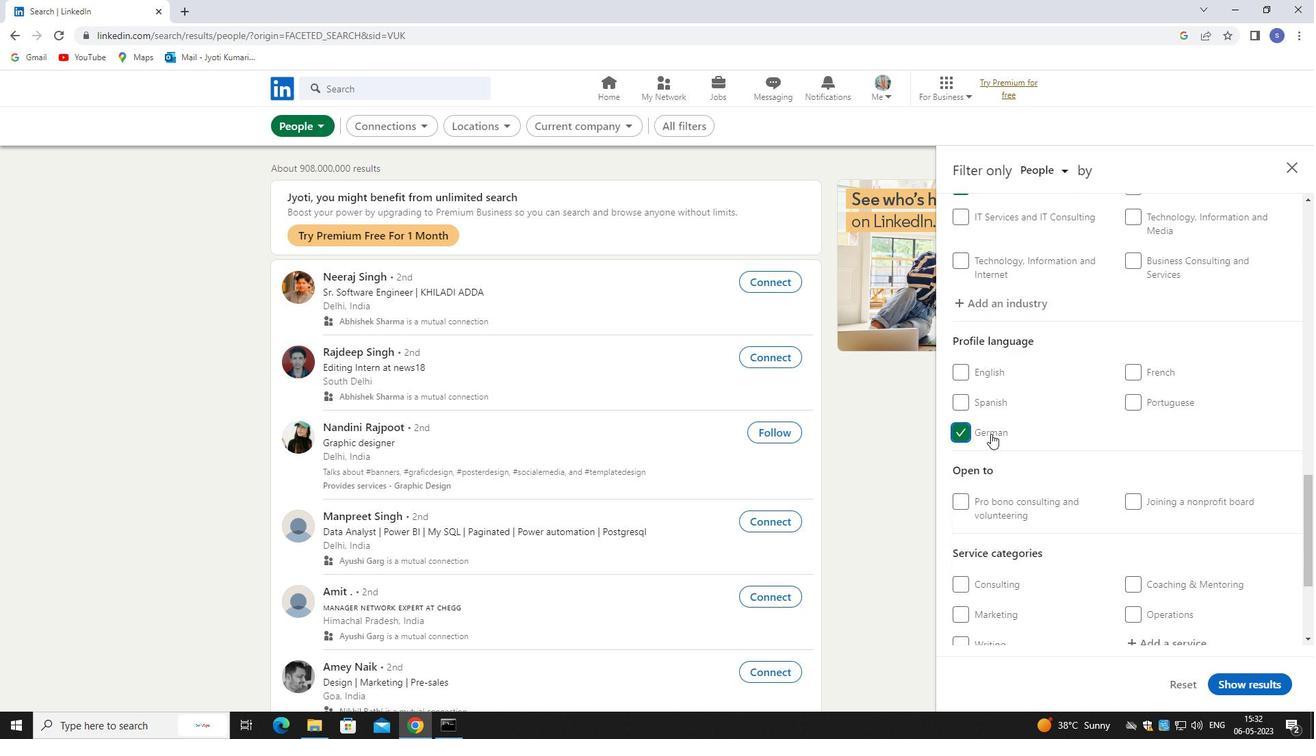 
Action: Mouse scrolled (1004, 446) with delta (0, 0)
Screenshot: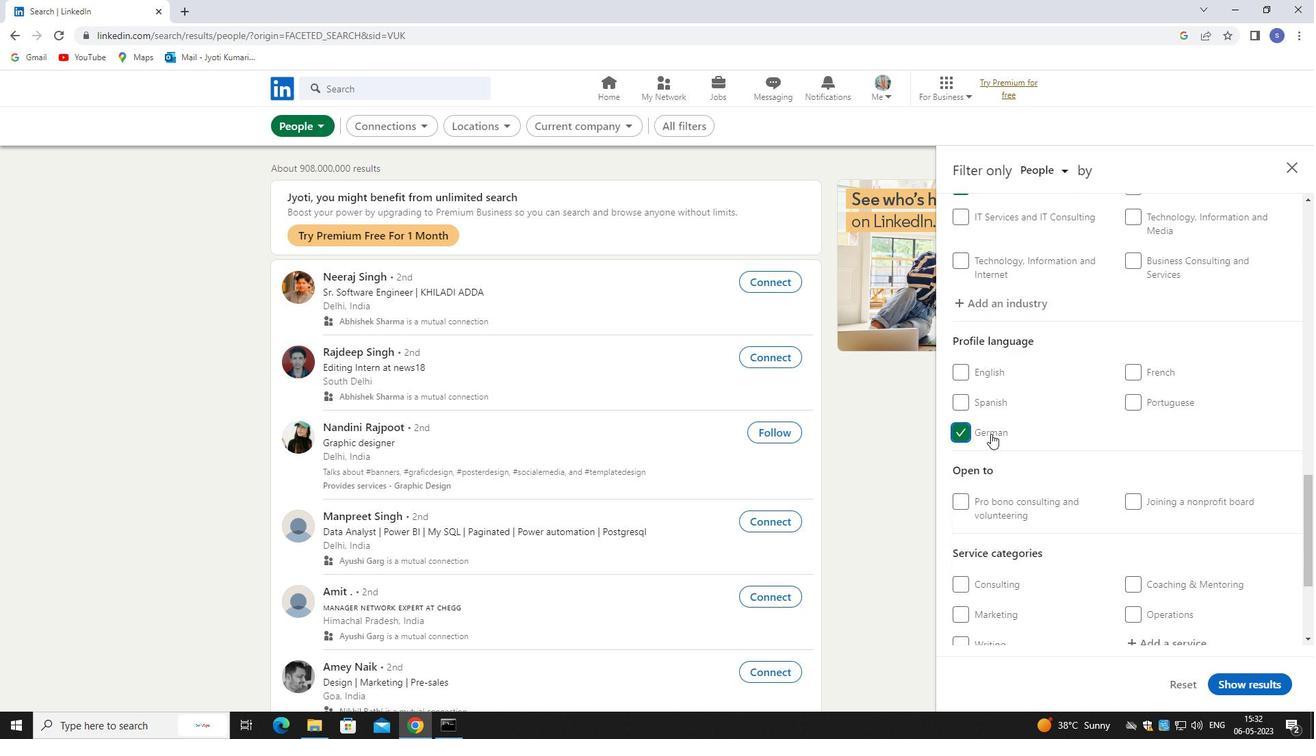 
Action: Mouse moved to (1016, 452)
Screenshot: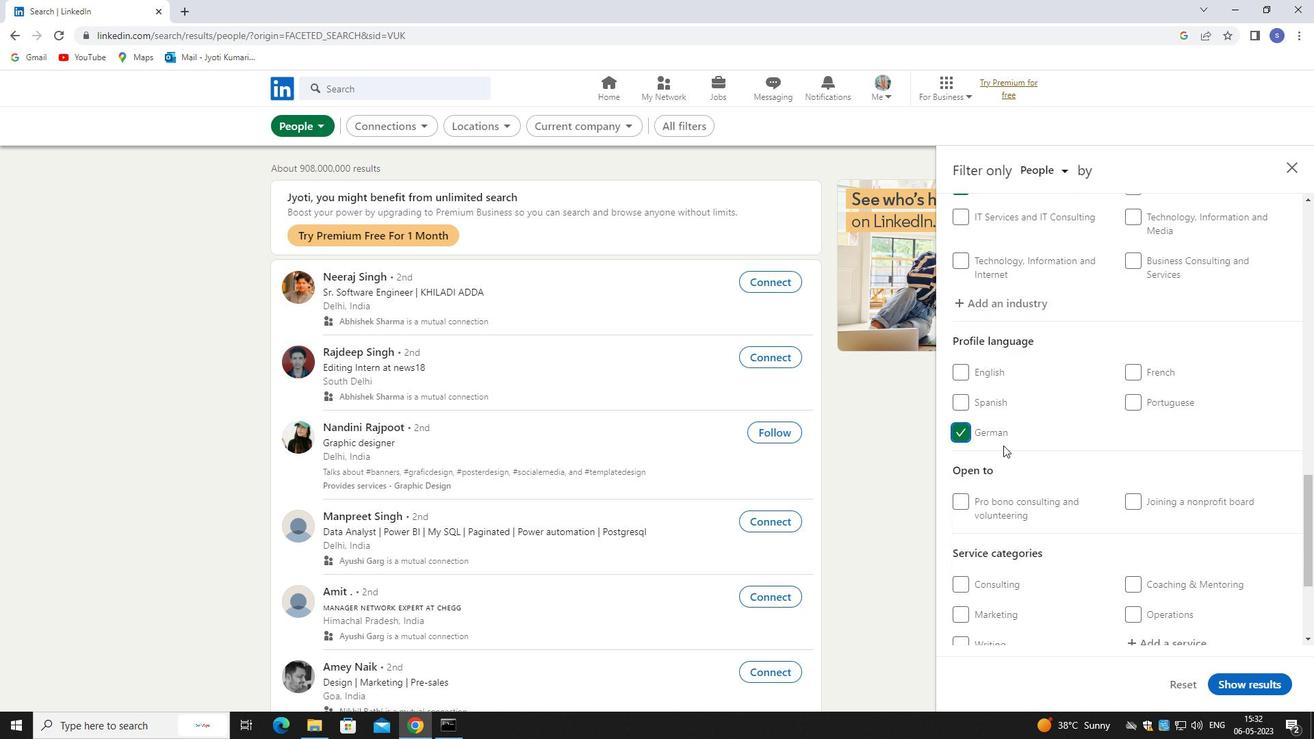 
Action: Mouse scrolled (1016, 451) with delta (0, 0)
Screenshot: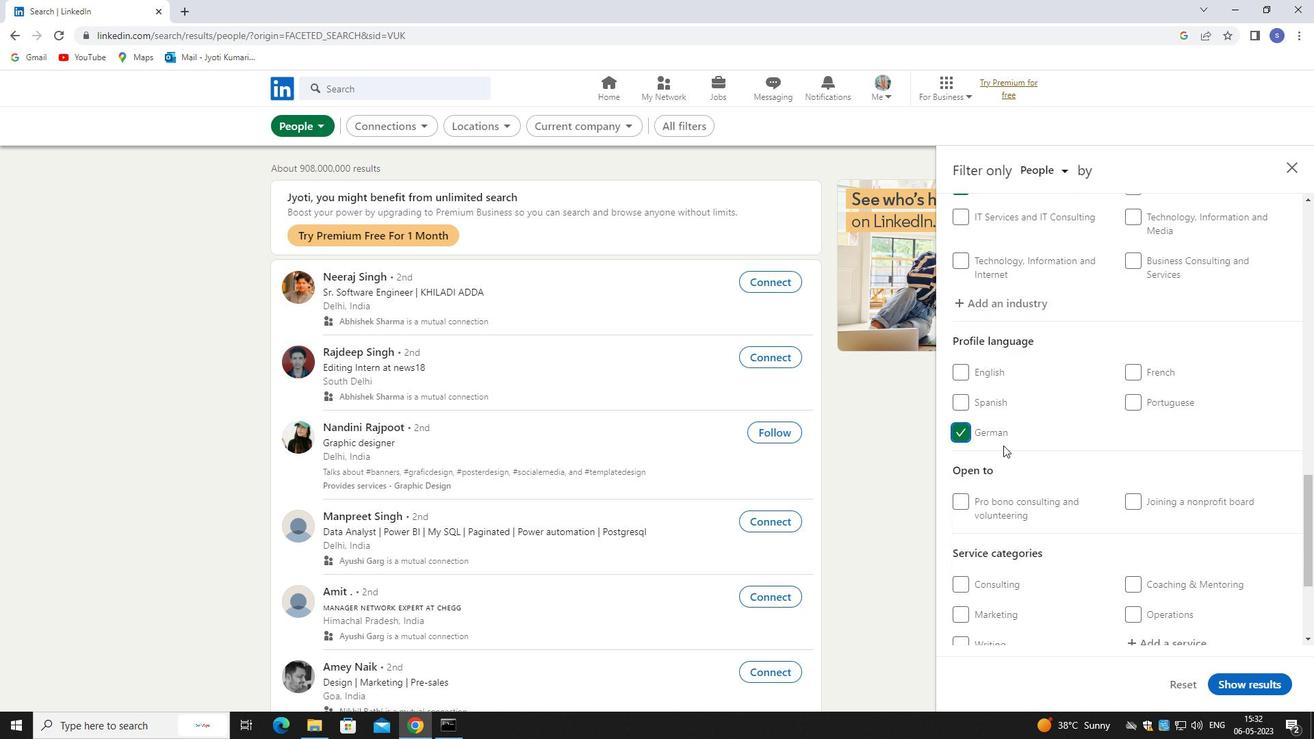 
Action: Mouse moved to (1163, 501)
Screenshot: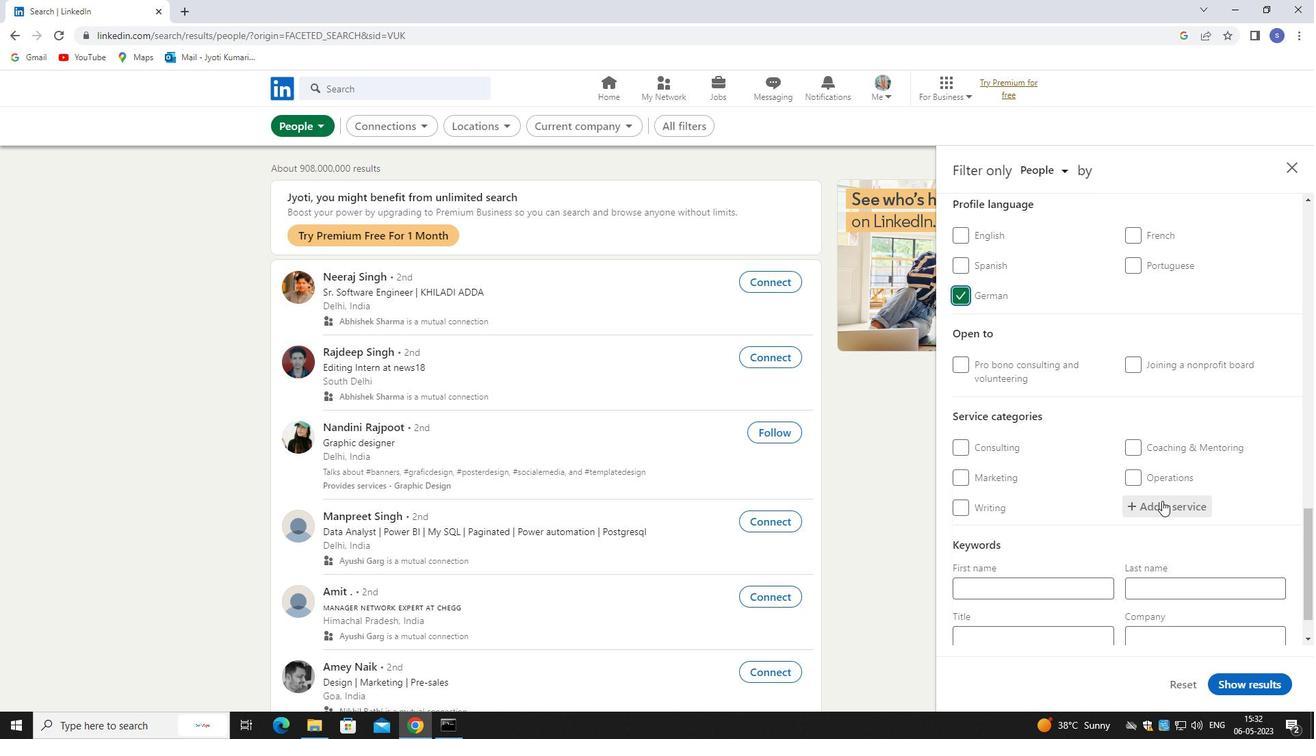 
Action: Mouse pressed left at (1163, 501)
Screenshot: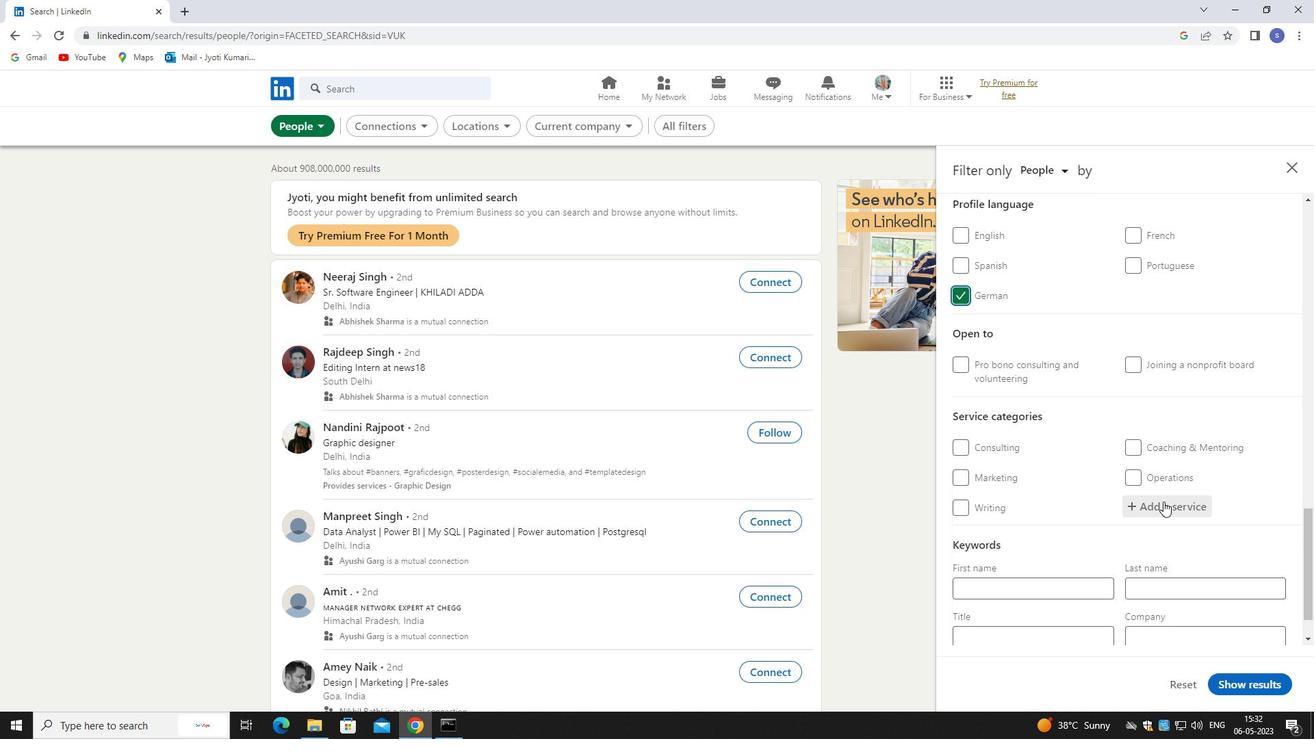 
Action: Mouse moved to (1174, 501)
Screenshot: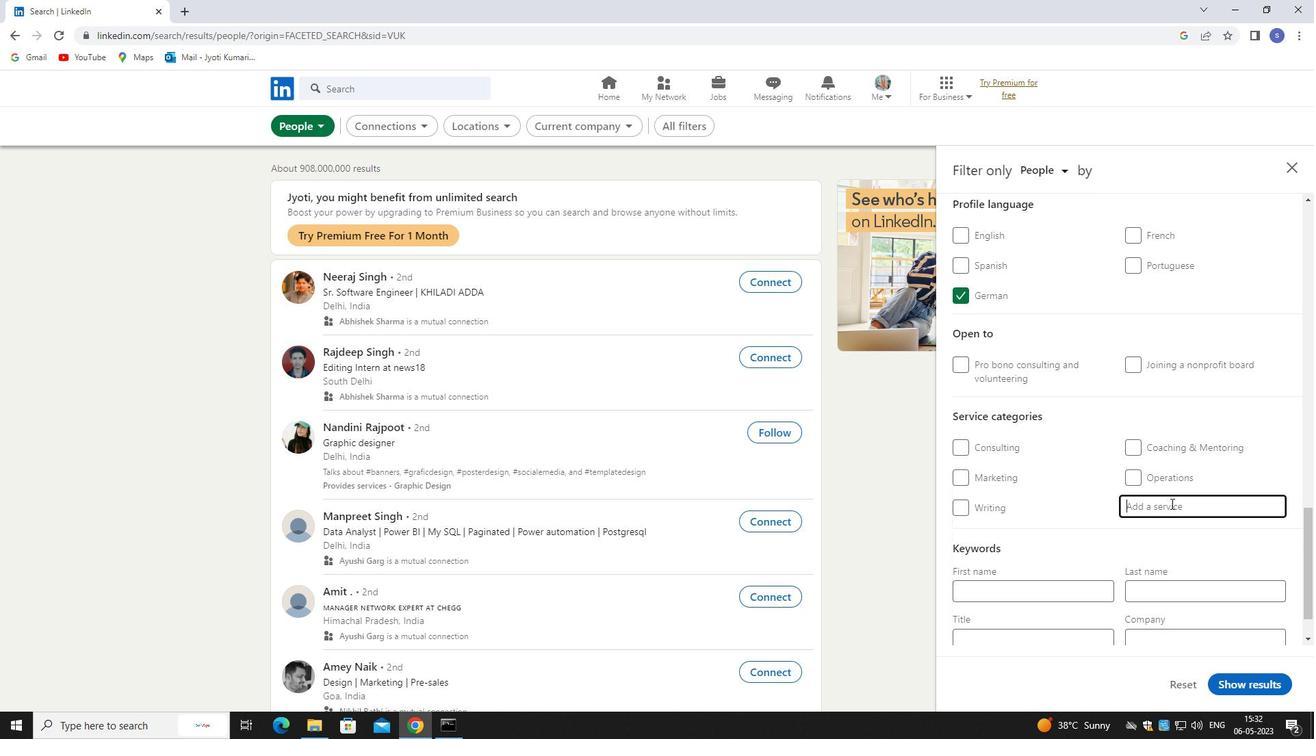 
Action: Key pressed COMMERCI
Screenshot: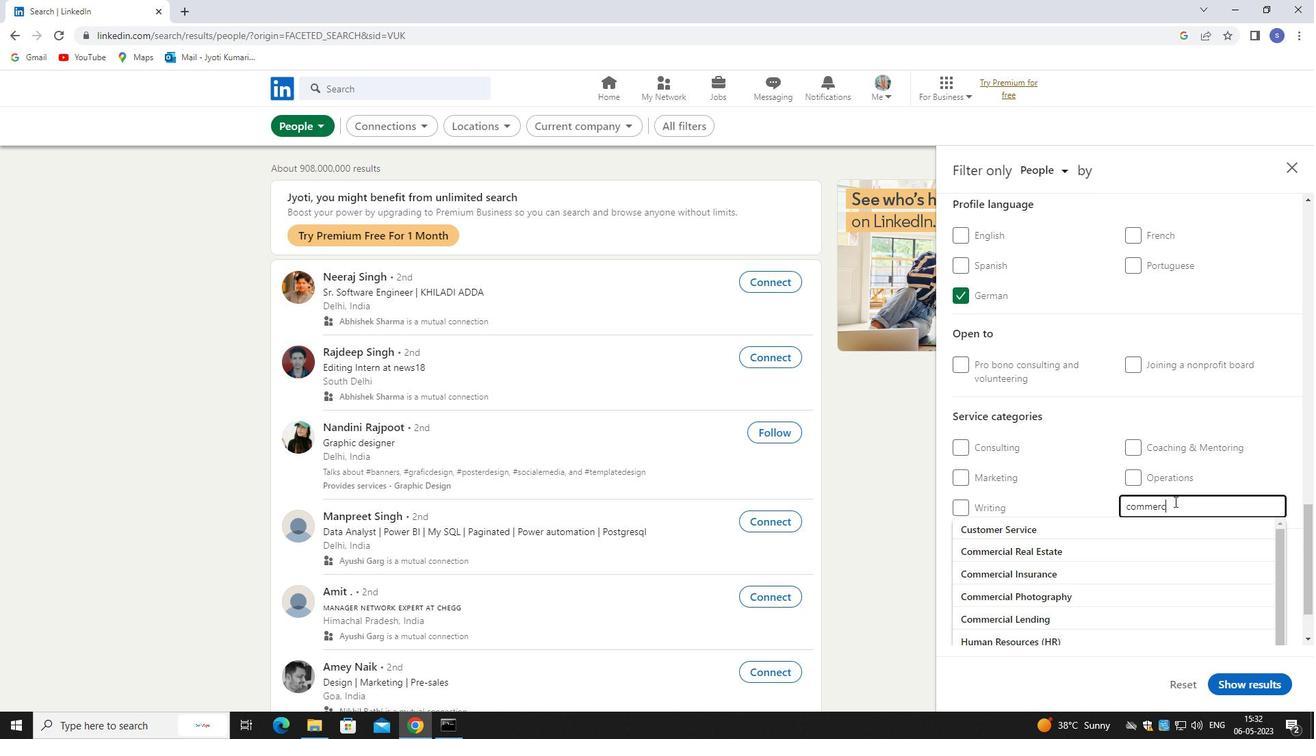 
Action: Mouse moved to (1158, 530)
Screenshot: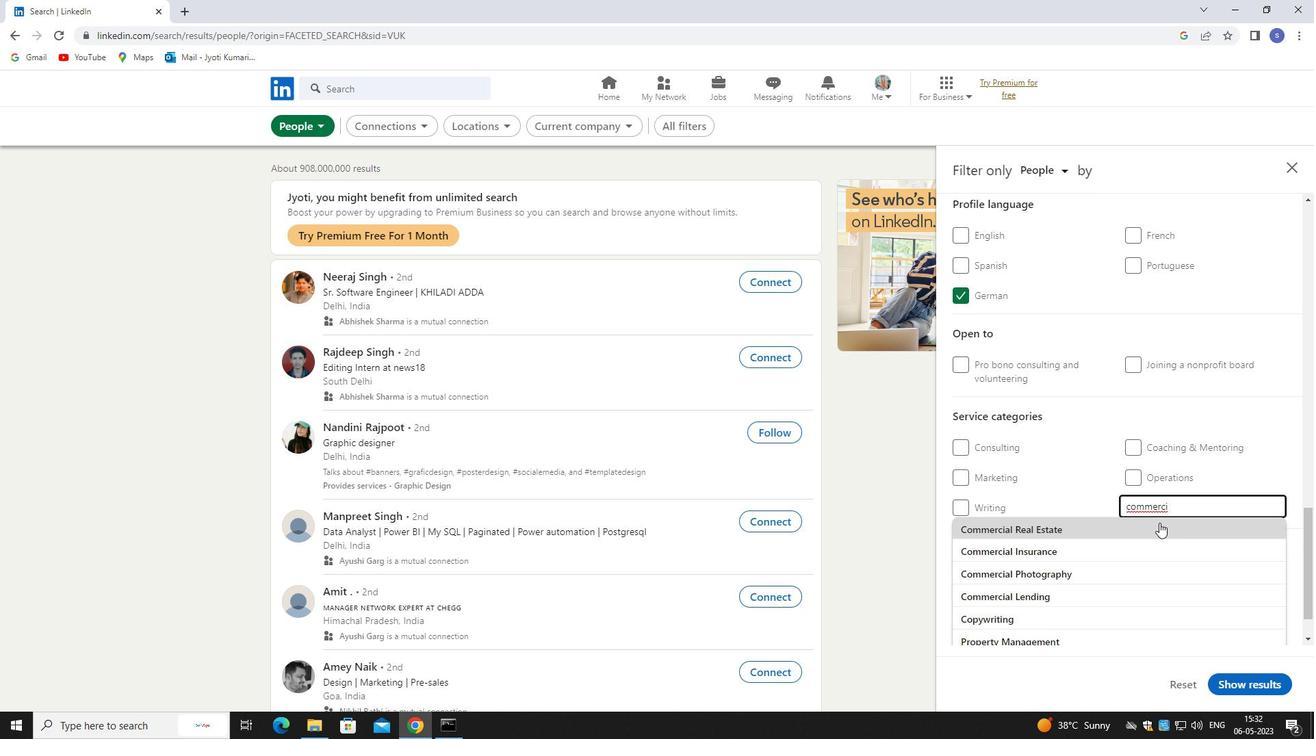 
Action: Mouse pressed left at (1158, 530)
Screenshot: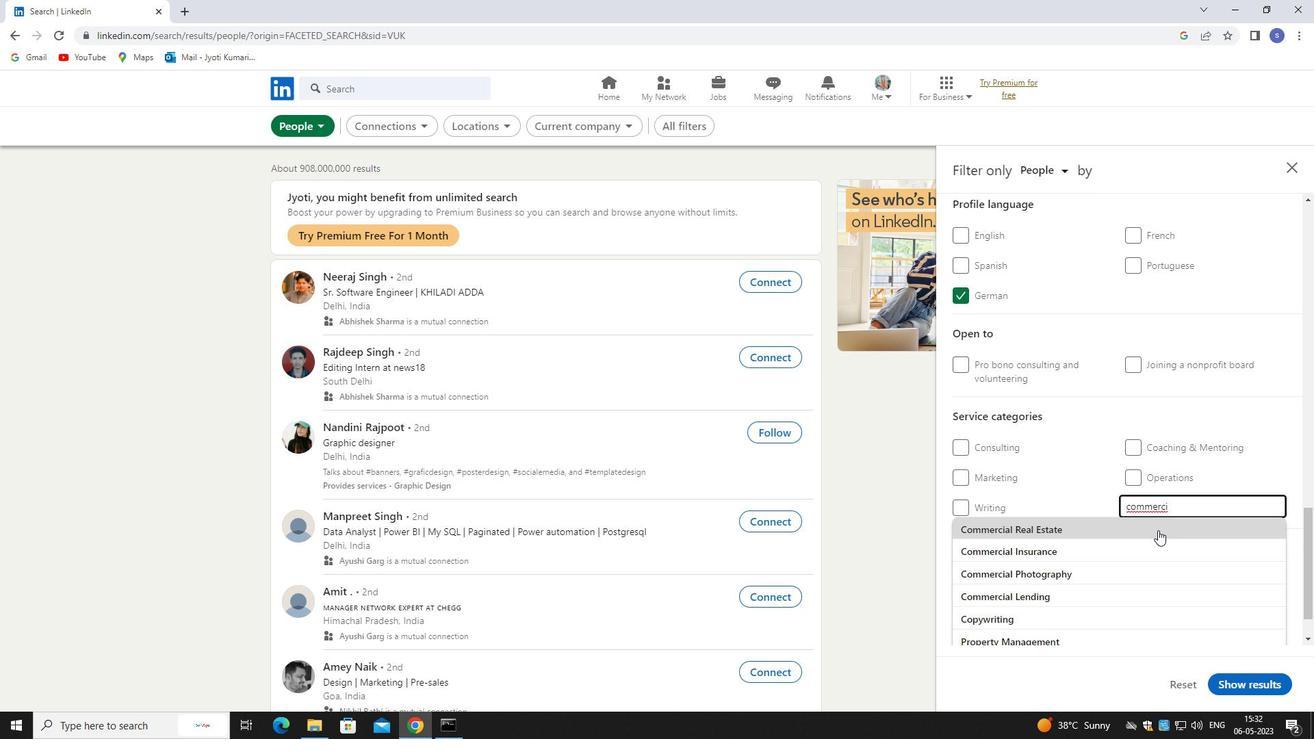 
Action: Mouse moved to (1156, 542)
Screenshot: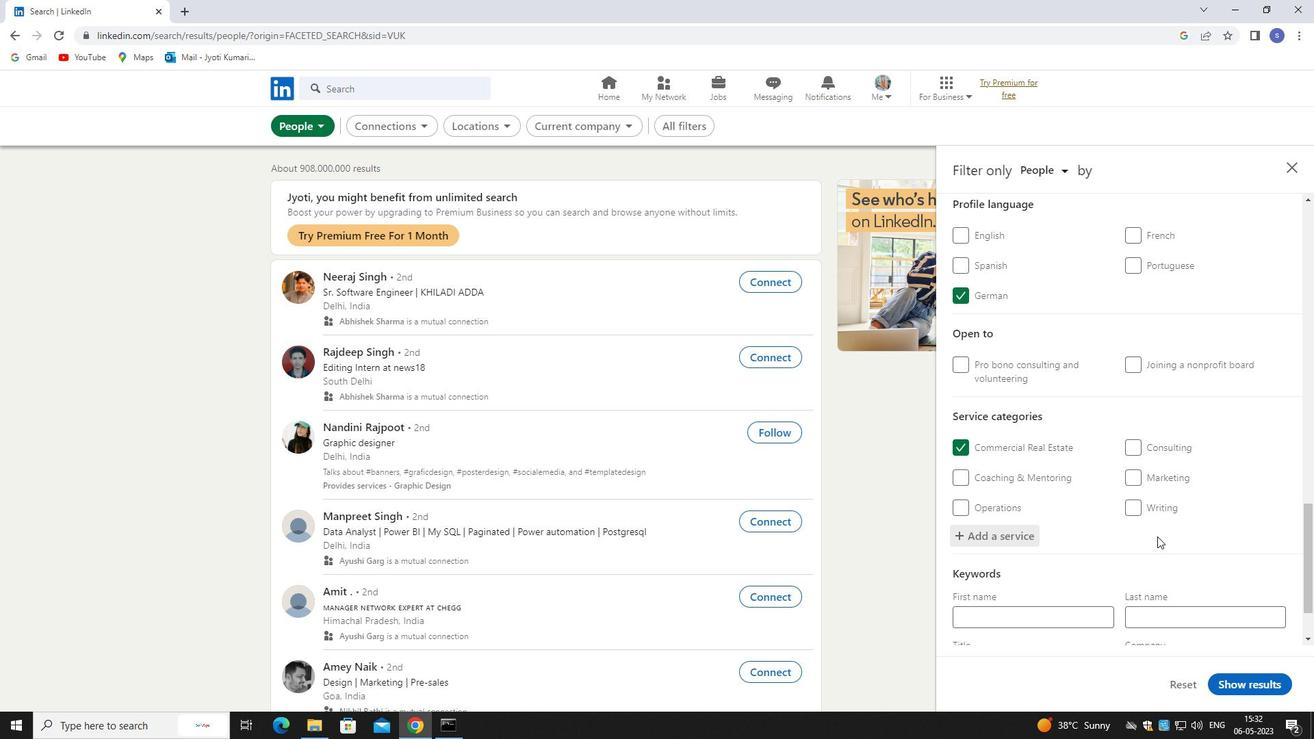 
Action: Mouse scrolled (1156, 541) with delta (0, 0)
Screenshot: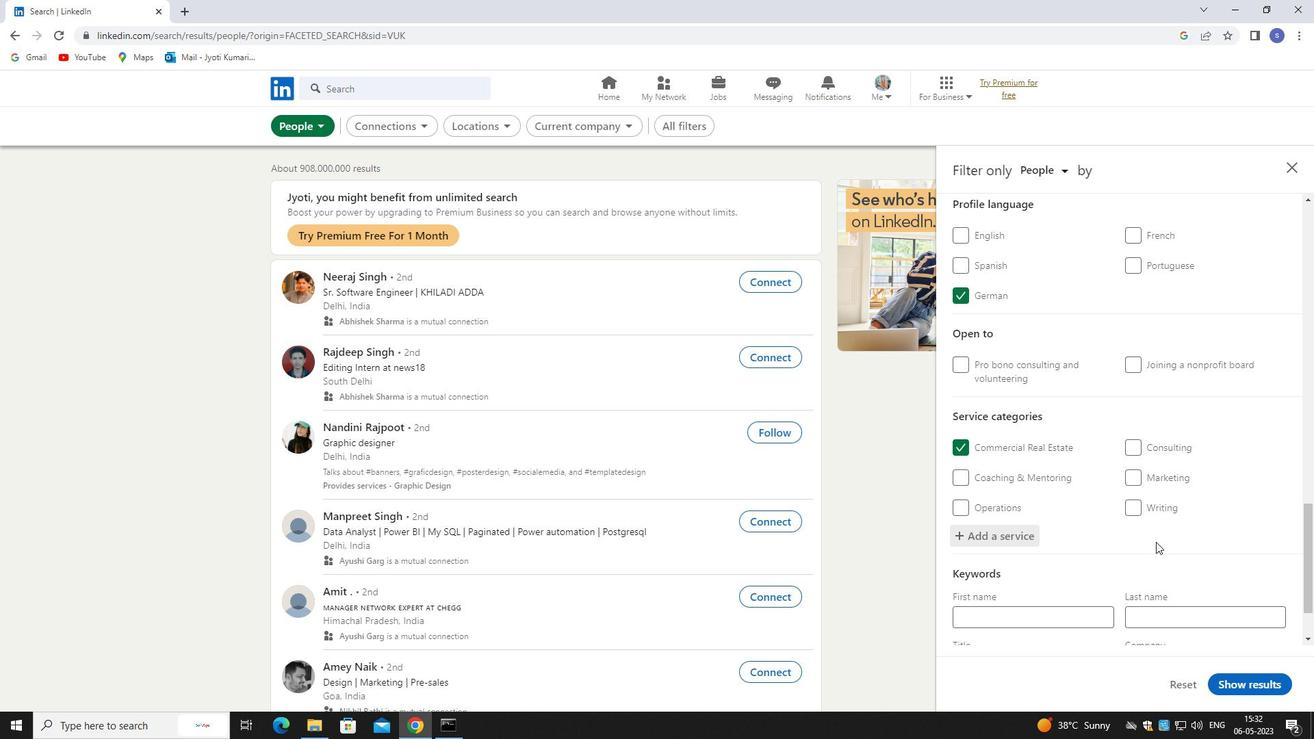 
Action: Mouse moved to (1156, 543)
Screenshot: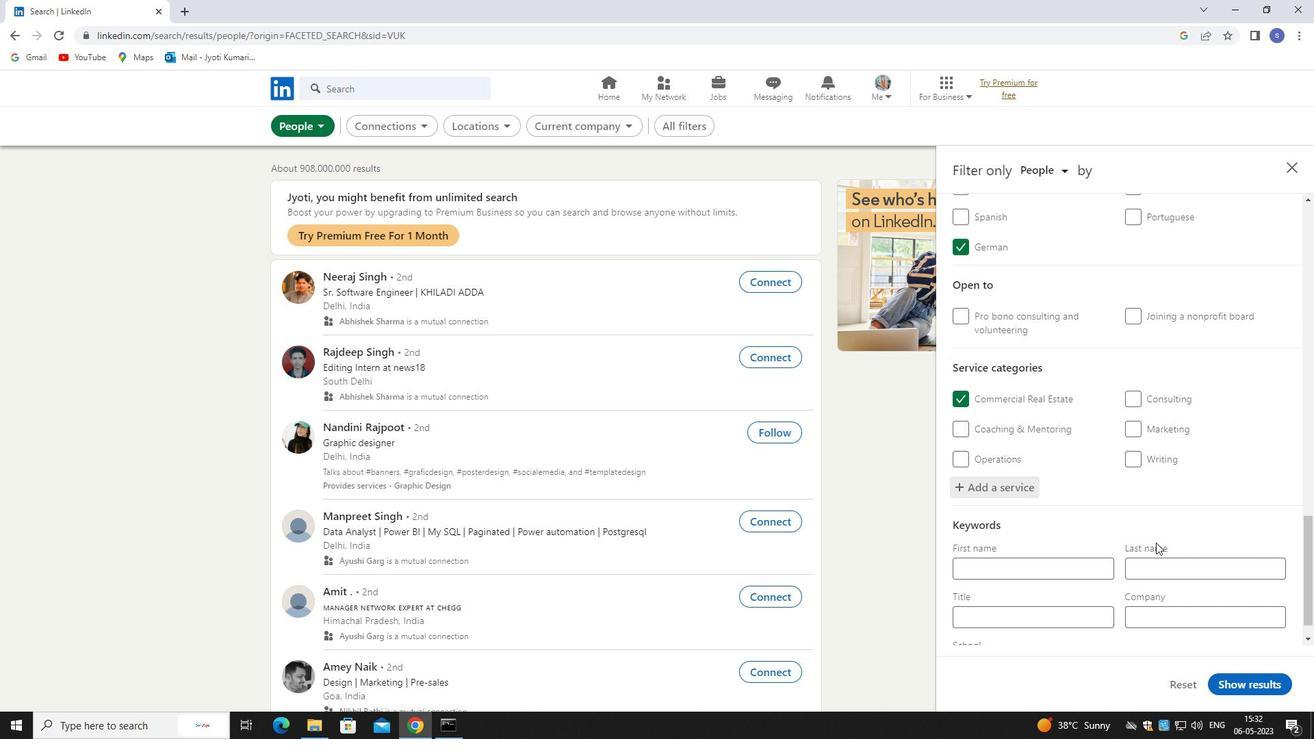 
Action: Mouse scrolled (1156, 542) with delta (0, 0)
Screenshot: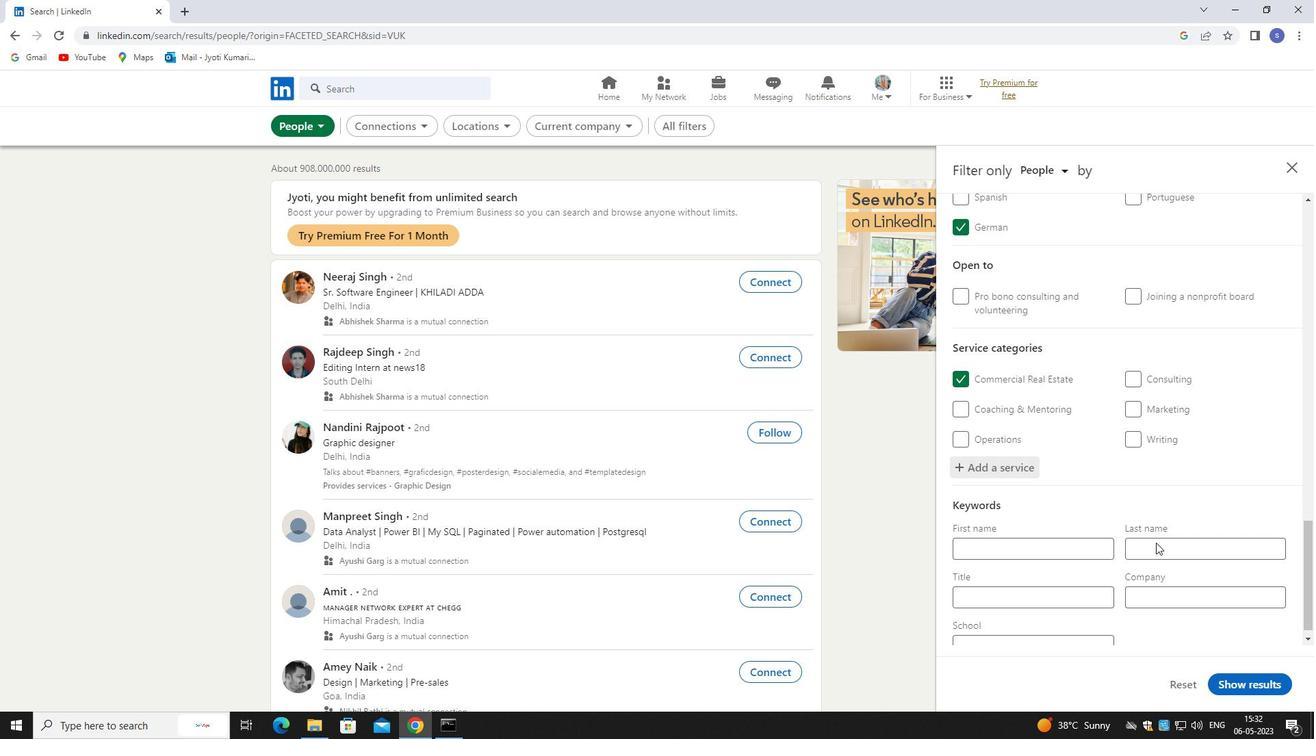 
Action: Mouse moved to (1100, 581)
Screenshot: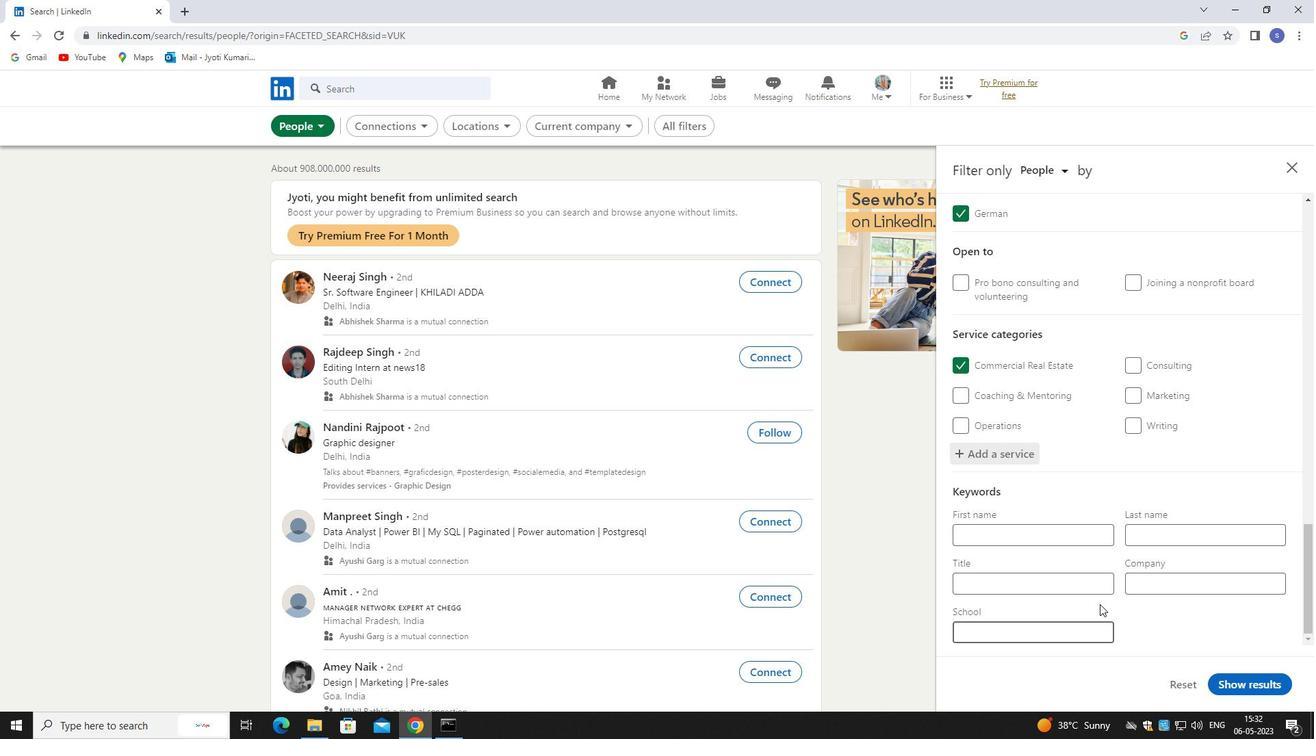 
Action: Mouse pressed left at (1100, 581)
Screenshot: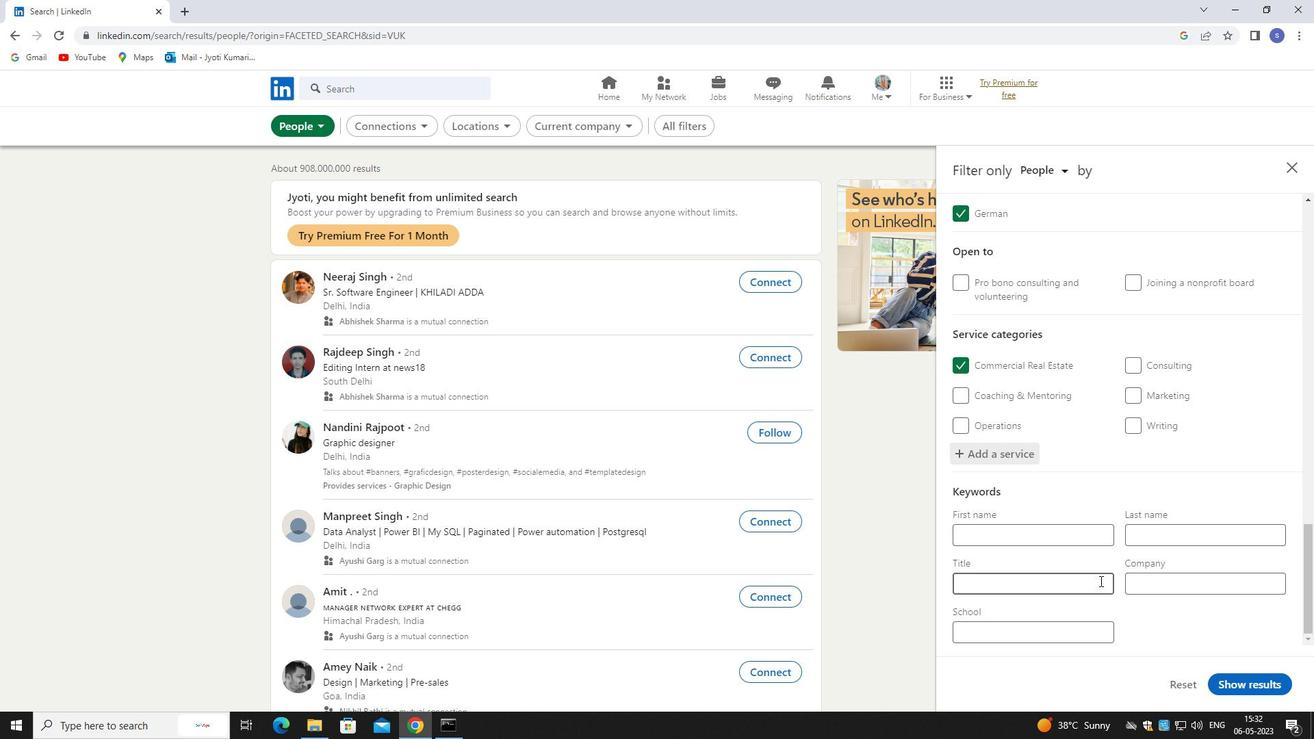 
Action: Key pressed <Key.shift>ADDITIONAL<Key.space><Key.shift>COUNCELOR
Screenshot: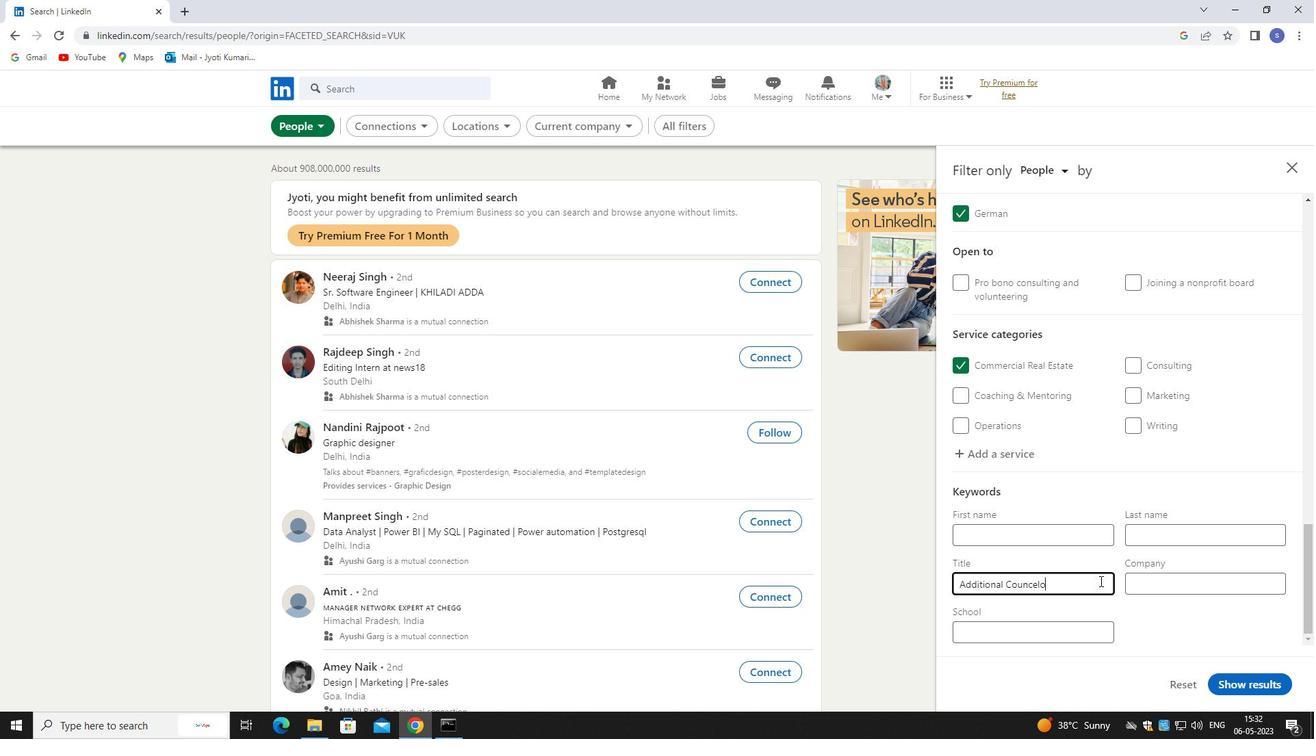 
Action: Mouse moved to (1255, 683)
Screenshot: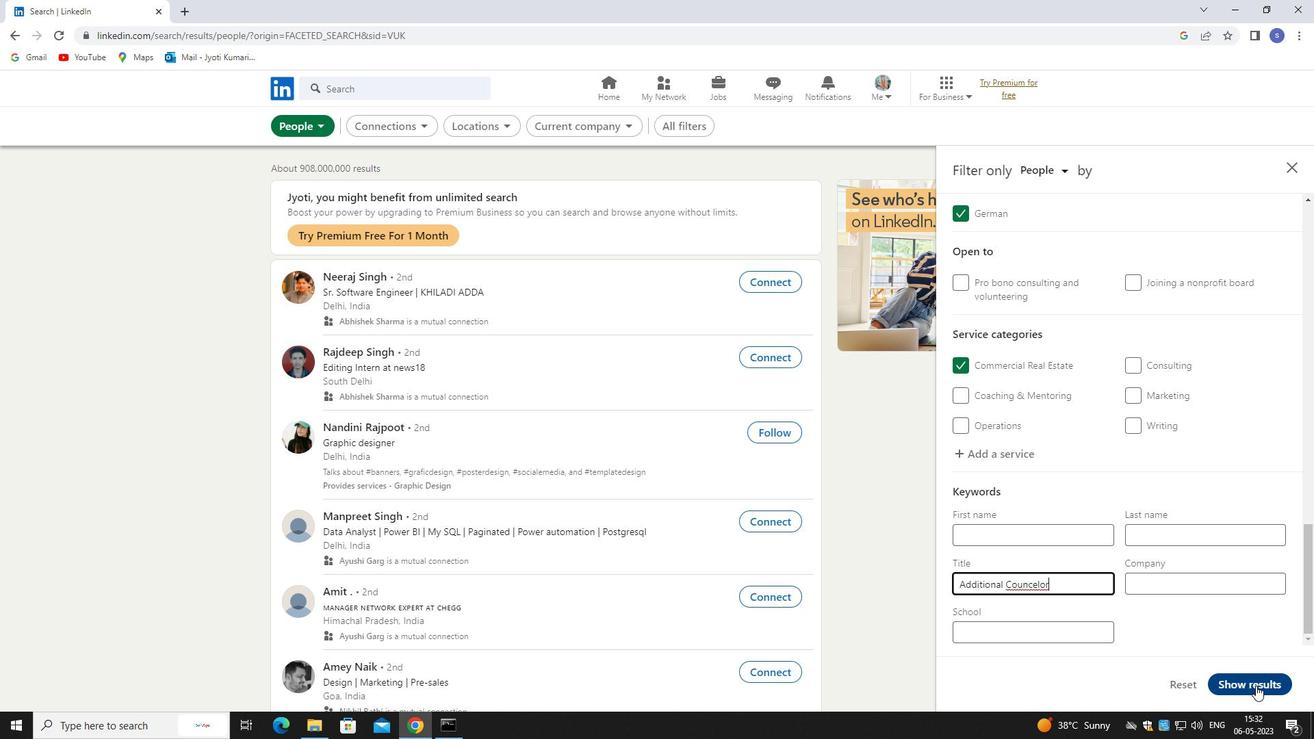 
Action: Mouse pressed left at (1255, 683)
Screenshot: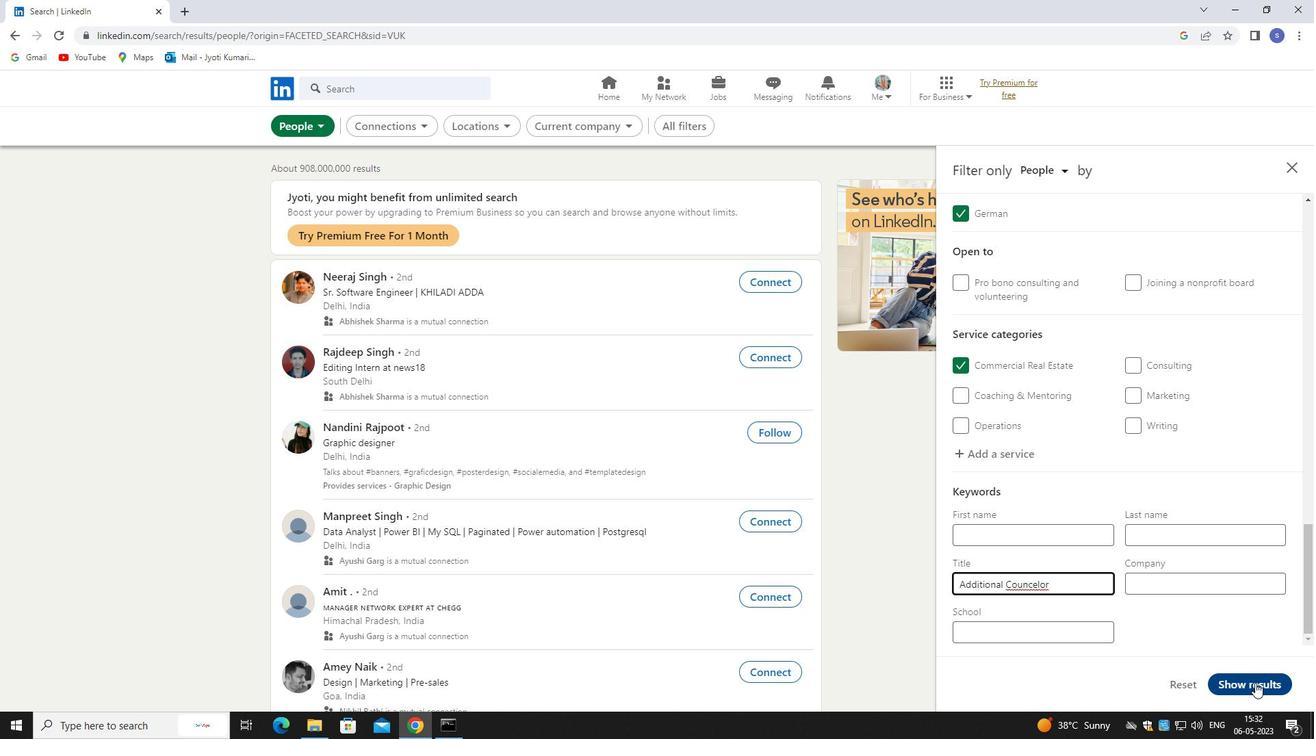 
